 Task: Find connections with filter location Chanduasi with filter topic #leadershipwith filter profile language German with filter current company ReNew with filter school Sophia Girls College with filter industry Truck Transportation with filter service category Life Coaching with filter keywords title Mental Health Counselor
Action: Mouse moved to (651, 73)
Screenshot: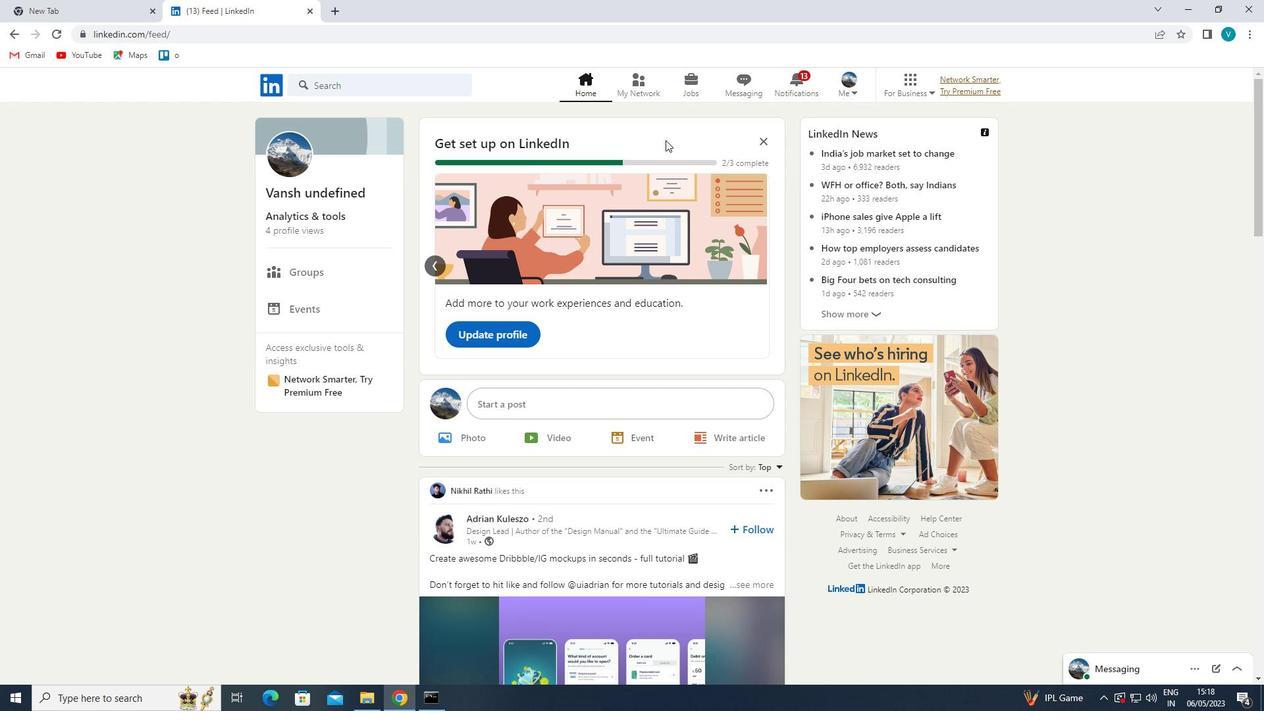 
Action: Mouse pressed left at (651, 73)
Screenshot: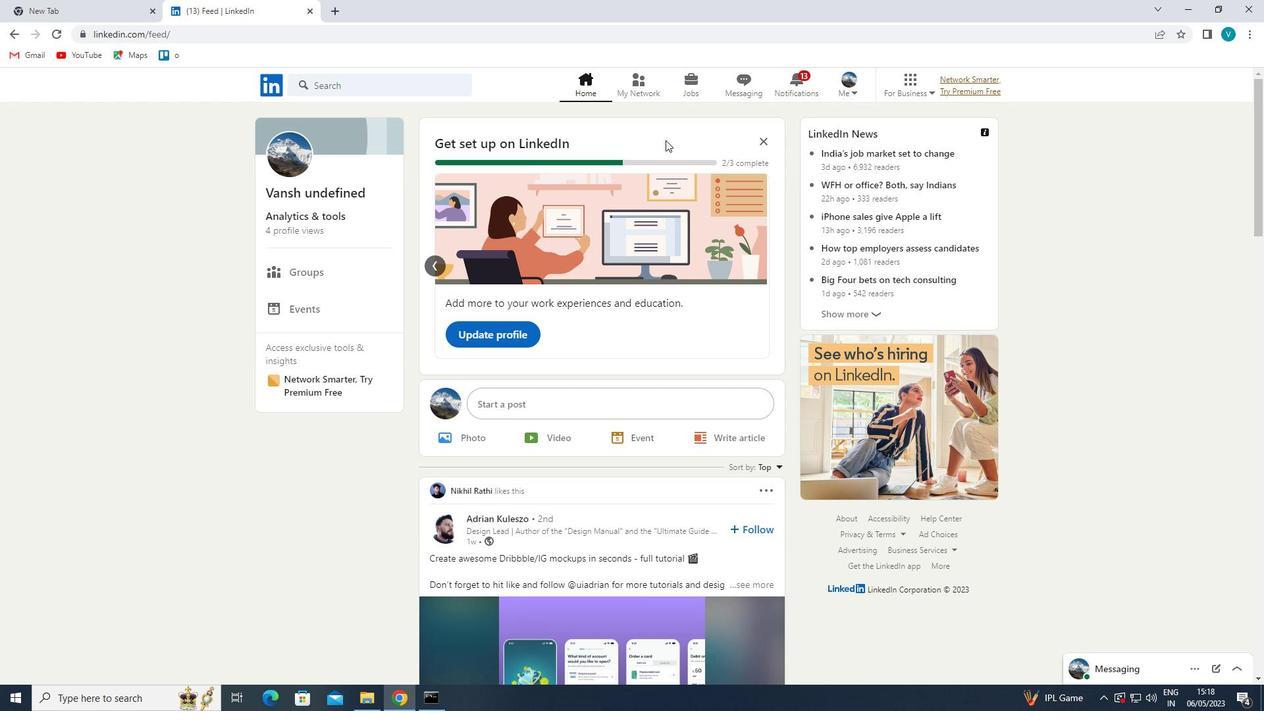 
Action: Mouse moved to (389, 154)
Screenshot: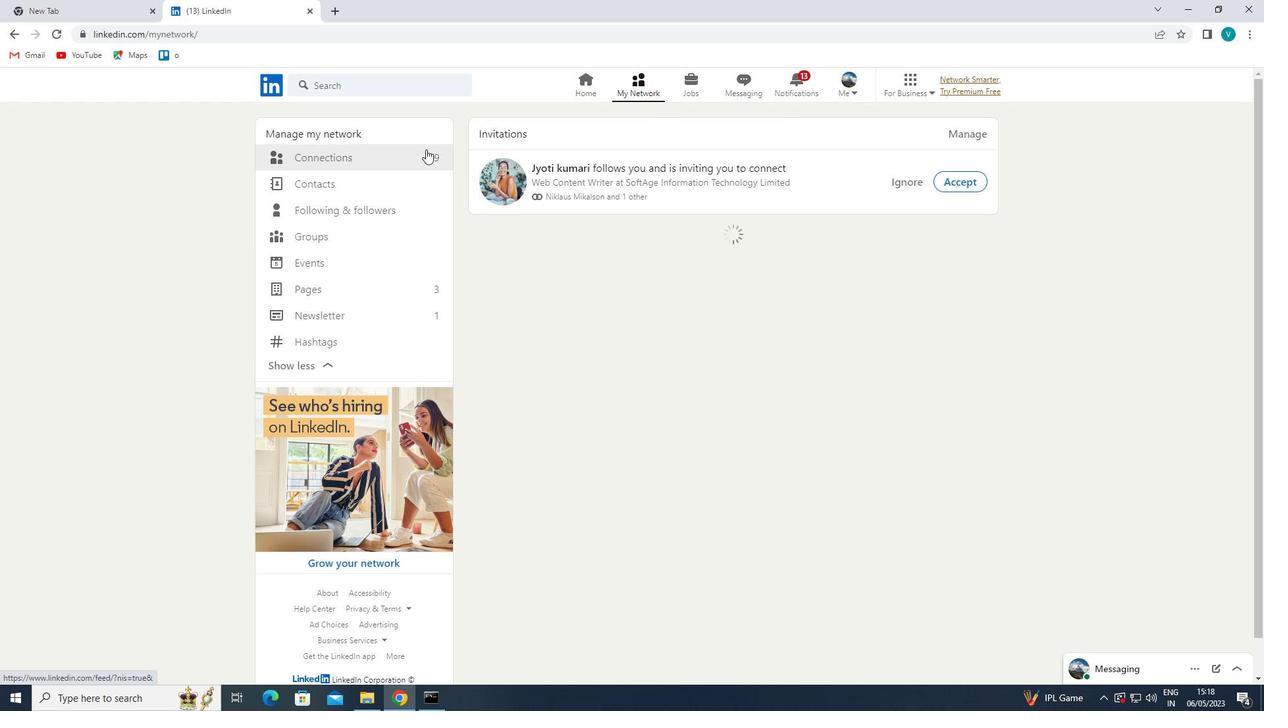 
Action: Mouse pressed left at (389, 154)
Screenshot: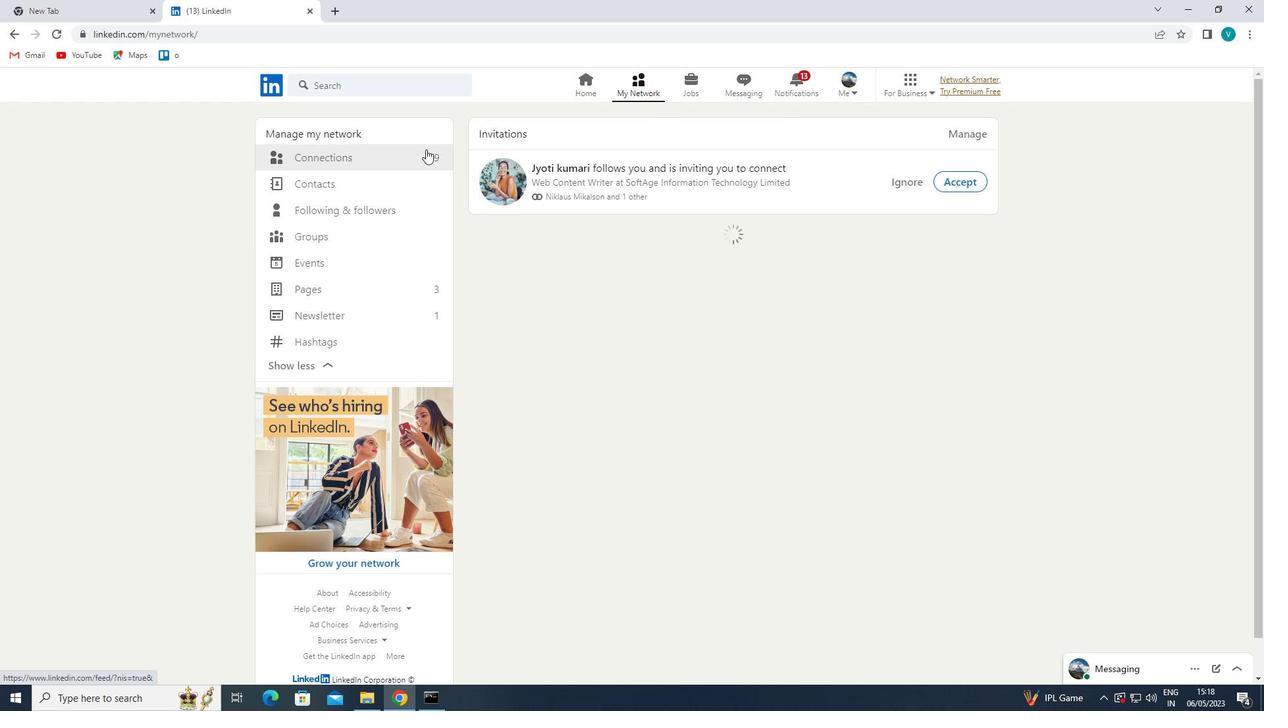 
Action: Mouse moved to (720, 162)
Screenshot: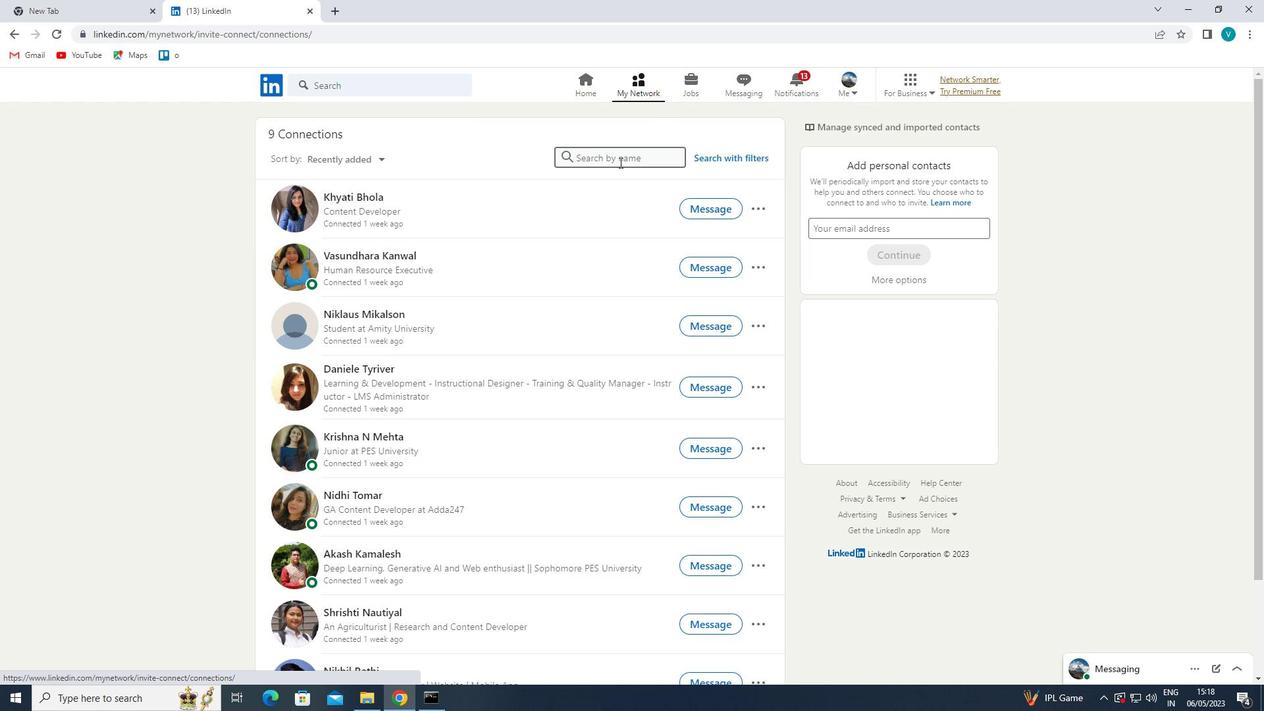 
Action: Mouse pressed left at (720, 162)
Screenshot: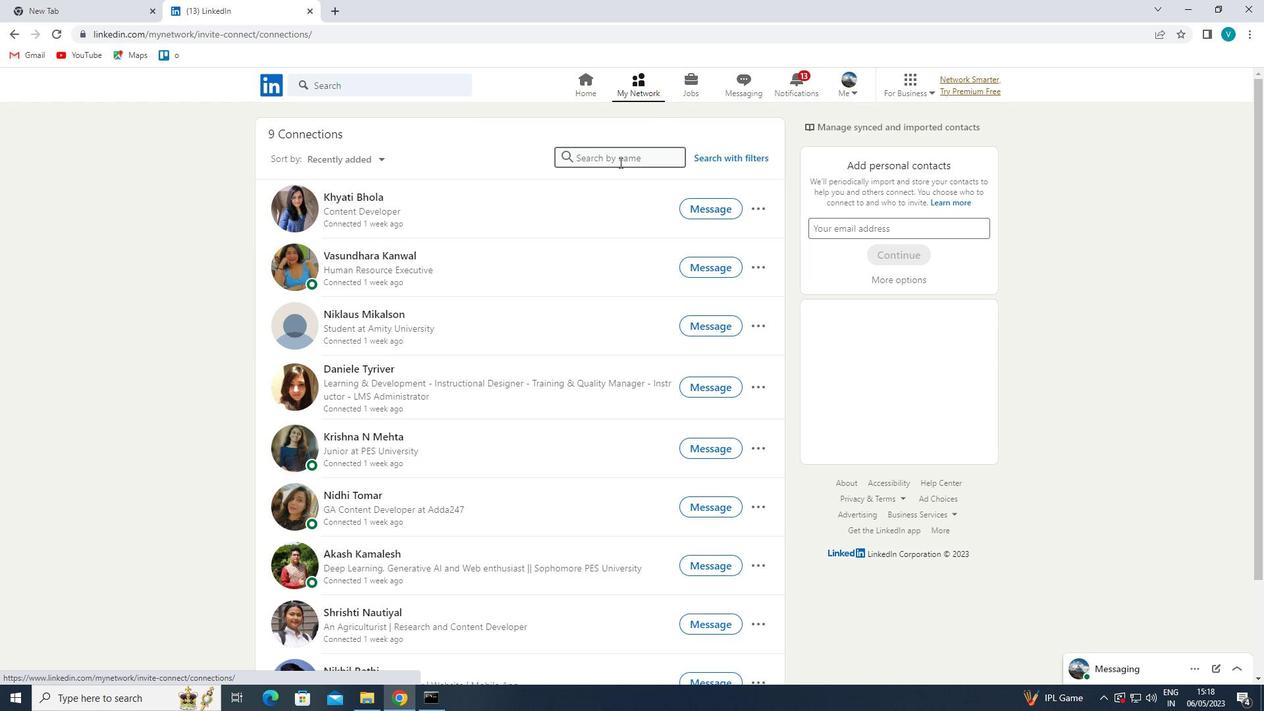 
Action: Mouse moved to (637, 130)
Screenshot: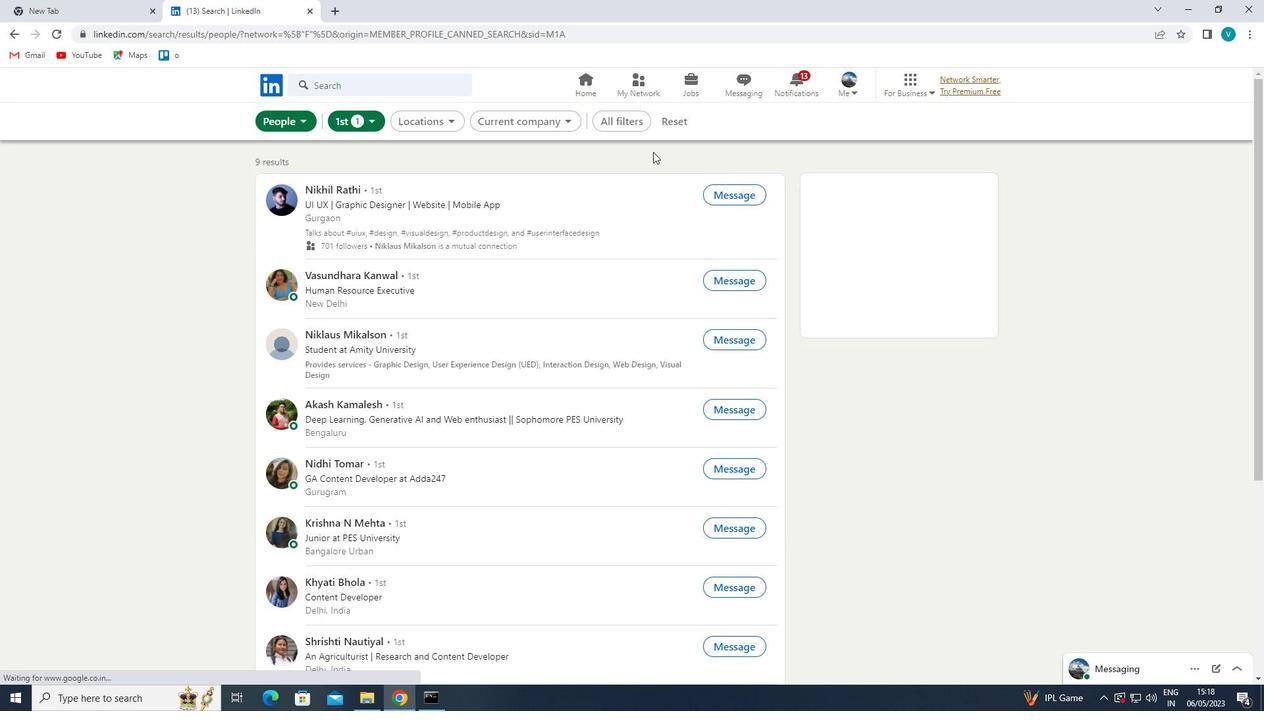 
Action: Mouse pressed left at (637, 130)
Screenshot: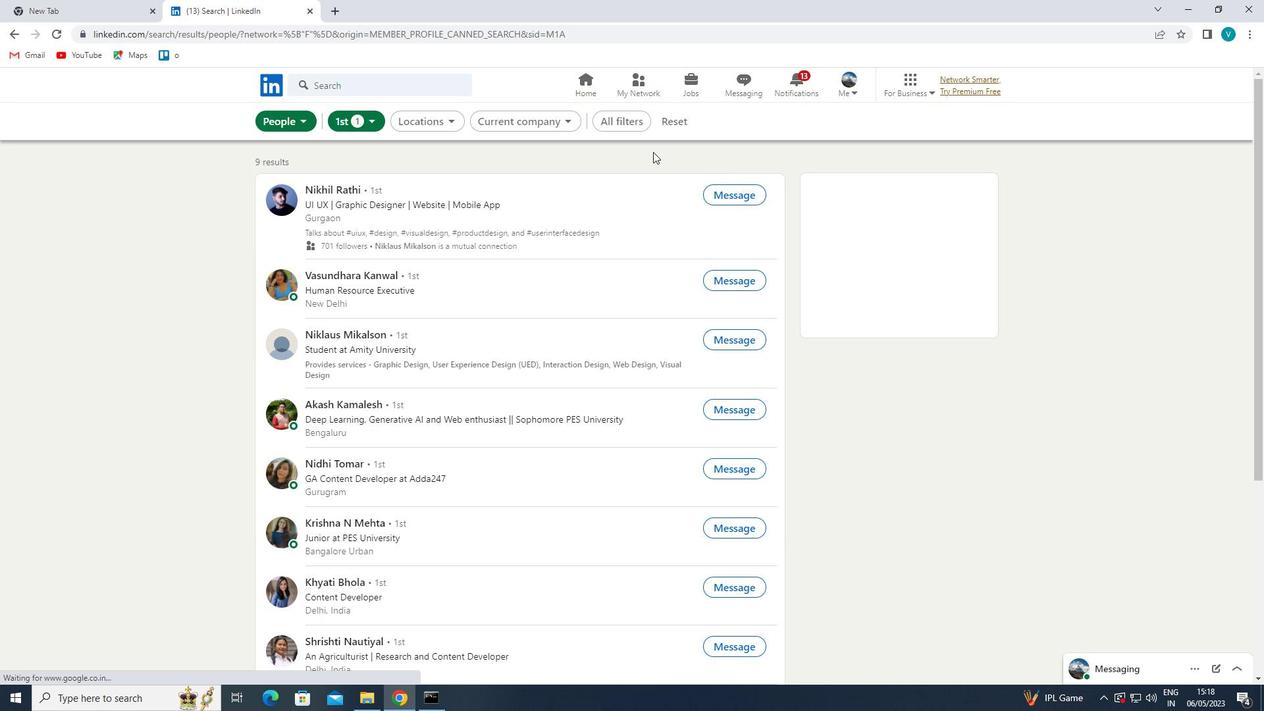 
Action: Mouse moved to (995, 270)
Screenshot: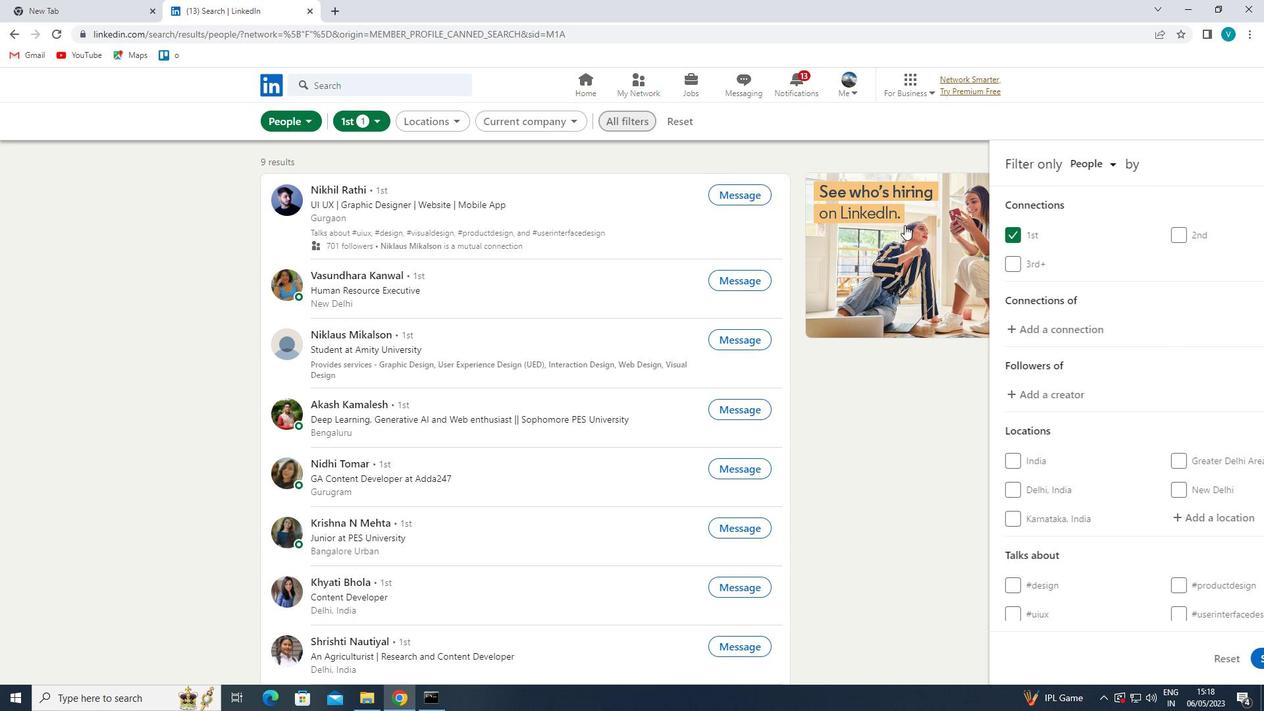 
Action: Mouse scrolled (995, 269) with delta (0, 0)
Screenshot: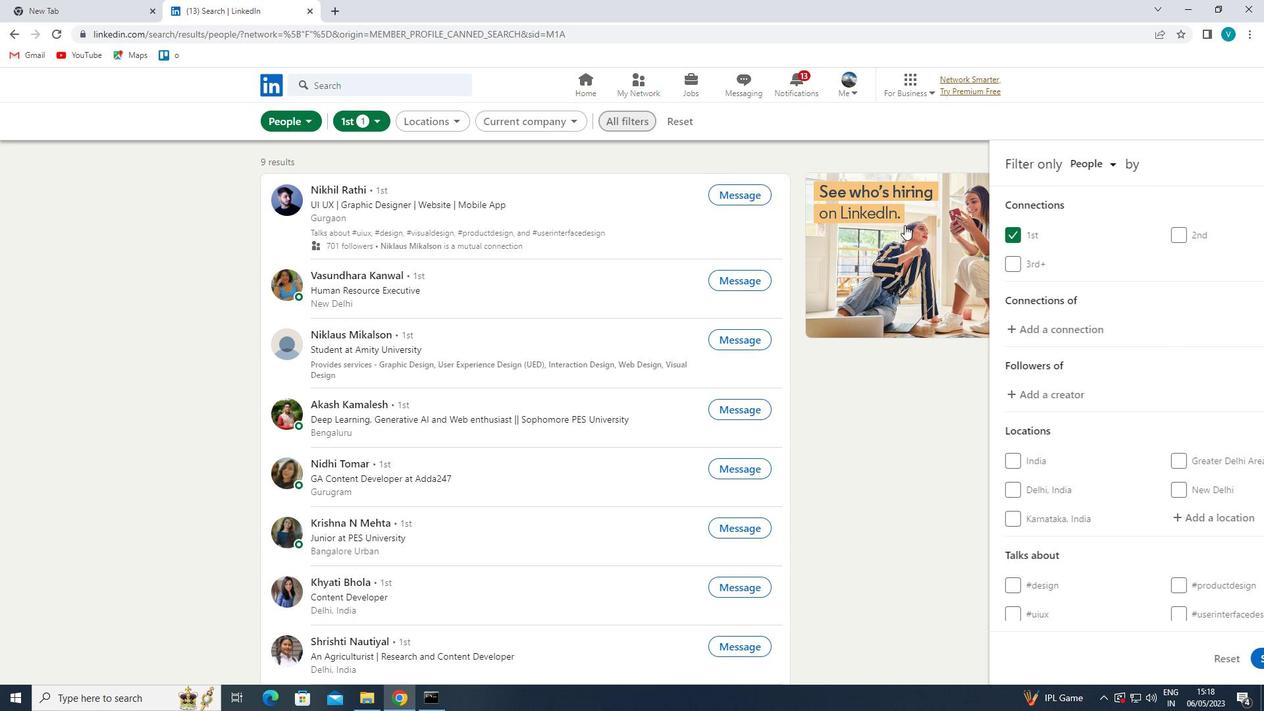
Action: Mouse moved to (1000, 273)
Screenshot: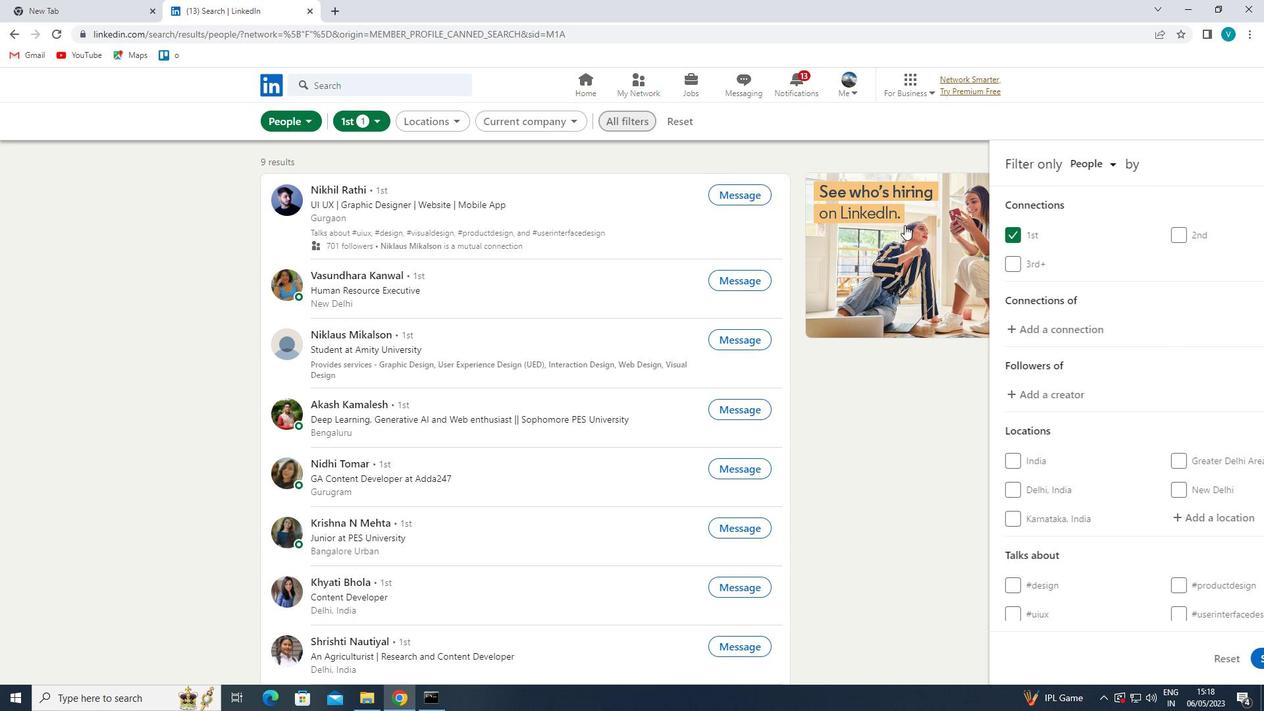 
Action: Mouse scrolled (1000, 272) with delta (0, 0)
Screenshot: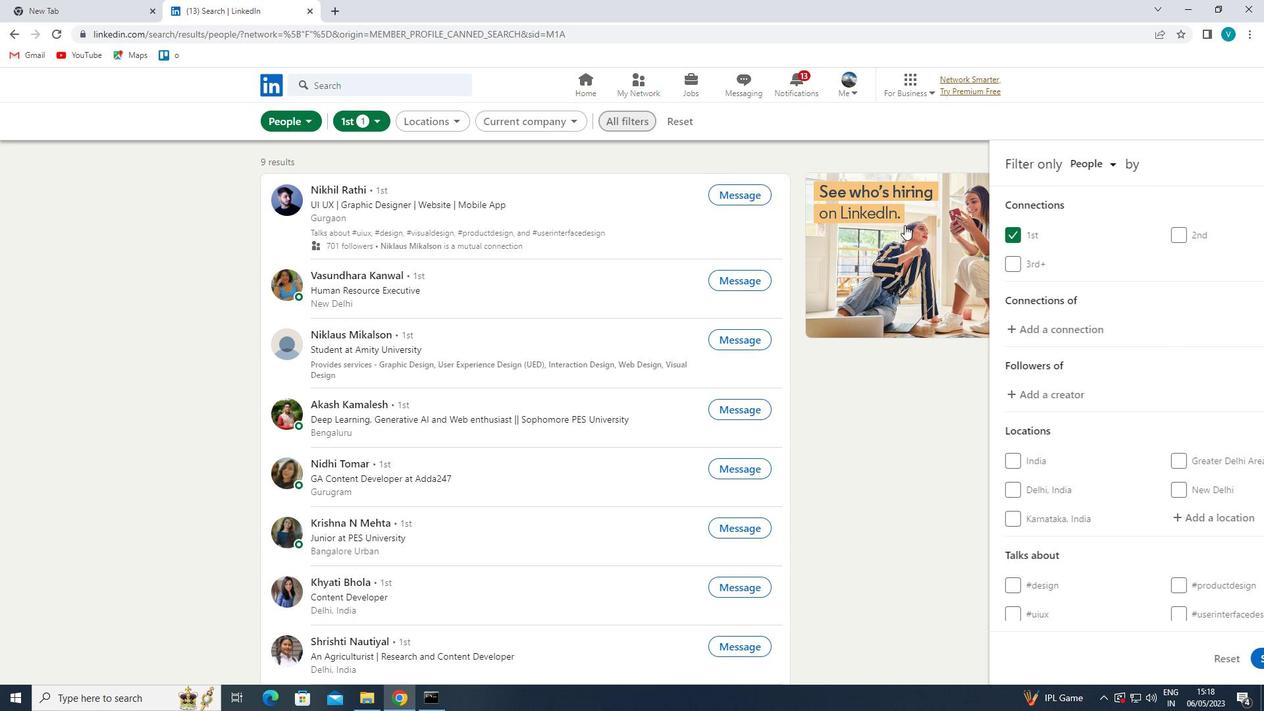
Action: Mouse moved to (1095, 386)
Screenshot: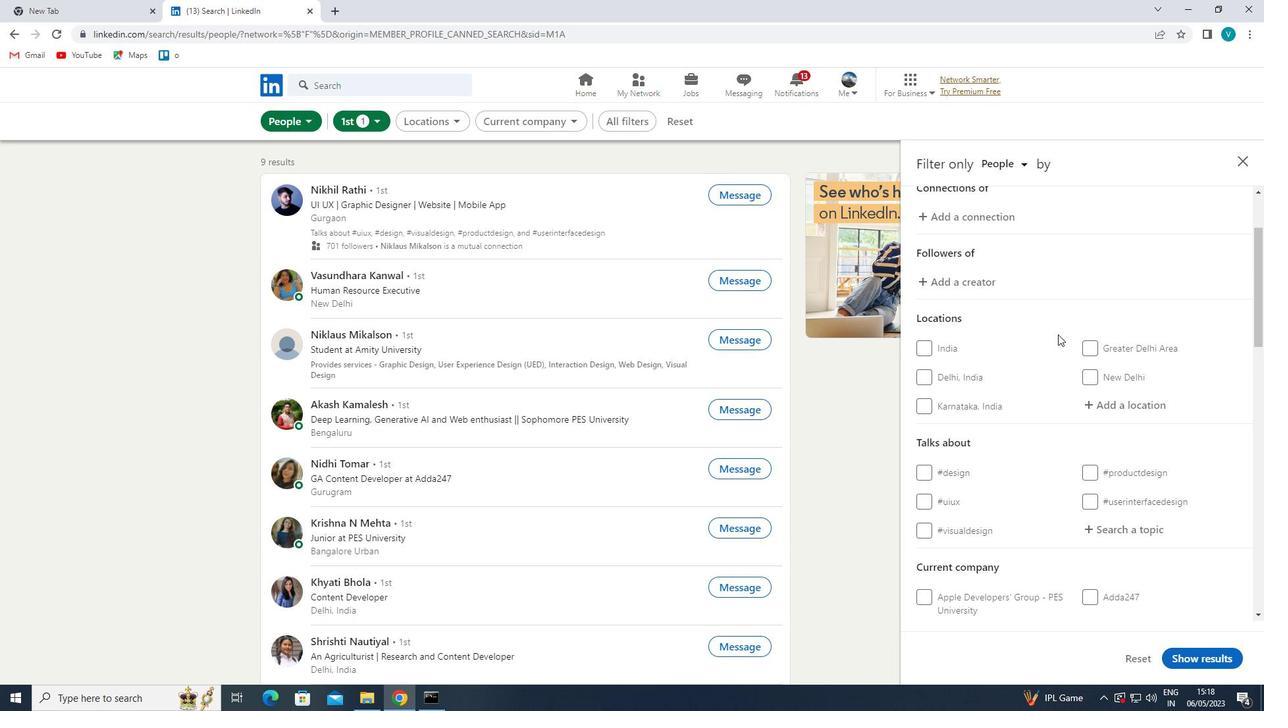 
Action: Mouse pressed left at (1095, 386)
Screenshot: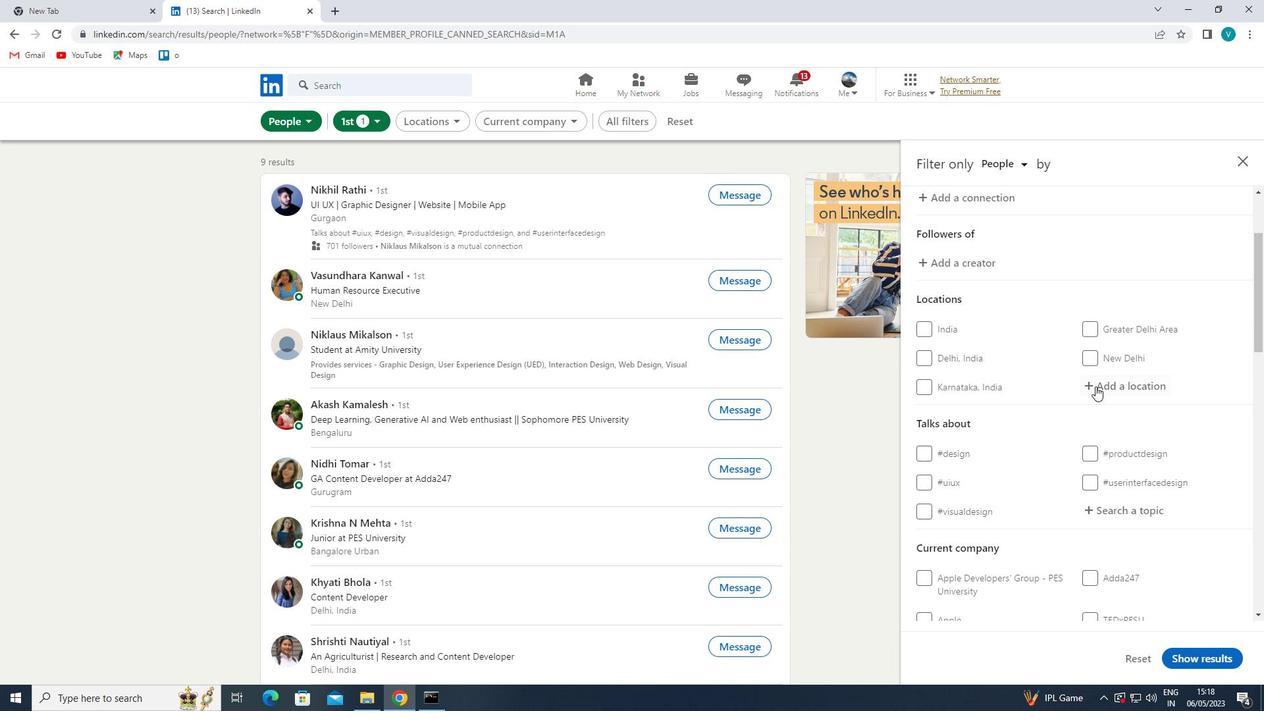 
Action: Mouse moved to (633, 323)
Screenshot: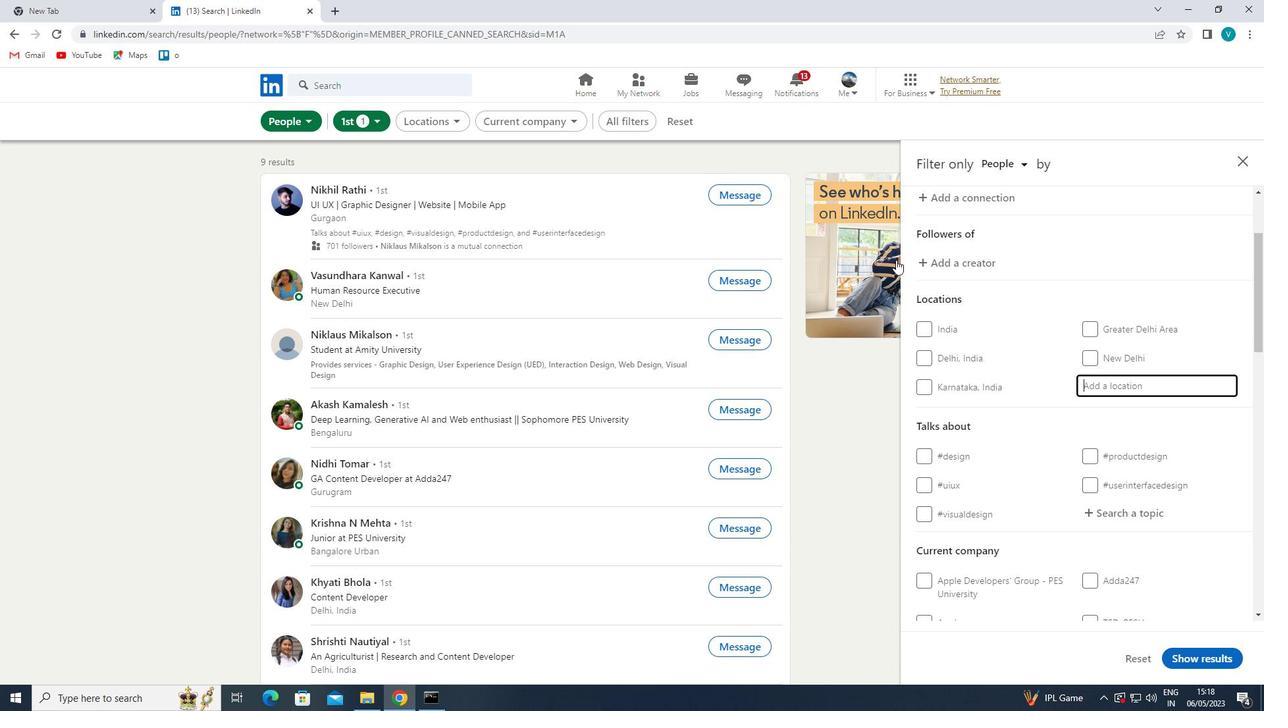 
Action: Key pressed <Key.shift>CHNADAUSI<Key.space>
Screenshot: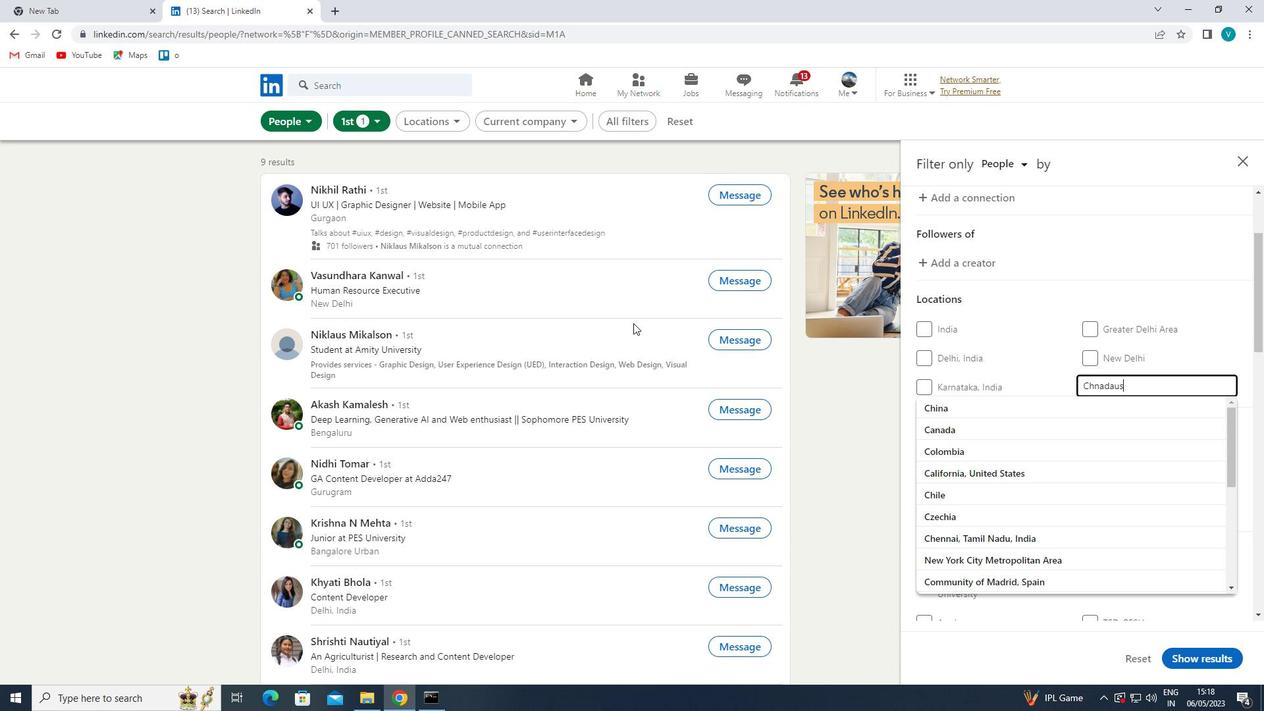 
Action: Mouse moved to (959, 443)
Screenshot: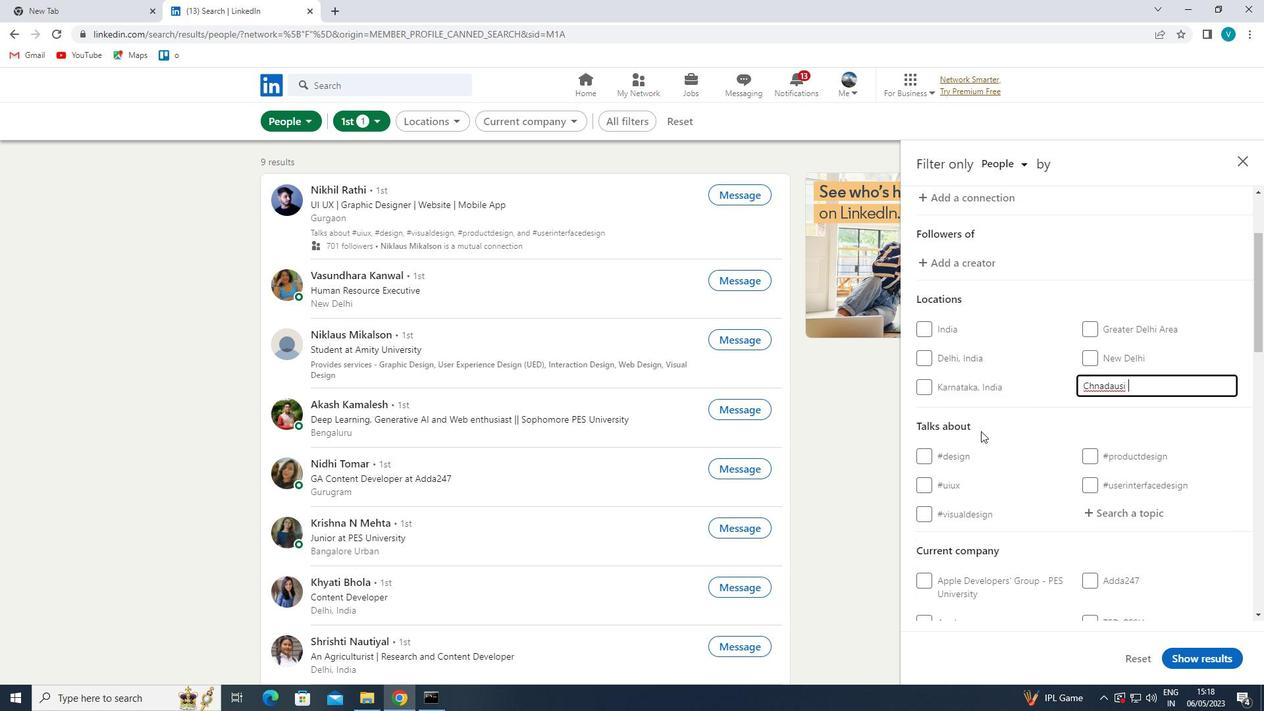 
Action: Key pressed <Key.backspace><Key.backspace><Key.backspace><Key.backspace><Key.backspace><Key.backspace><Key.backspace><Key.backspace>ANDAUSI
Screenshot: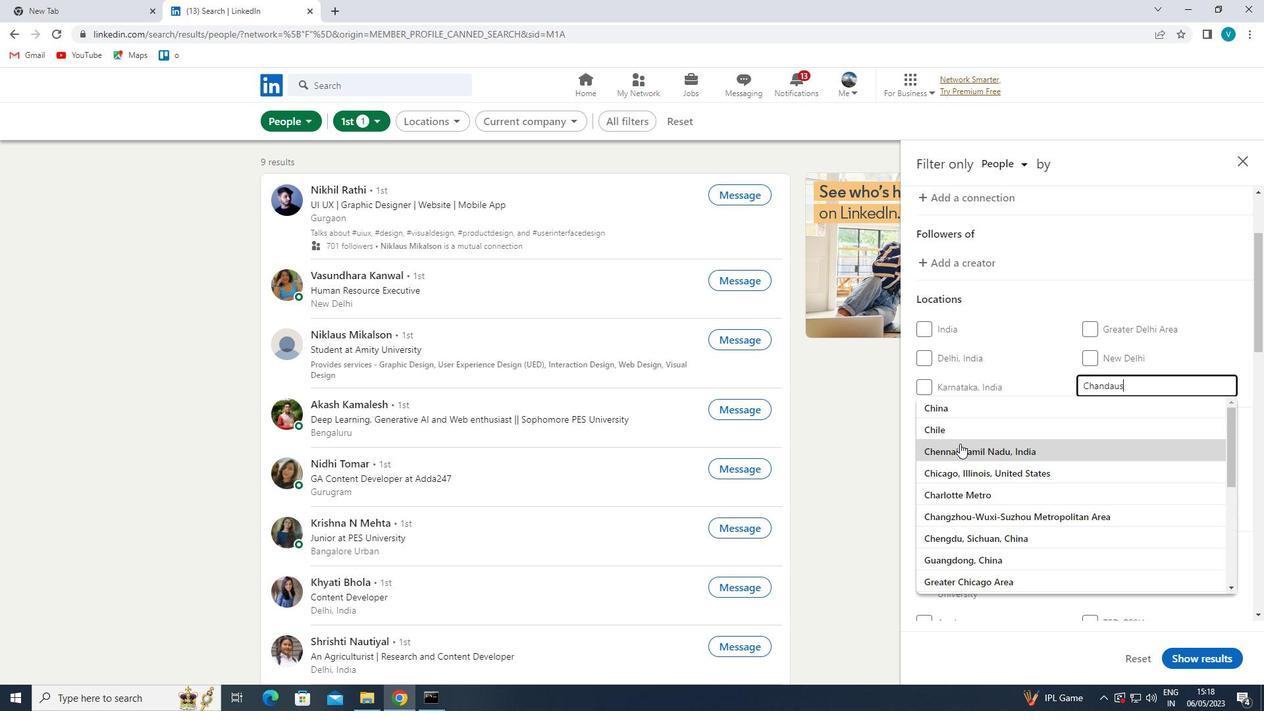 
Action: Mouse moved to (1007, 411)
Screenshot: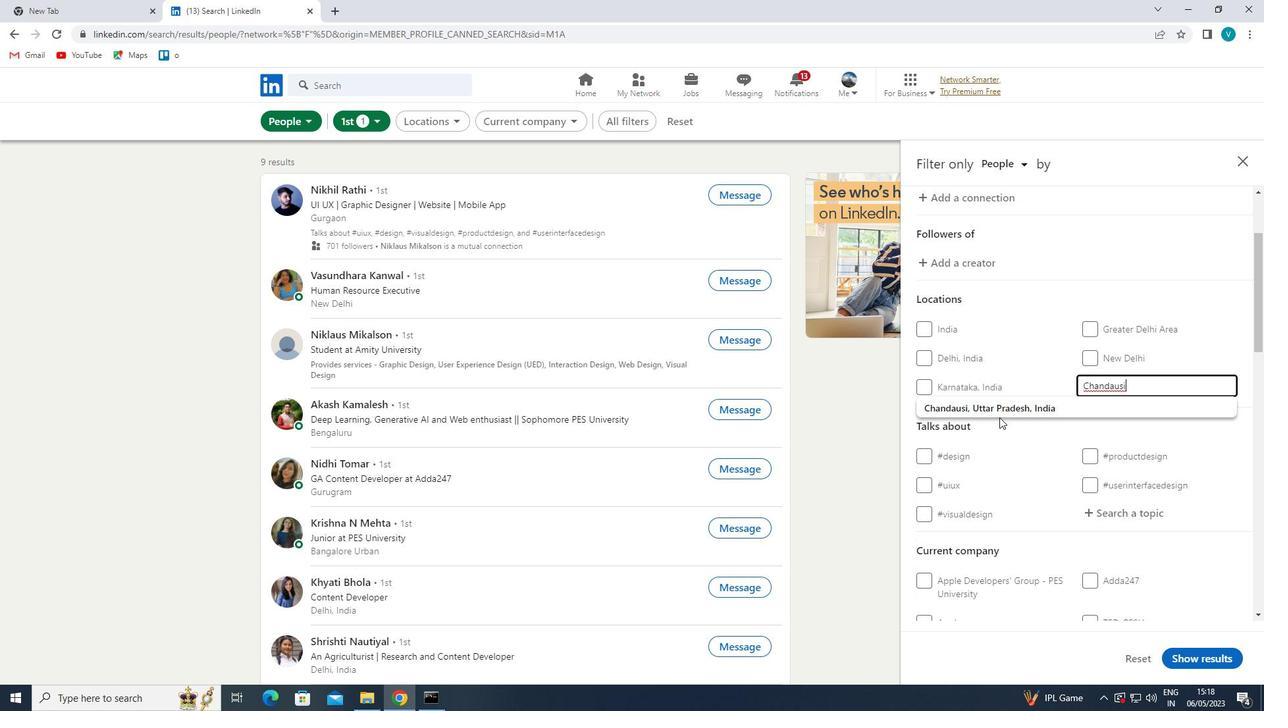 
Action: Mouse pressed left at (1007, 411)
Screenshot: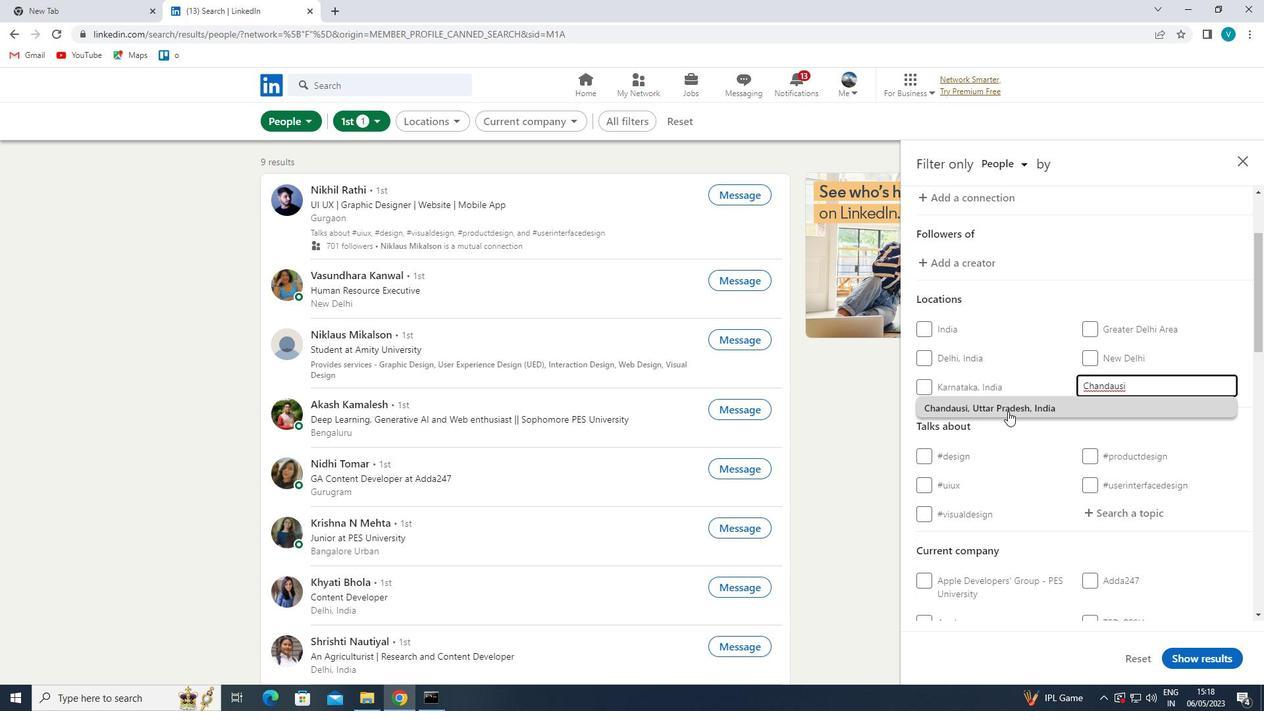 
Action: Mouse moved to (1052, 408)
Screenshot: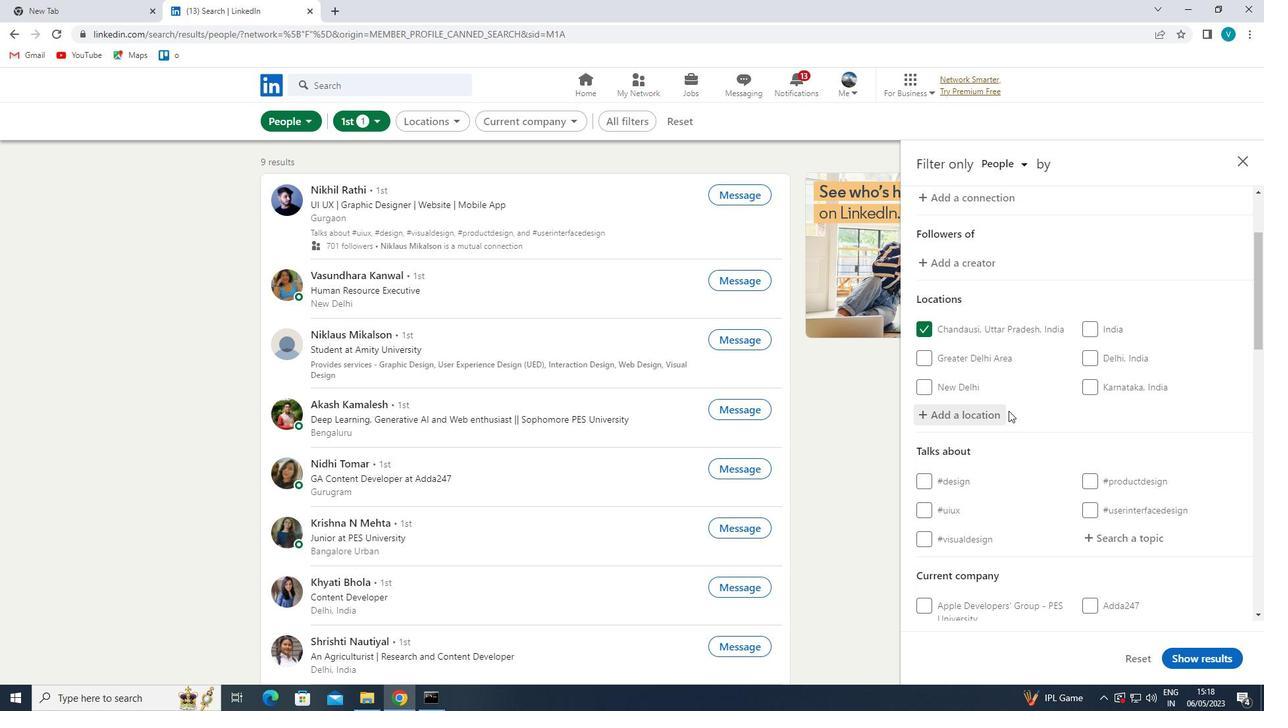 
Action: Mouse scrolled (1052, 408) with delta (0, 0)
Screenshot: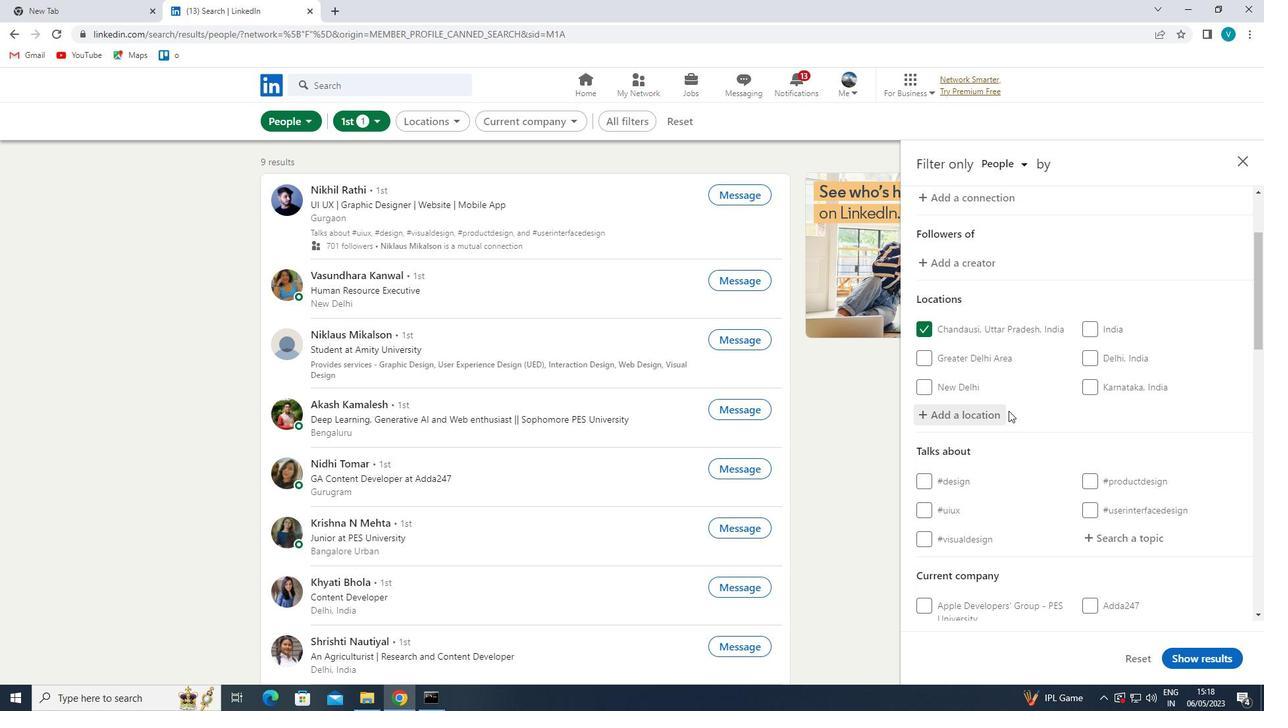 
Action: Mouse moved to (1055, 410)
Screenshot: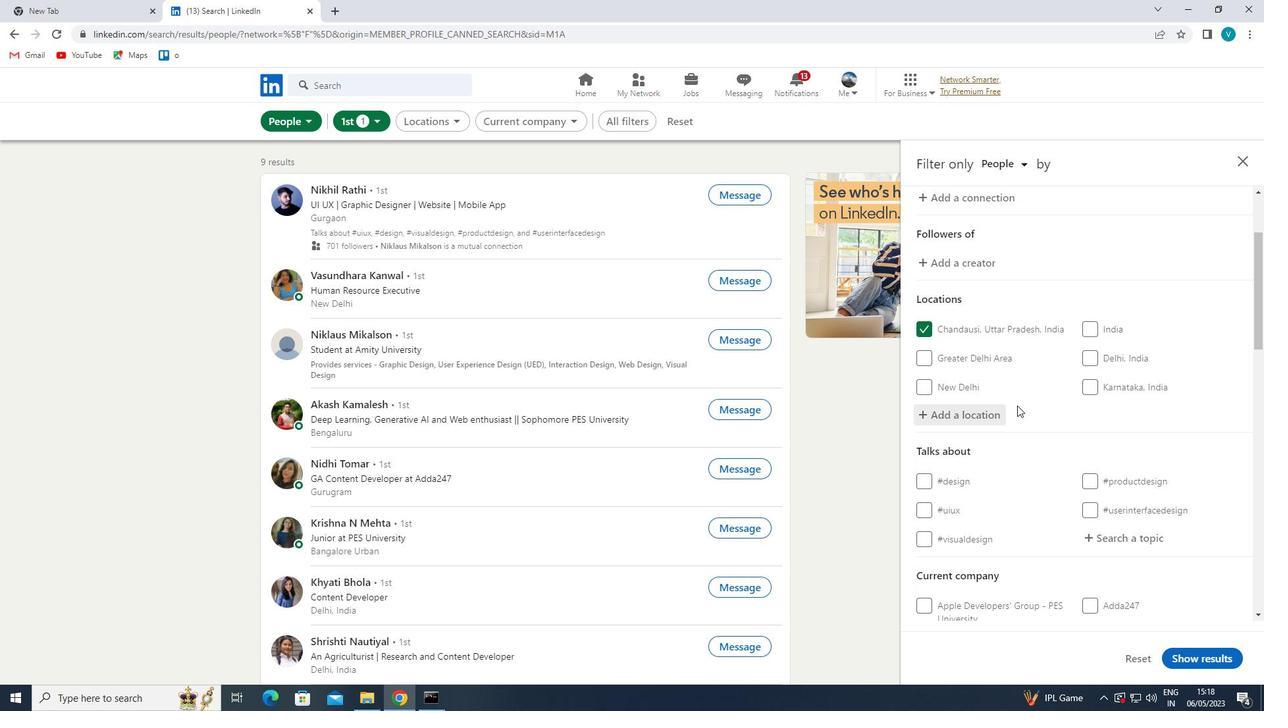 
Action: Mouse scrolled (1055, 409) with delta (0, 0)
Screenshot: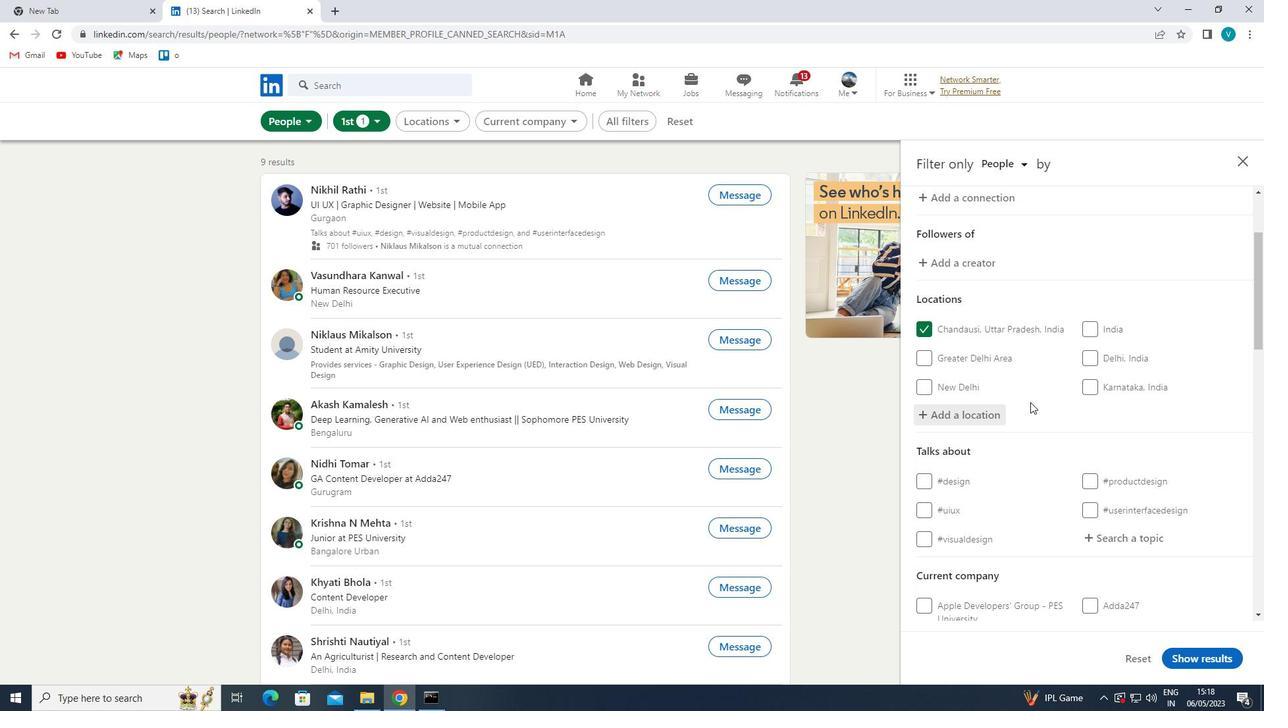 
Action: Mouse moved to (1057, 411)
Screenshot: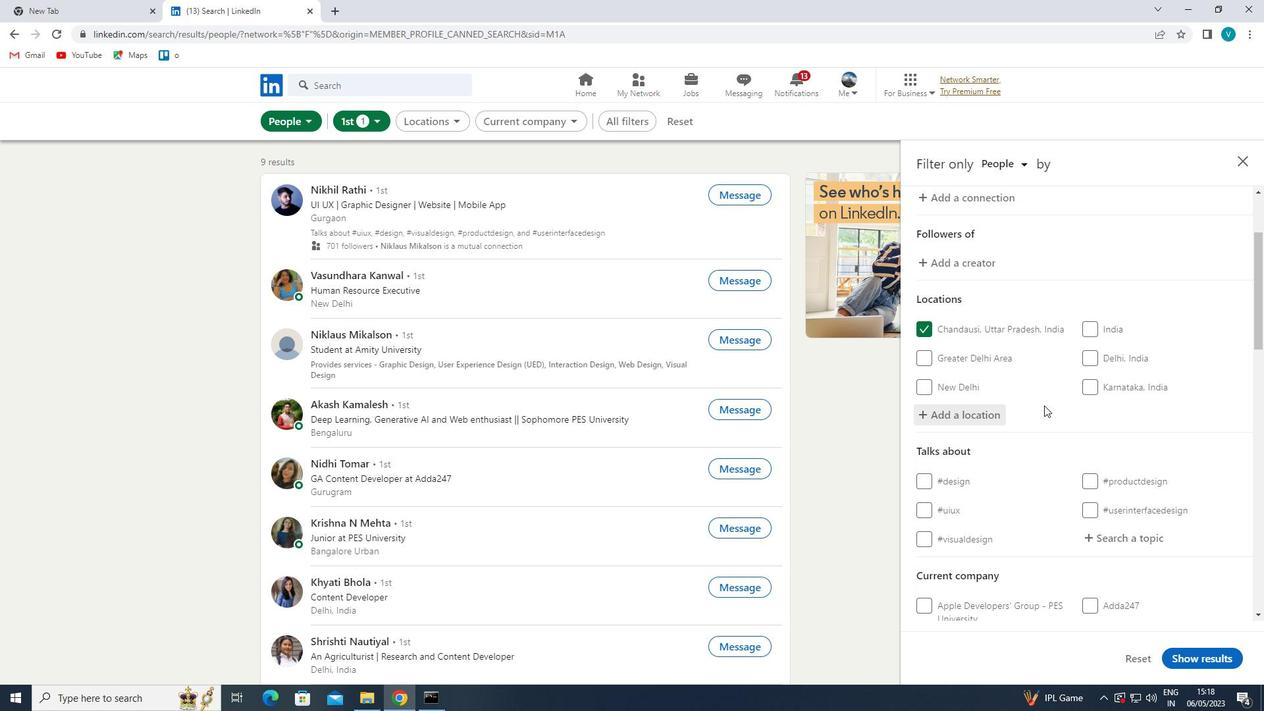 
Action: Mouse scrolled (1057, 410) with delta (0, 0)
Screenshot: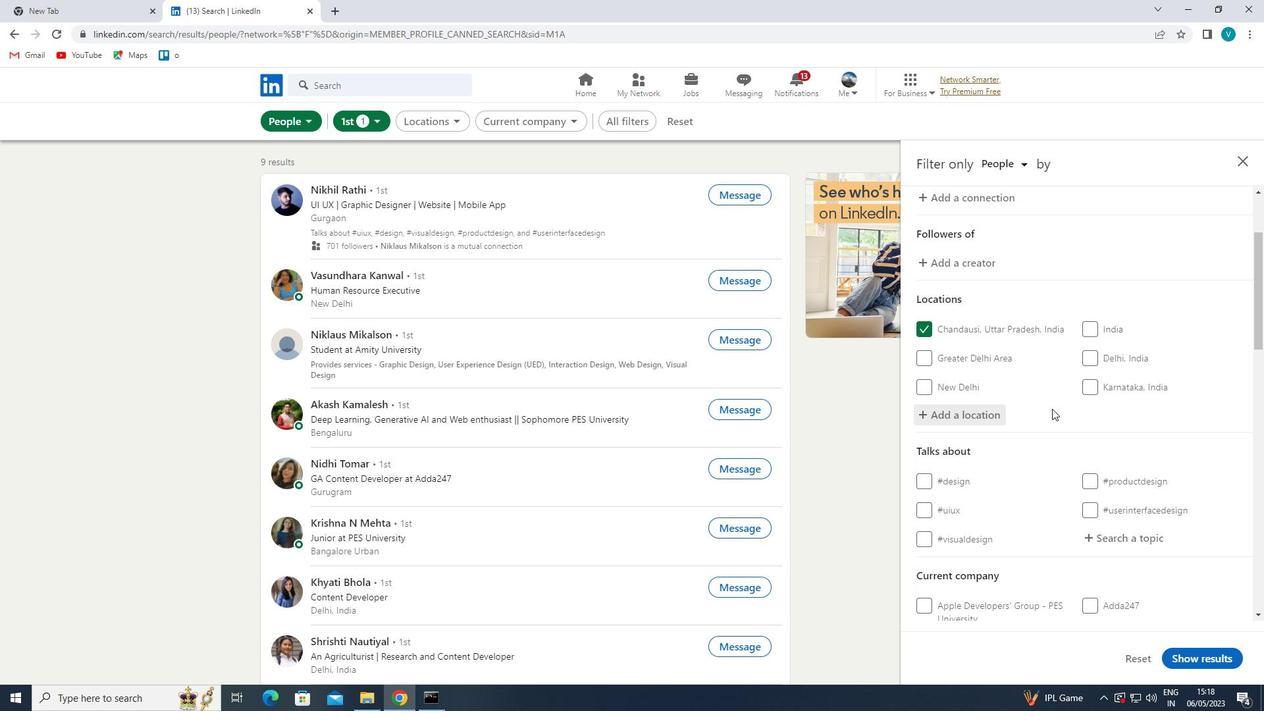 
Action: Mouse moved to (1130, 343)
Screenshot: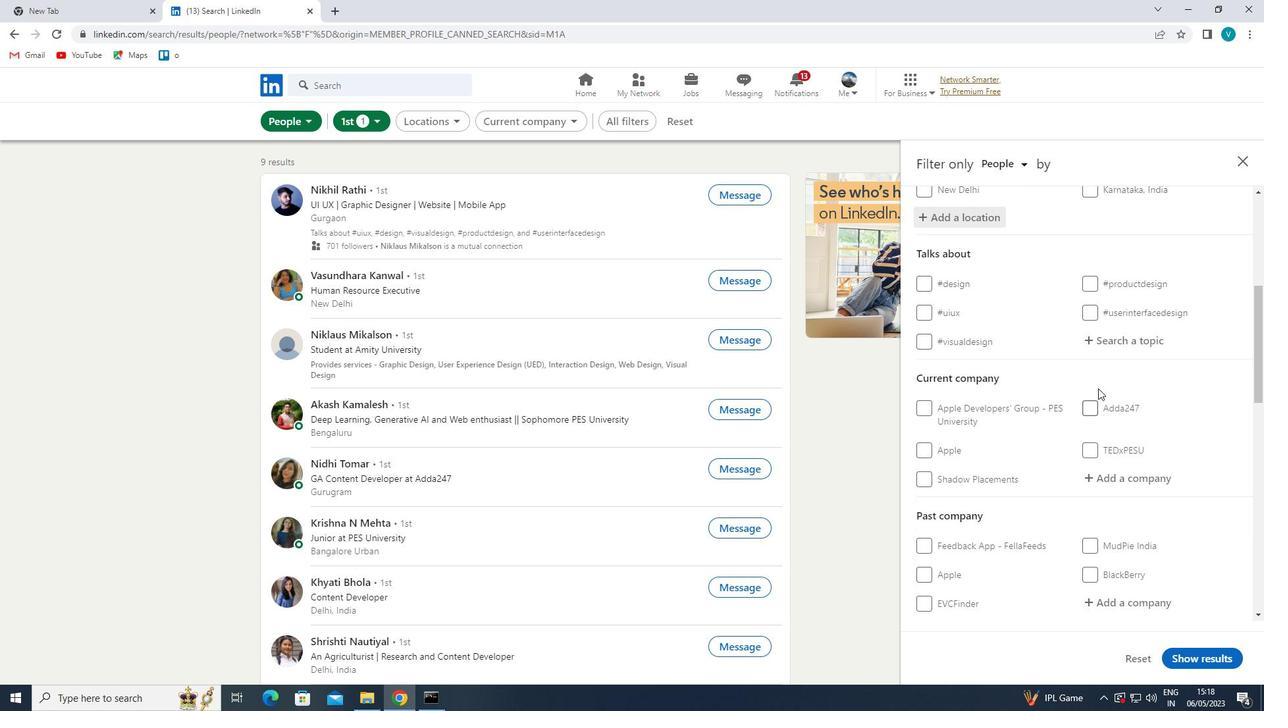 
Action: Mouse pressed left at (1130, 343)
Screenshot: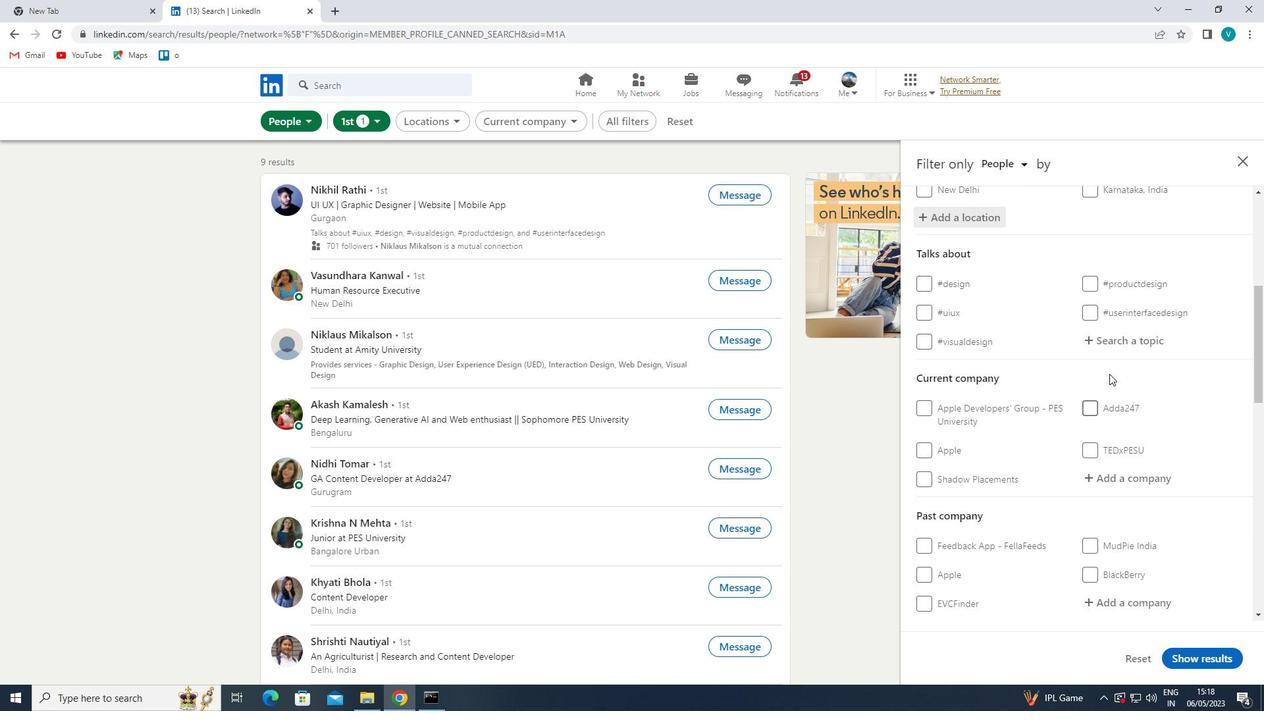 
Action: Mouse moved to (736, 546)
Screenshot: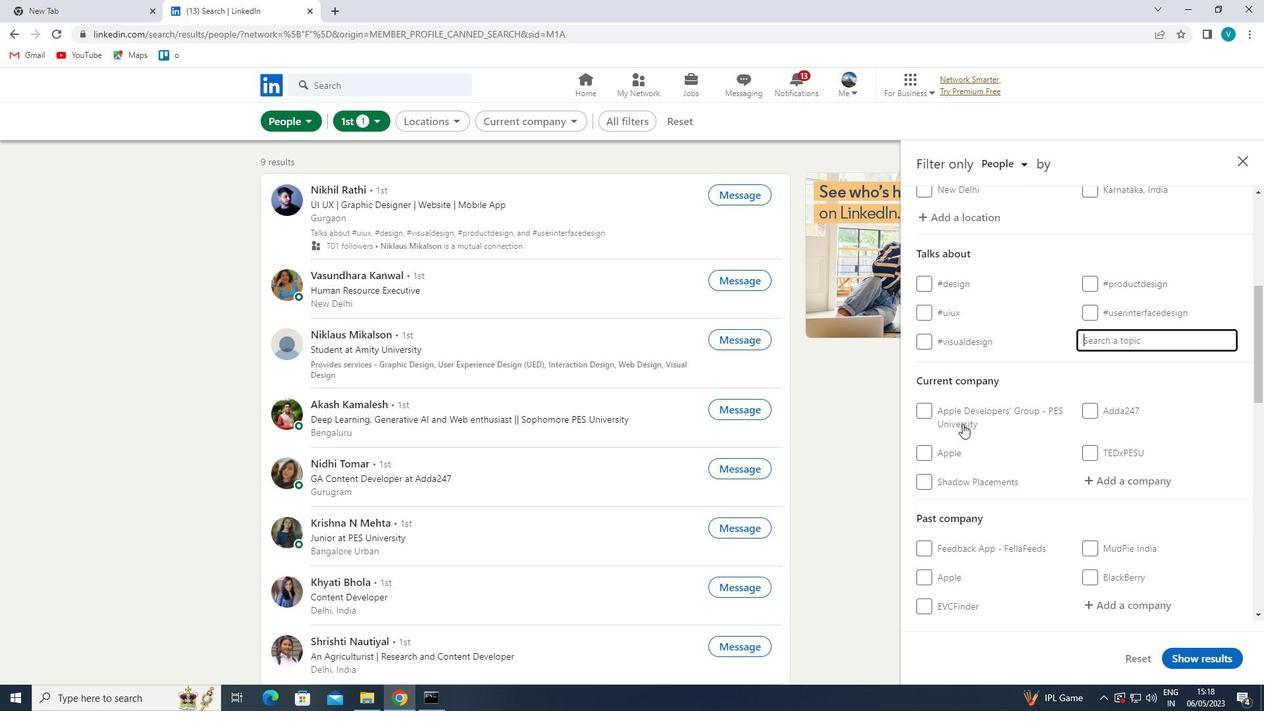 
Action: Key pressed LEADER
Screenshot: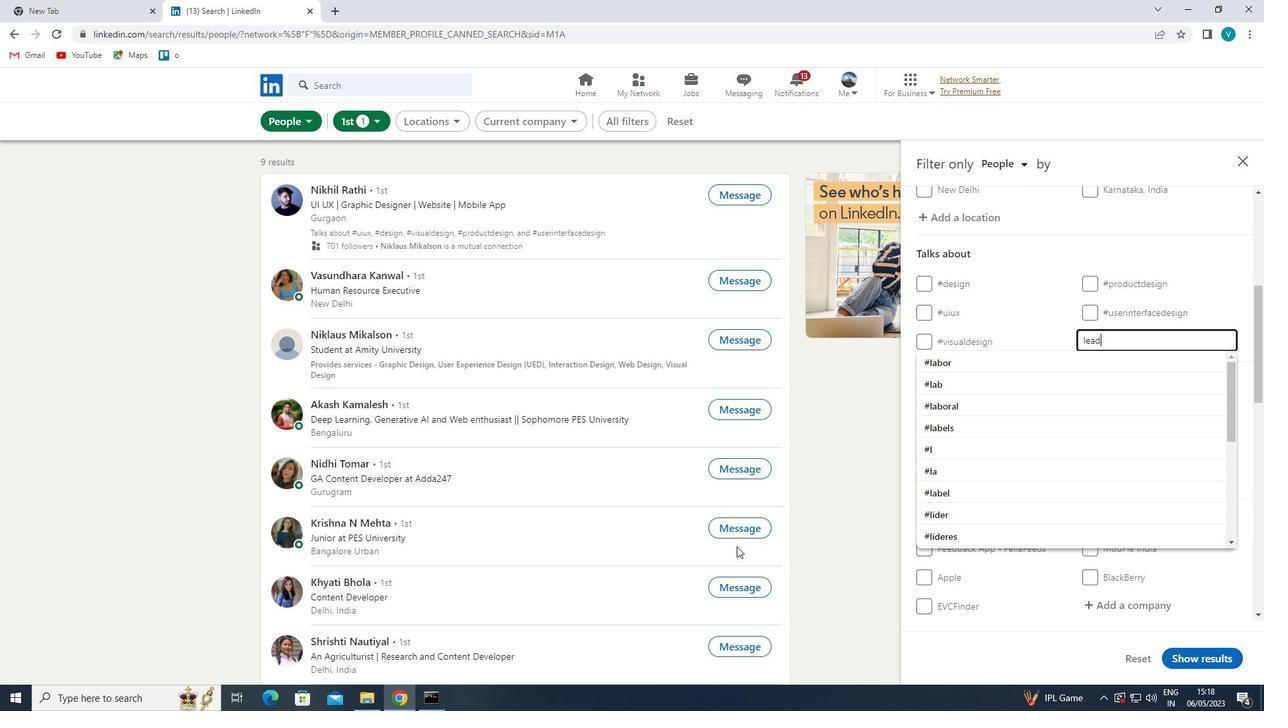 
Action: Mouse moved to (980, 358)
Screenshot: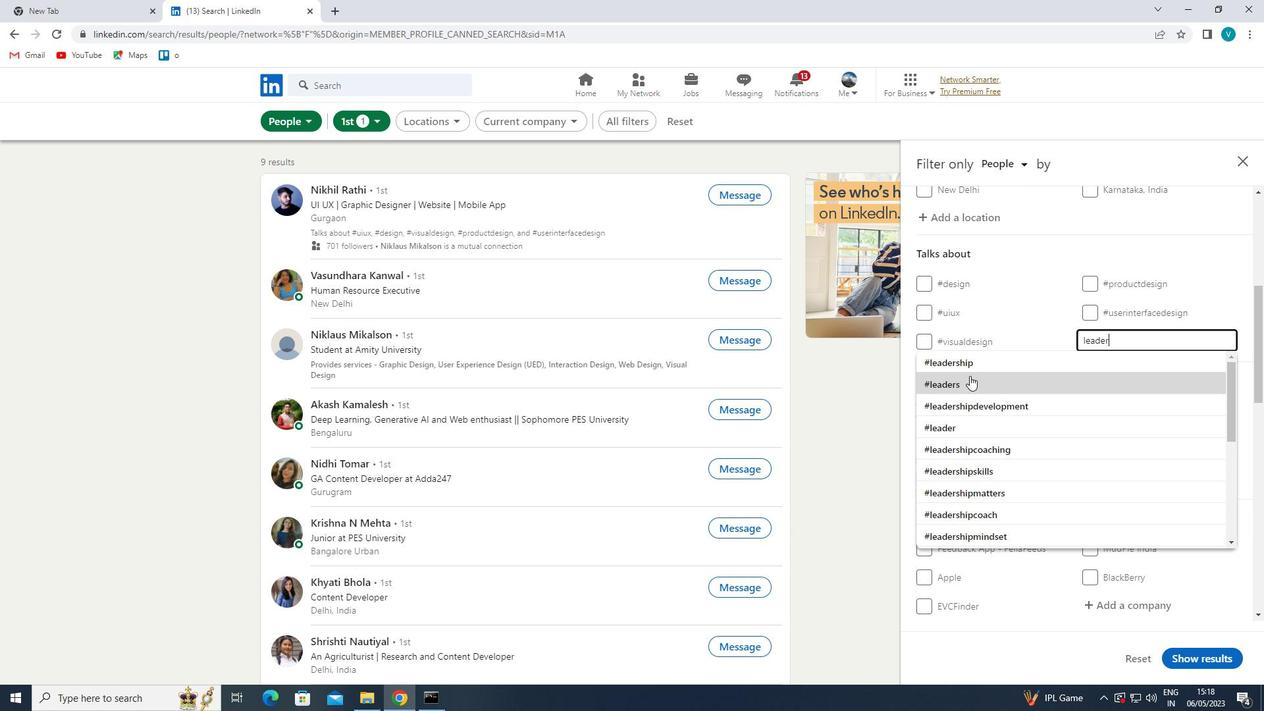 
Action: Mouse pressed left at (980, 358)
Screenshot: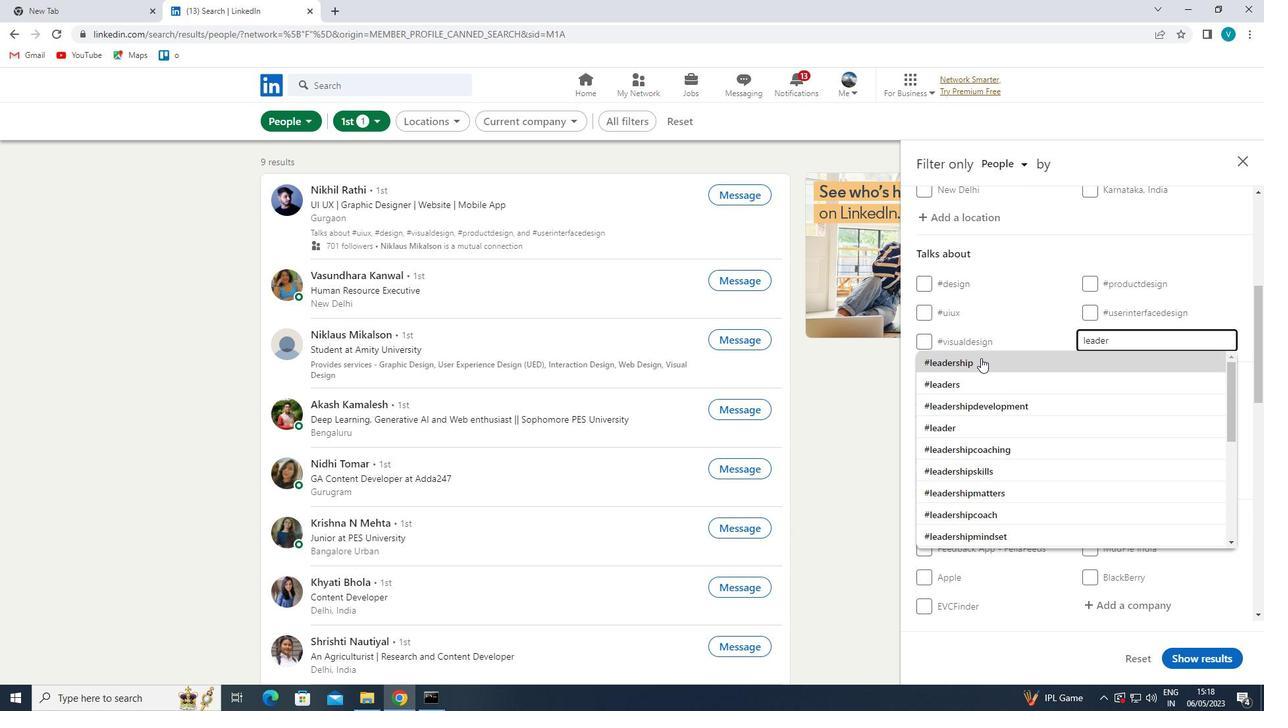 
Action: Mouse moved to (1071, 378)
Screenshot: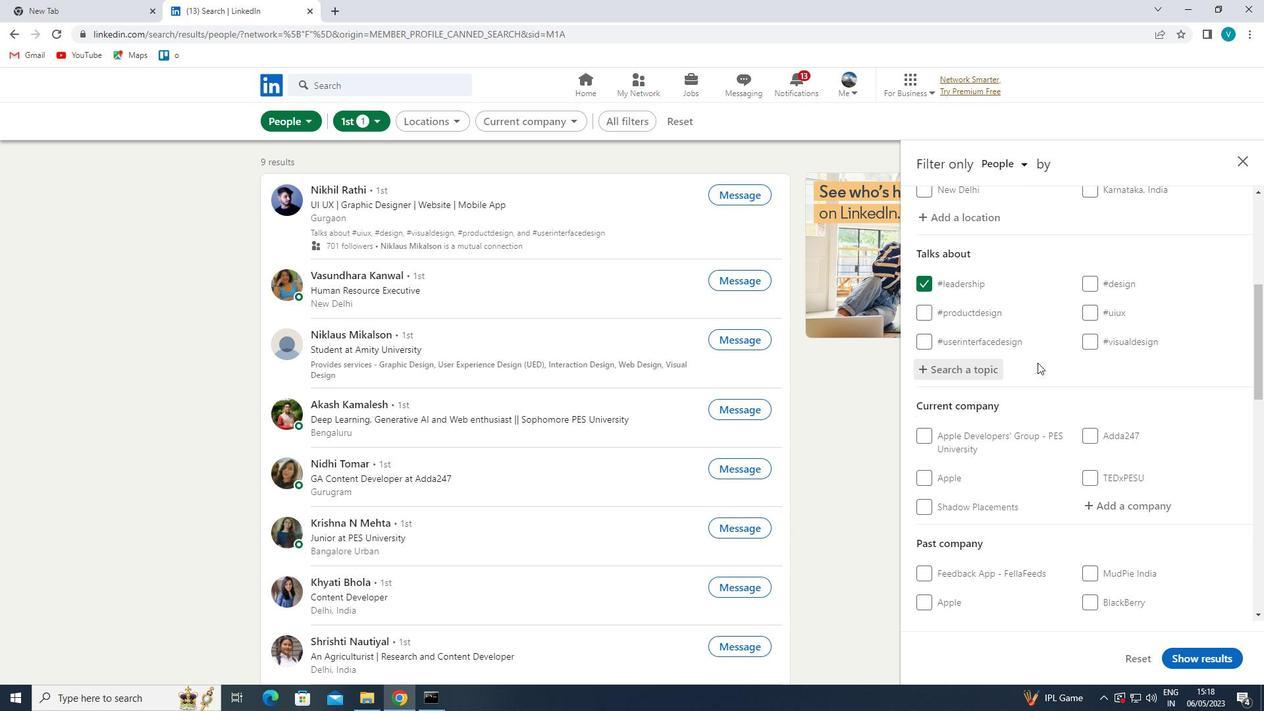 
Action: Mouse scrolled (1071, 377) with delta (0, 0)
Screenshot: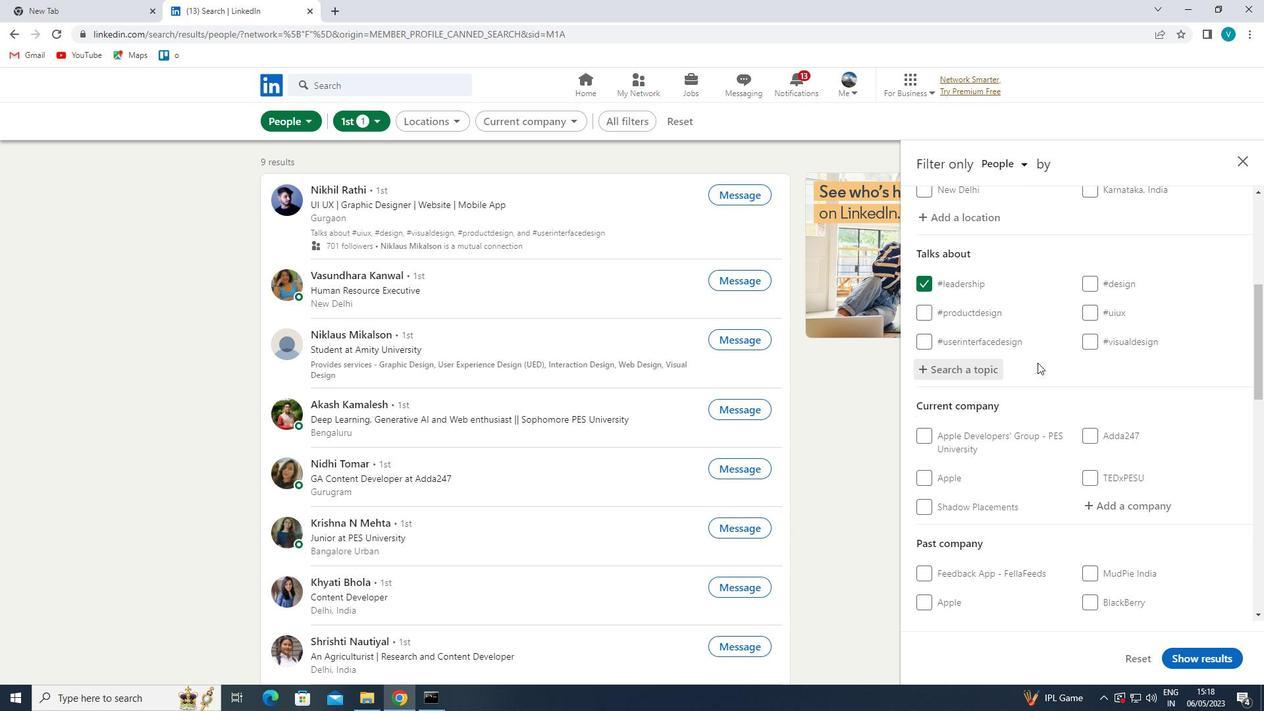 
Action: Mouse moved to (1073, 382)
Screenshot: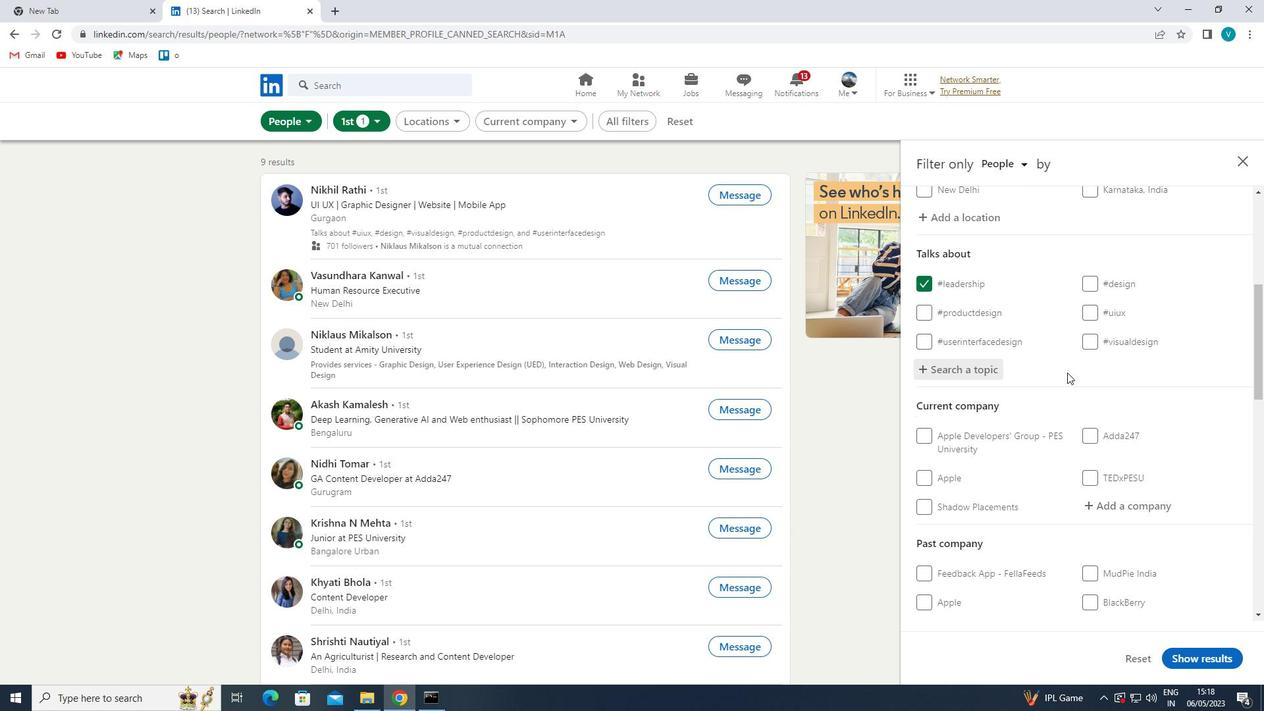 
Action: Mouse scrolled (1073, 381) with delta (0, 0)
Screenshot: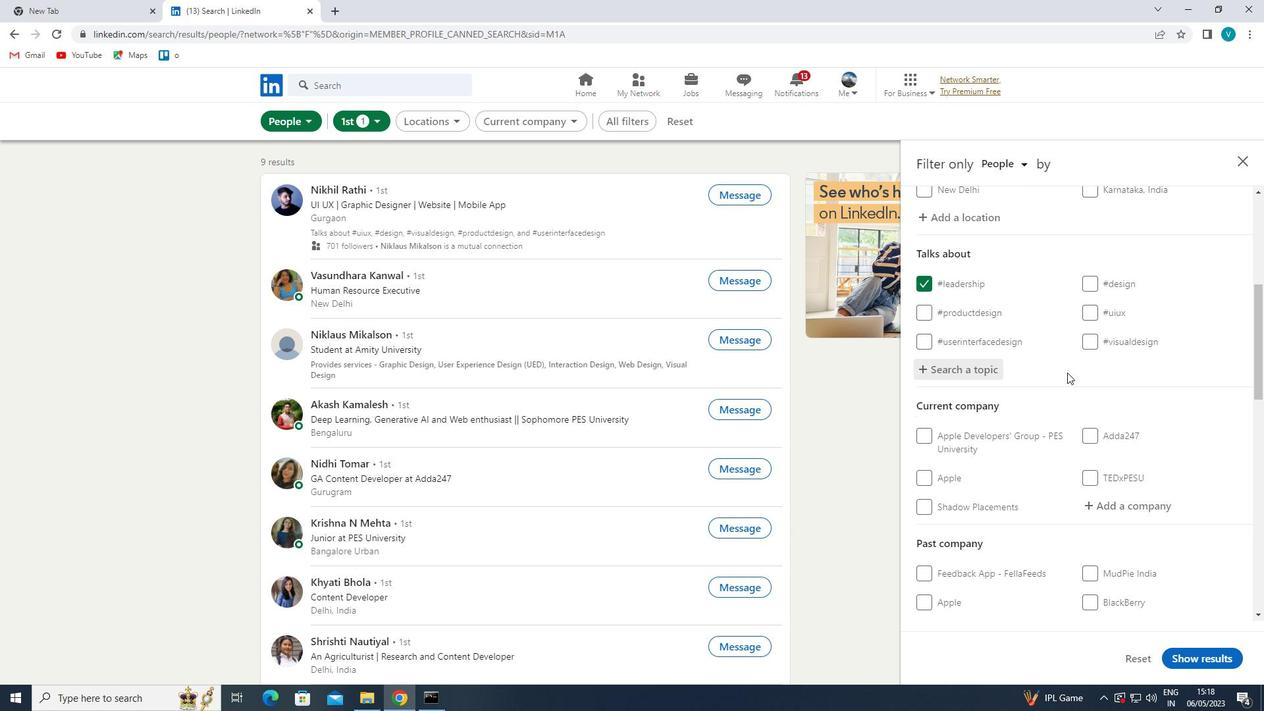 
Action: Mouse moved to (1074, 385)
Screenshot: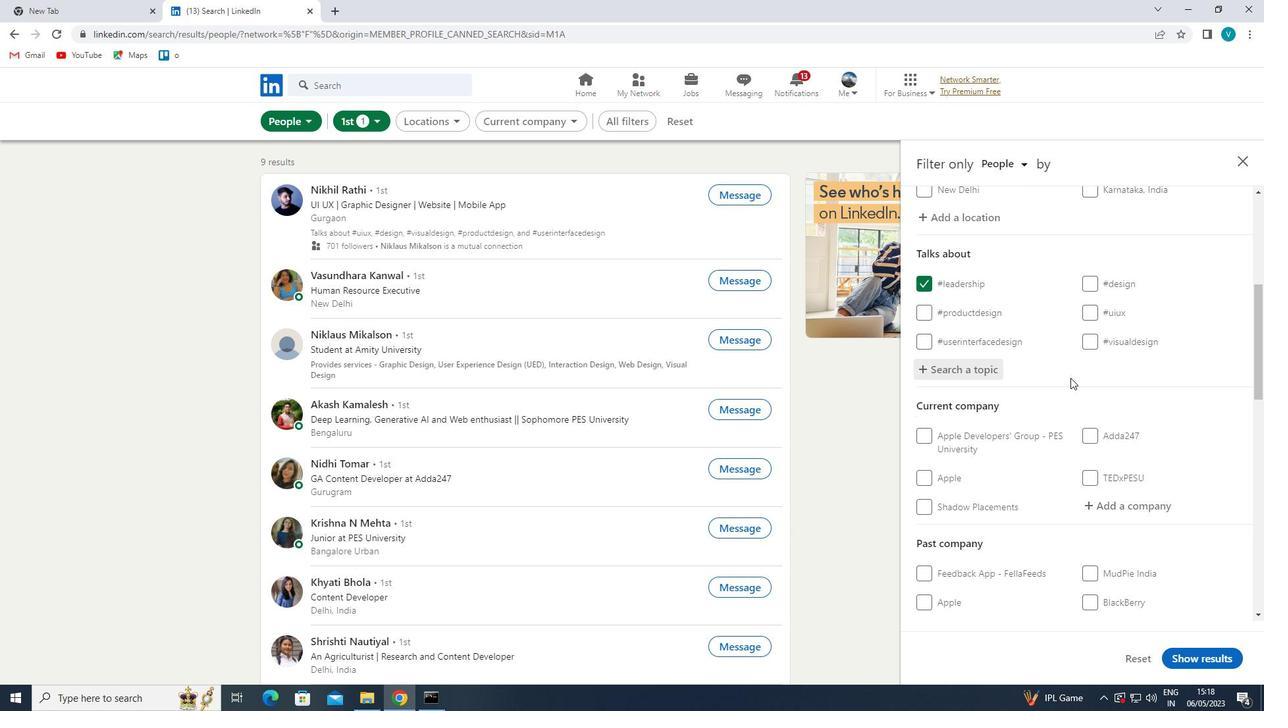 
Action: Mouse scrolled (1074, 384) with delta (0, 0)
Screenshot: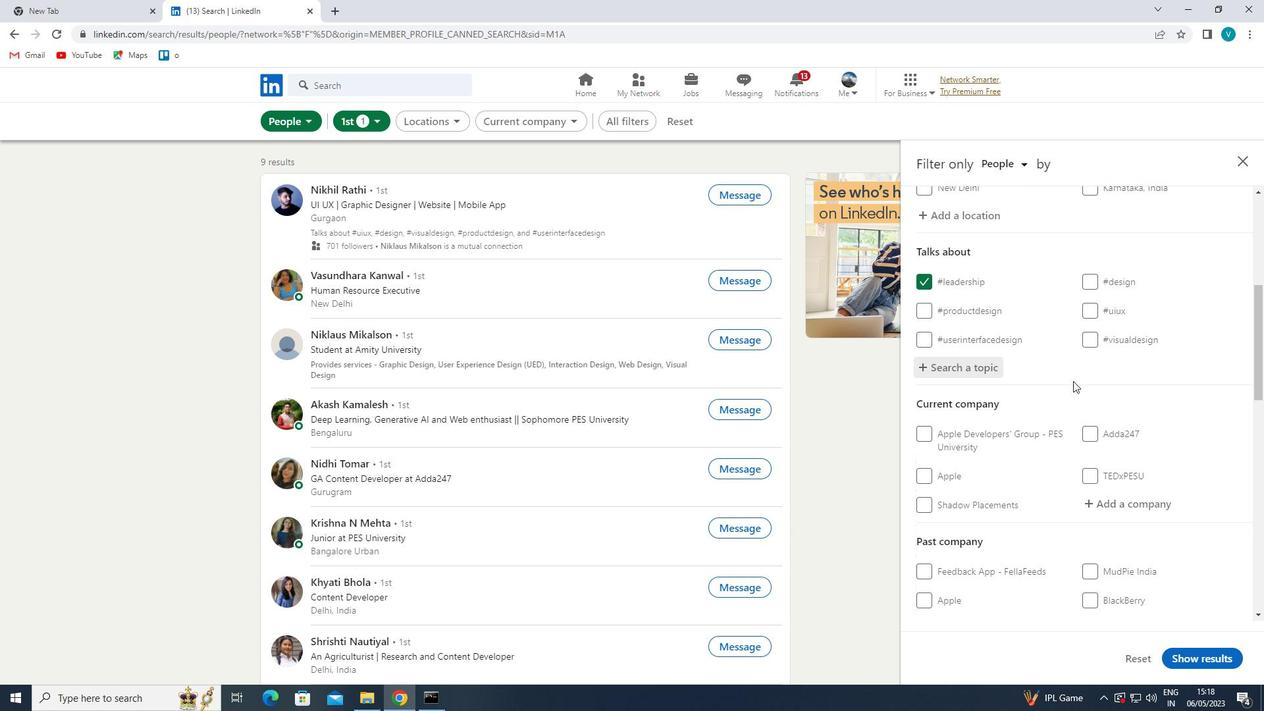 
Action: Mouse moved to (1123, 298)
Screenshot: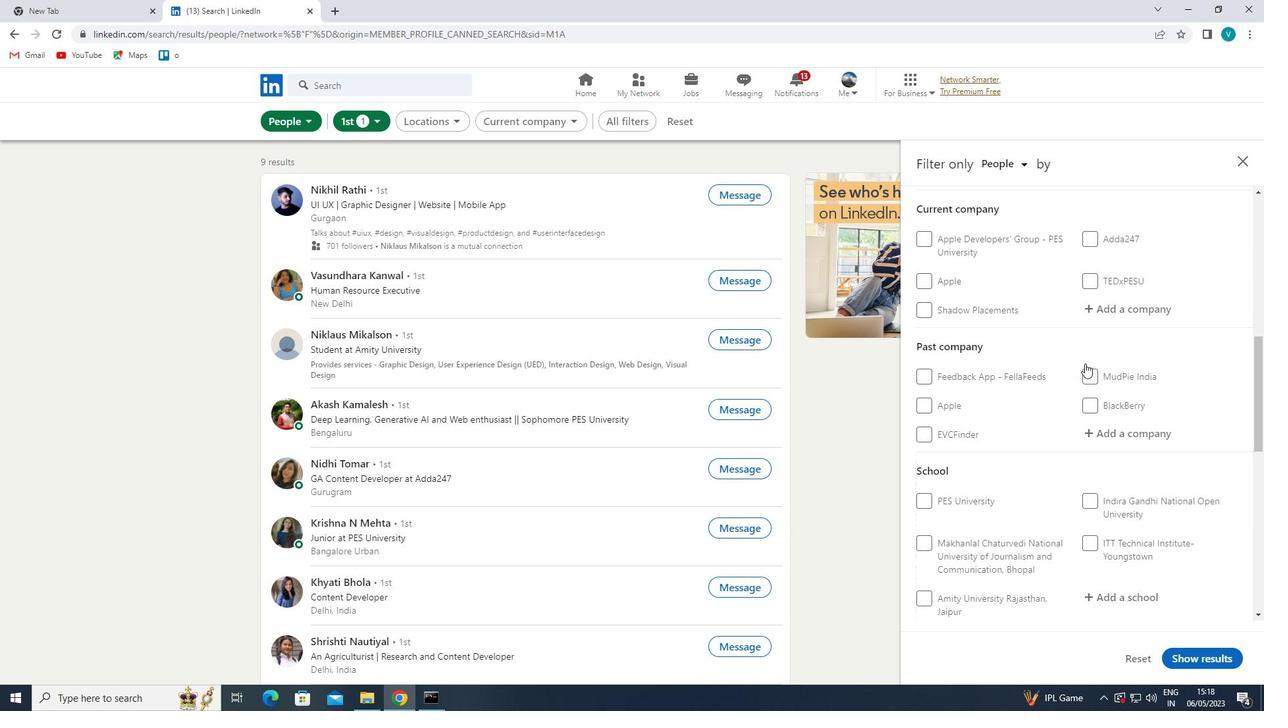 
Action: Mouse pressed left at (1123, 298)
Screenshot: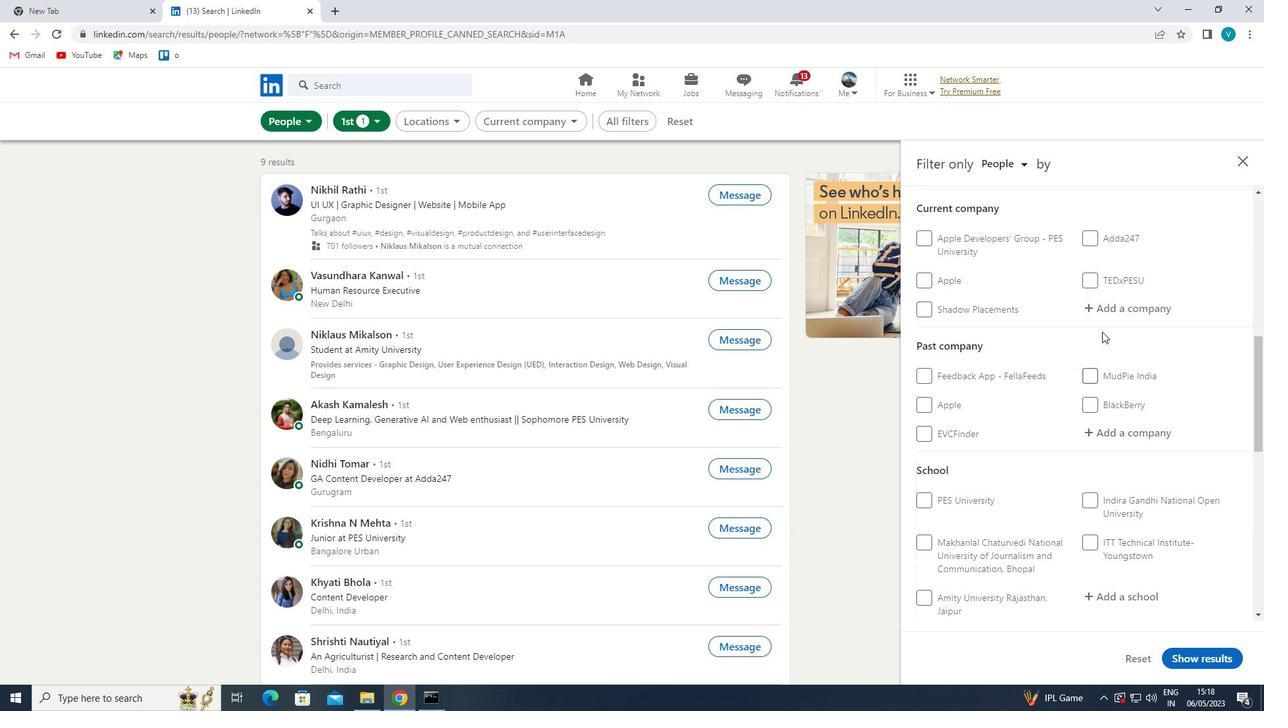 
Action: Mouse moved to (526, 612)
Screenshot: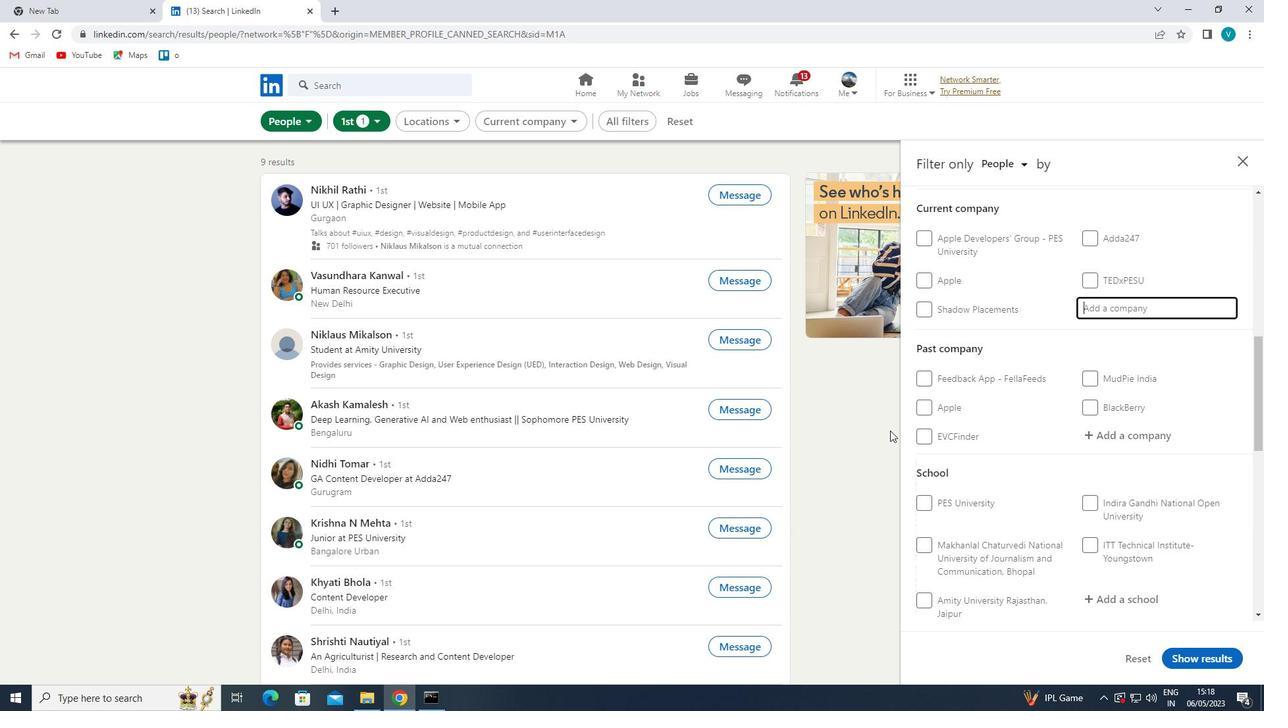 
Action: Key pressed <Key.shift>RE<Key.shift>NEW
Screenshot: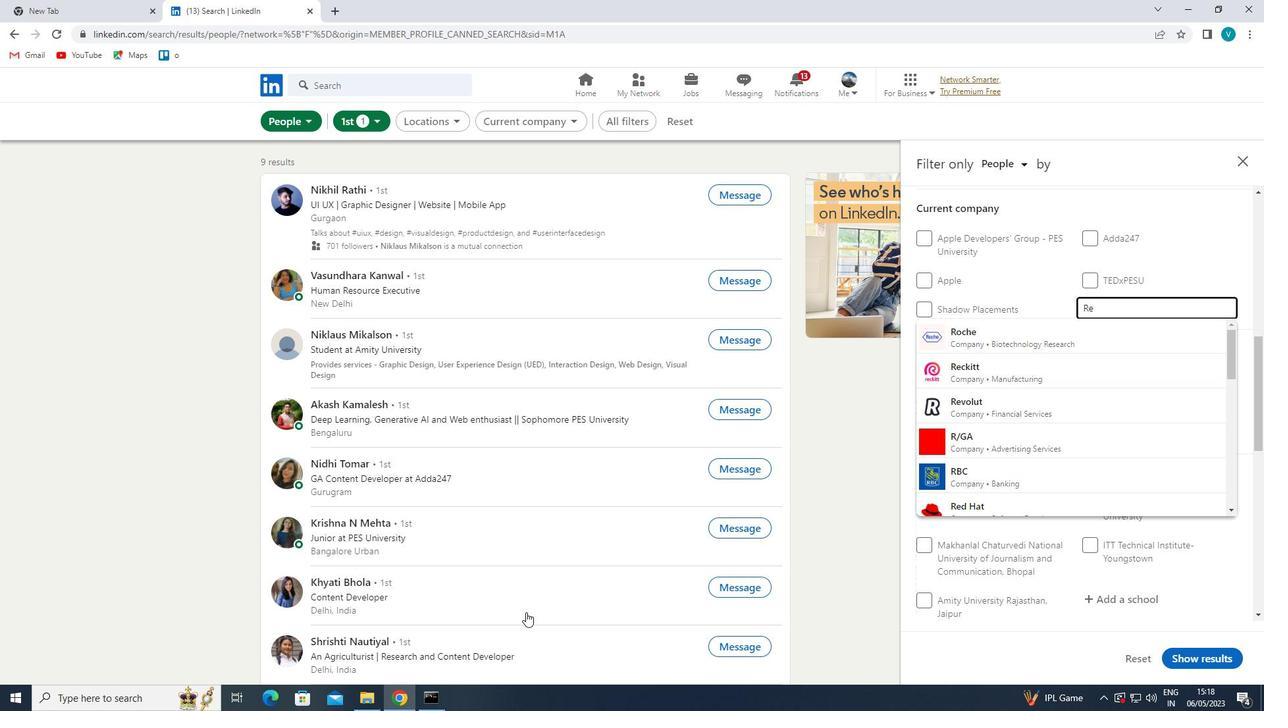 
Action: Mouse moved to (1078, 330)
Screenshot: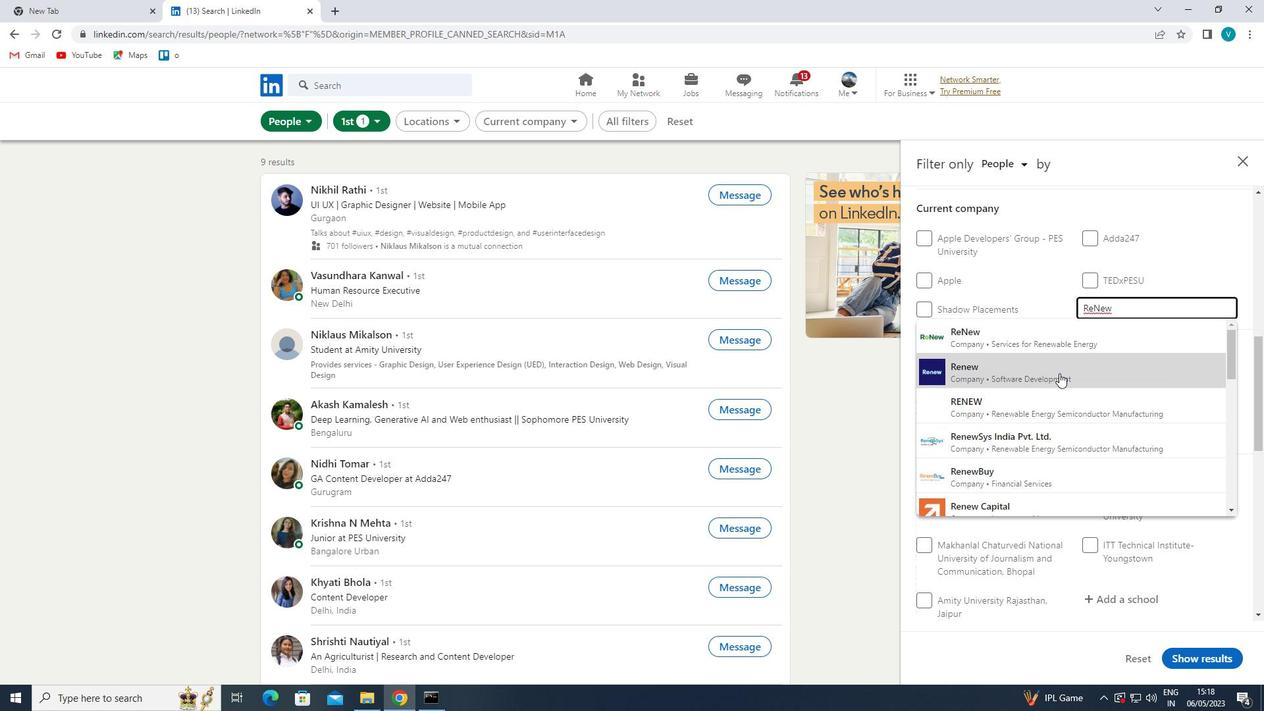 
Action: Mouse pressed left at (1078, 330)
Screenshot: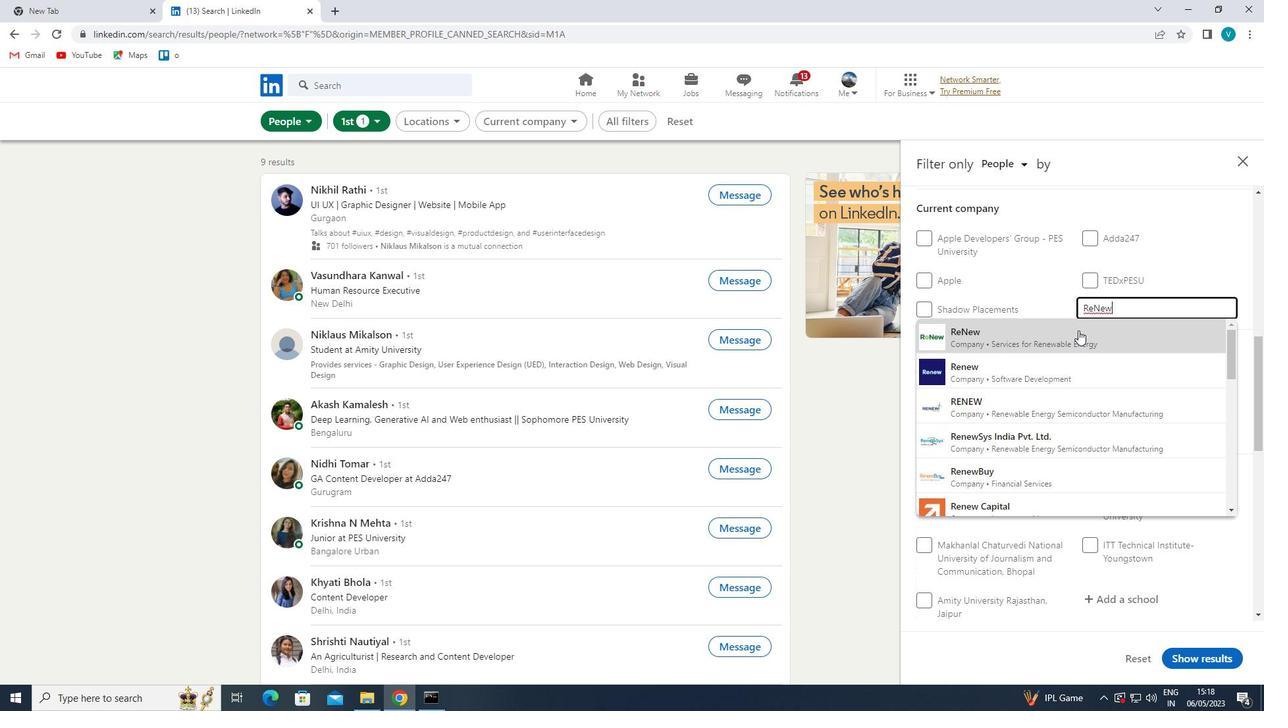 
Action: Mouse scrolled (1078, 329) with delta (0, 0)
Screenshot: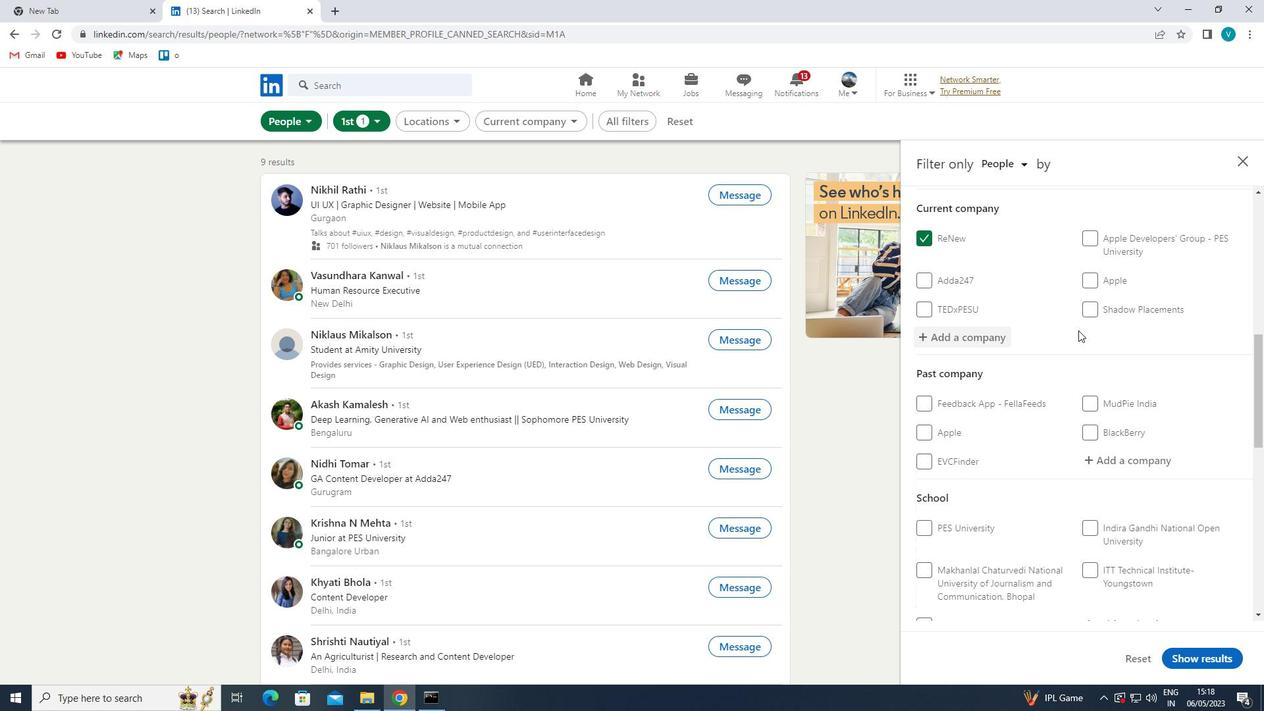 
Action: Mouse scrolled (1078, 329) with delta (0, 0)
Screenshot: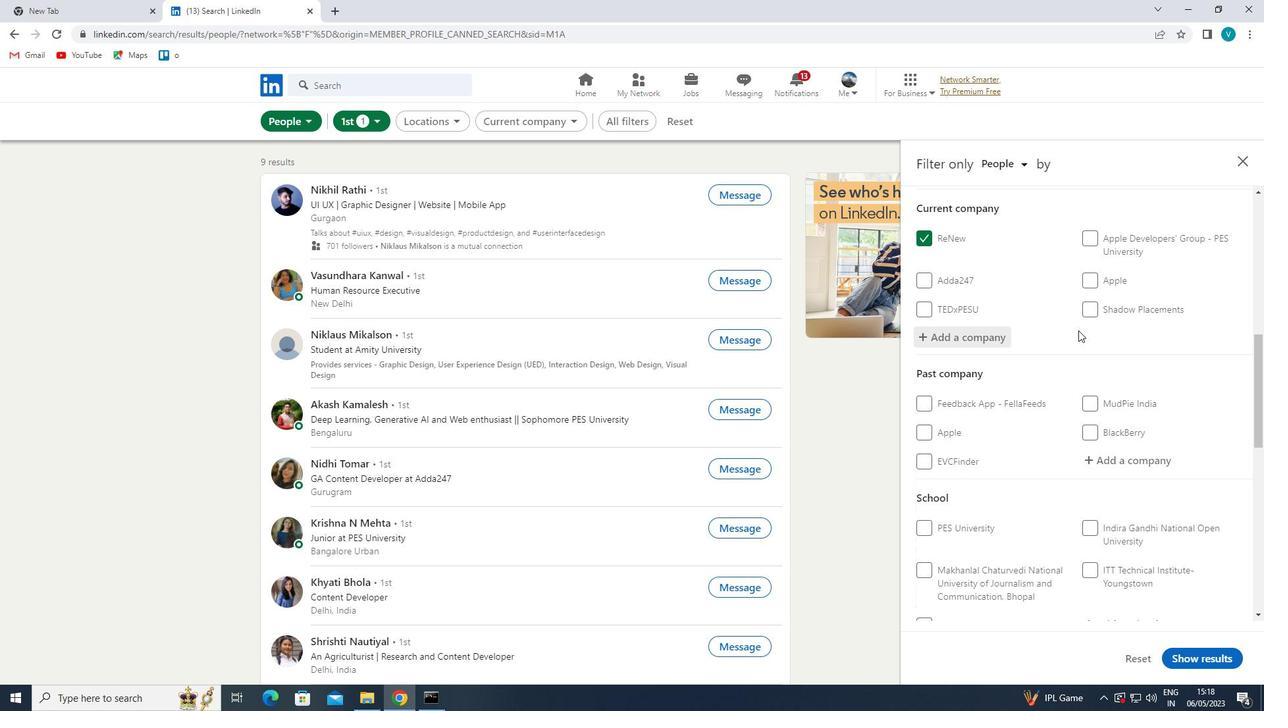 
Action: Mouse scrolled (1078, 329) with delta (0, 0)
Screenshot: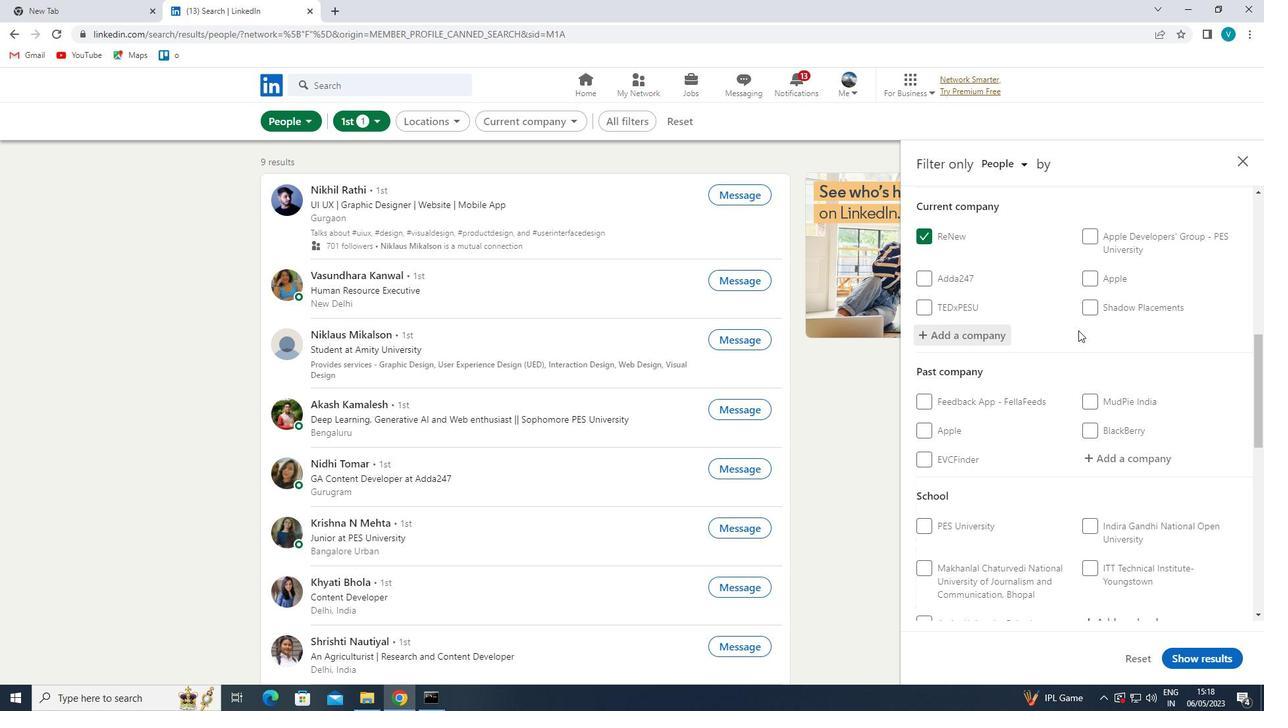 
Action: Mouse scrolled (1078, 329) with delta (0, 0)
Screenshot: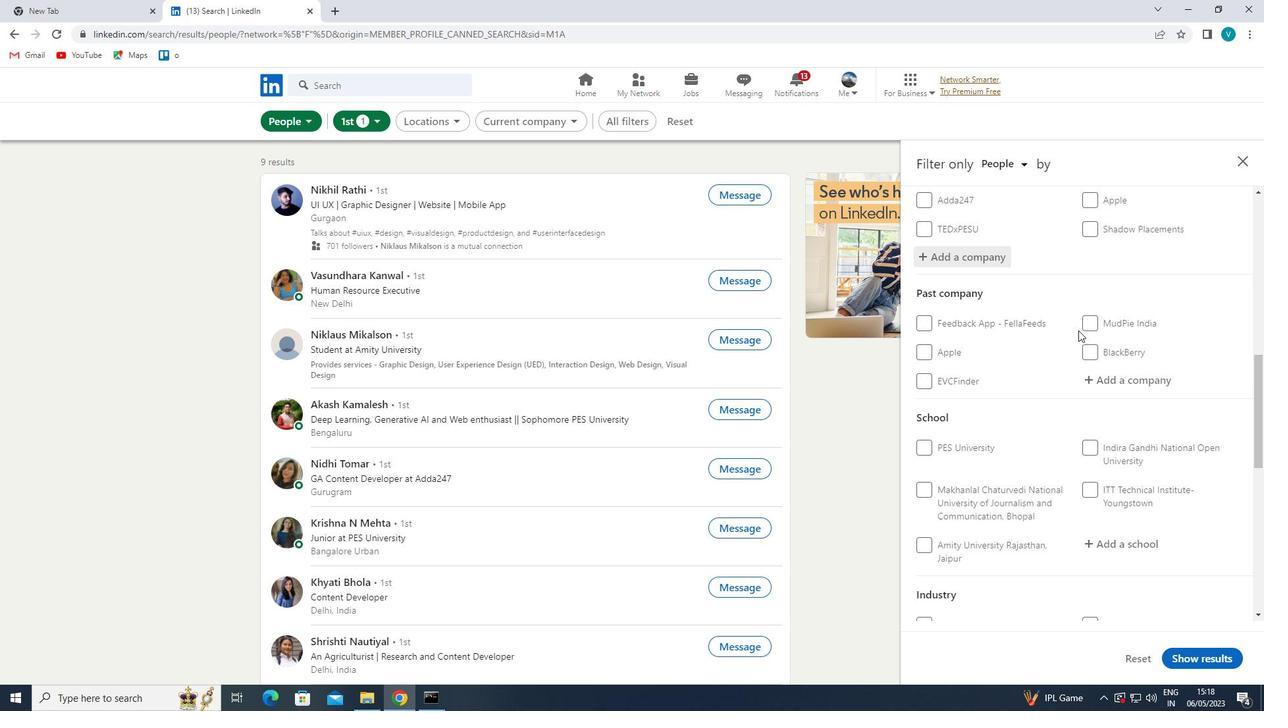
Action: Mouse moved to (1111, 362)
Screenshot: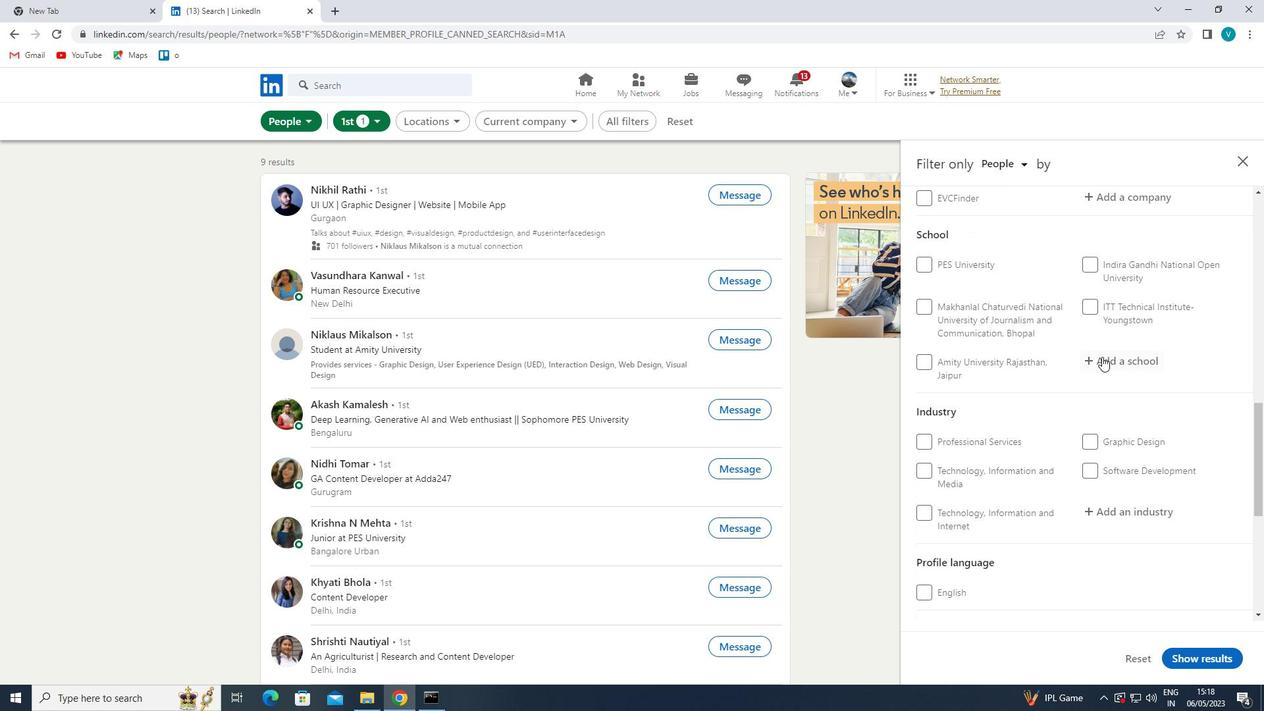 
Action: Mouse pressed left at (1111, 362)
Screenshot: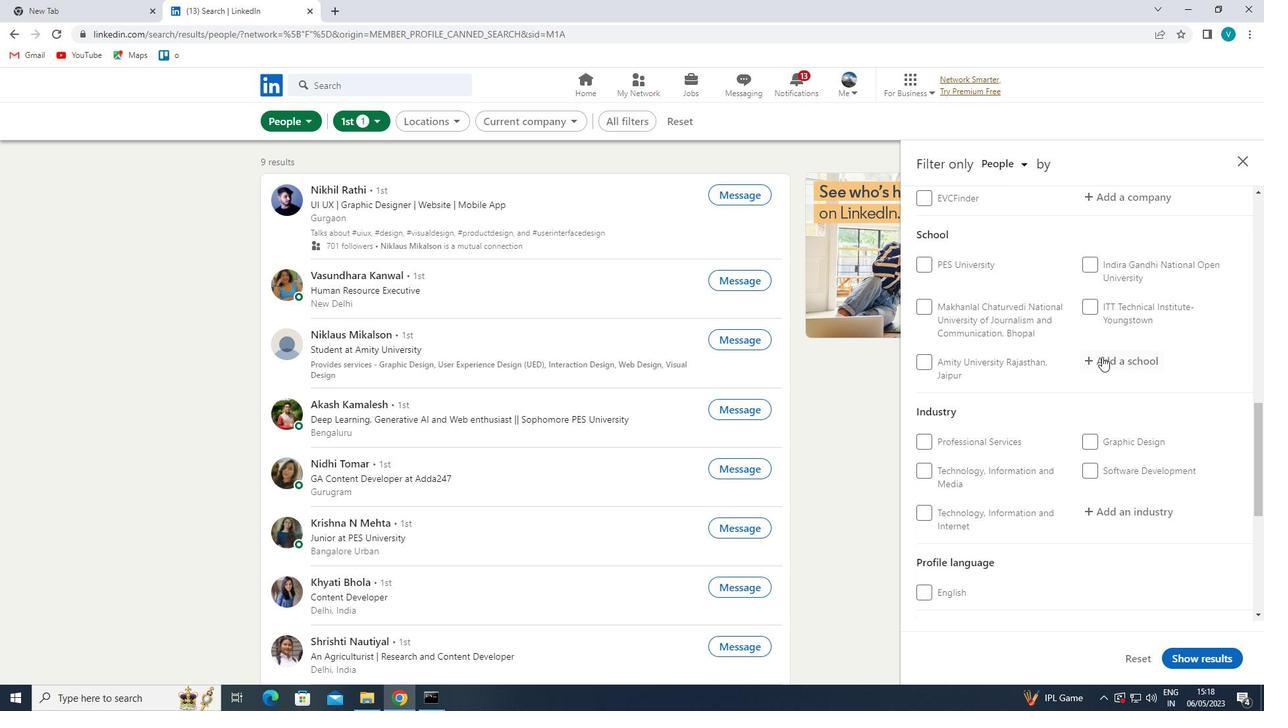 
Action: Mouse moved to (851, 501)
Screenshot: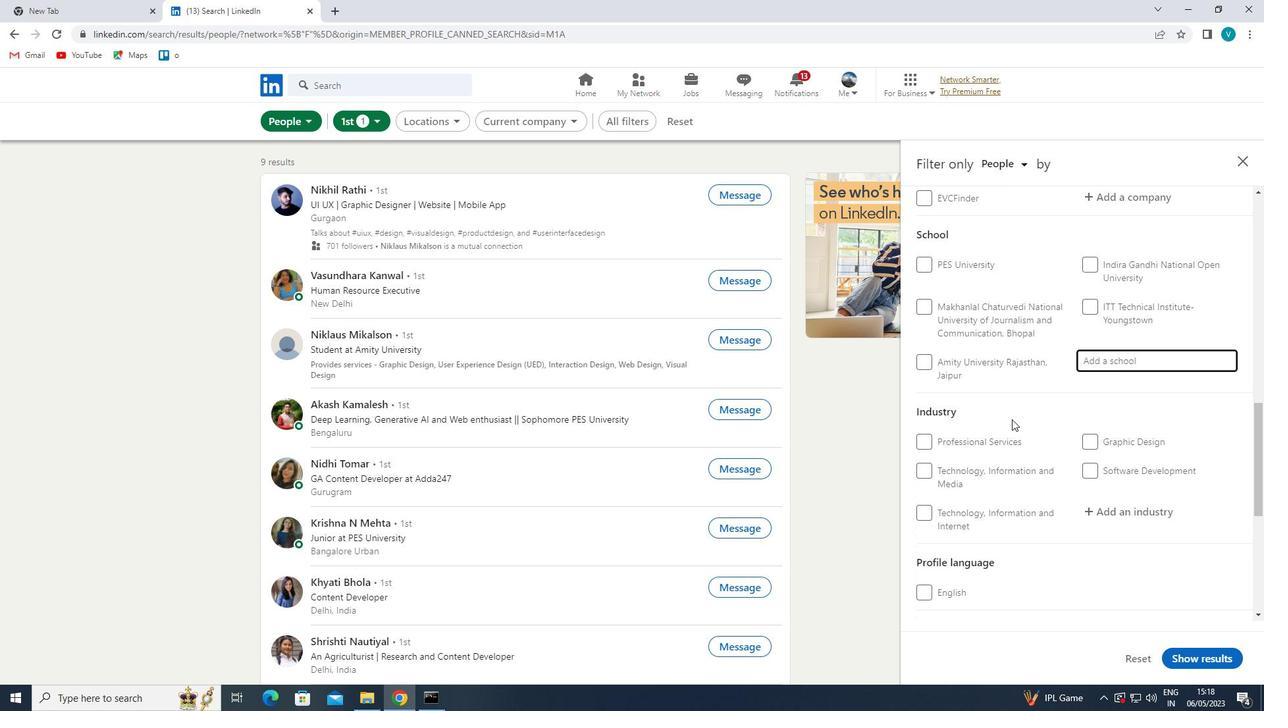 
Action: Key pressed <Key.shift>SOPHIA
Screenshot: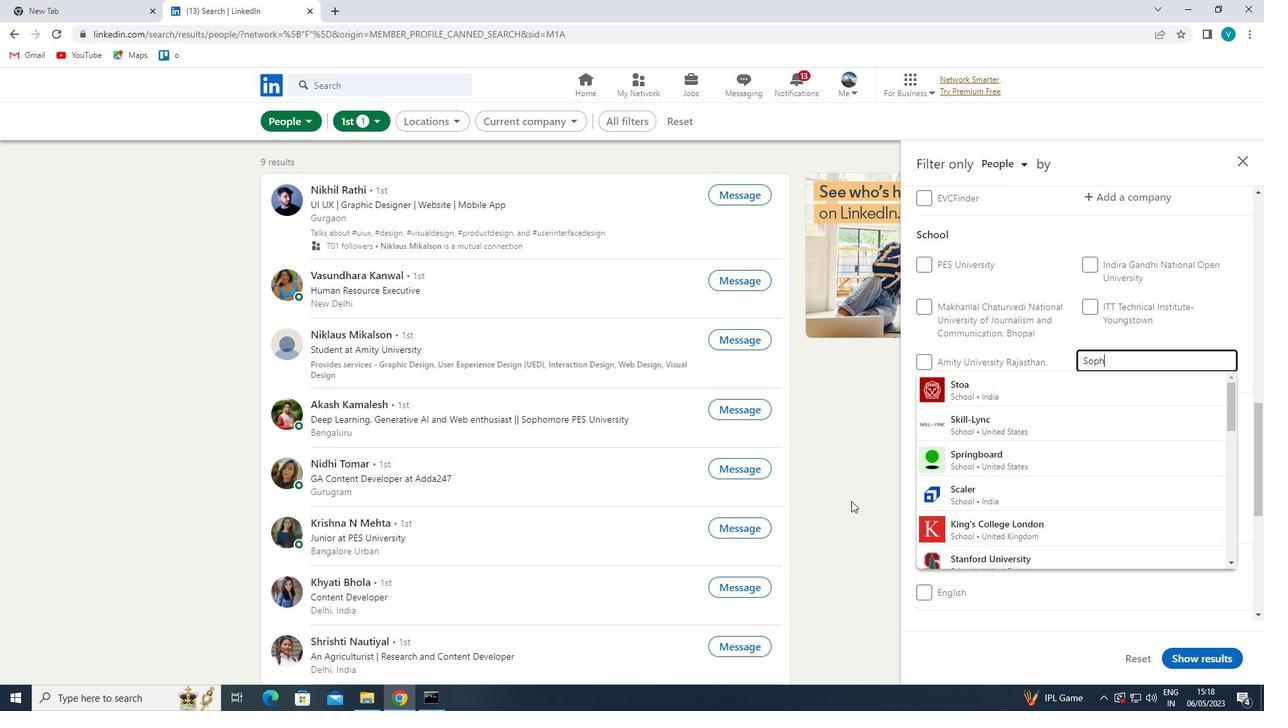 
Action: Mouse moved to (1006, 456)
Screenshot: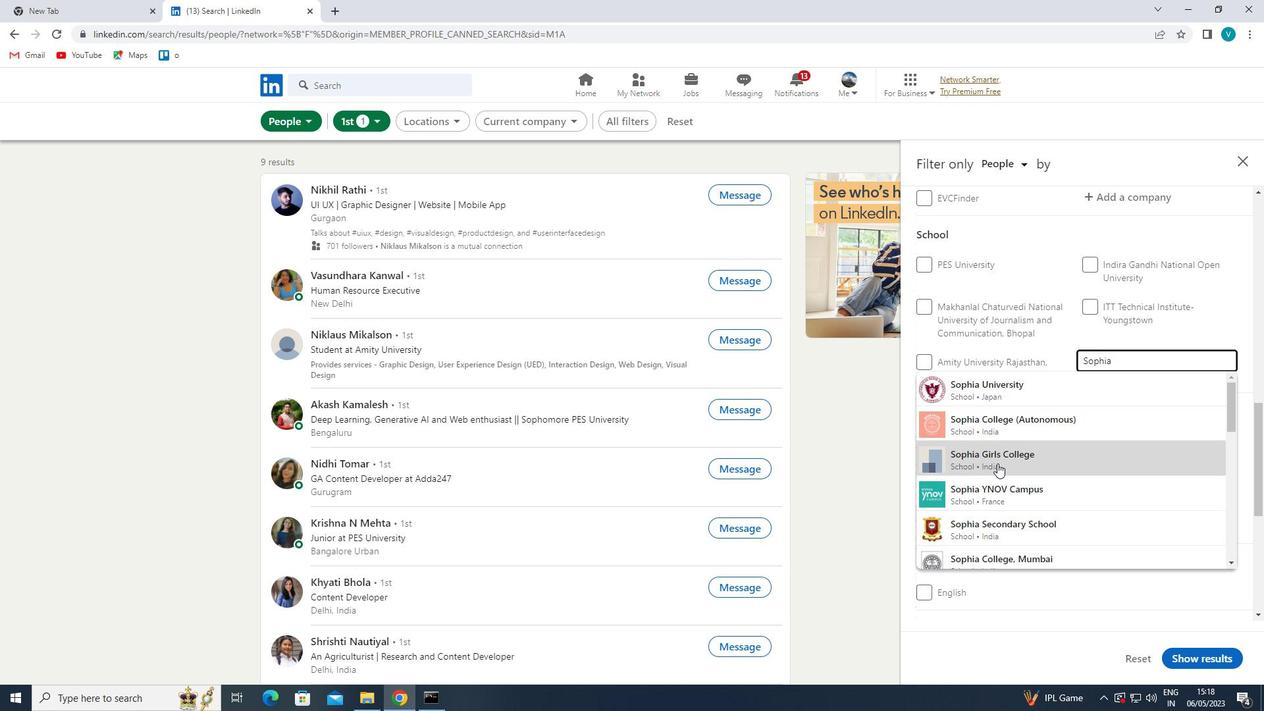 
Action: Mouse pressed left at (1006, 456)
Screenshot: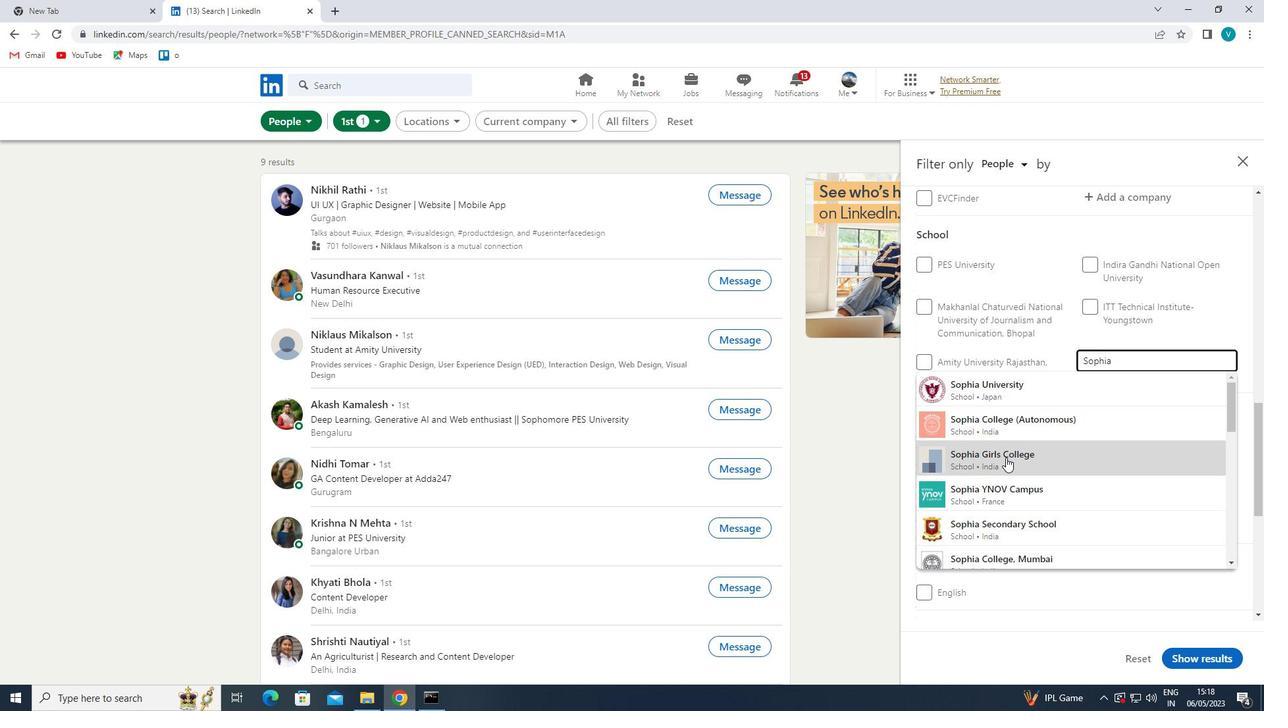 
Action: Mouse moved to (1061, 458)
Screenshot: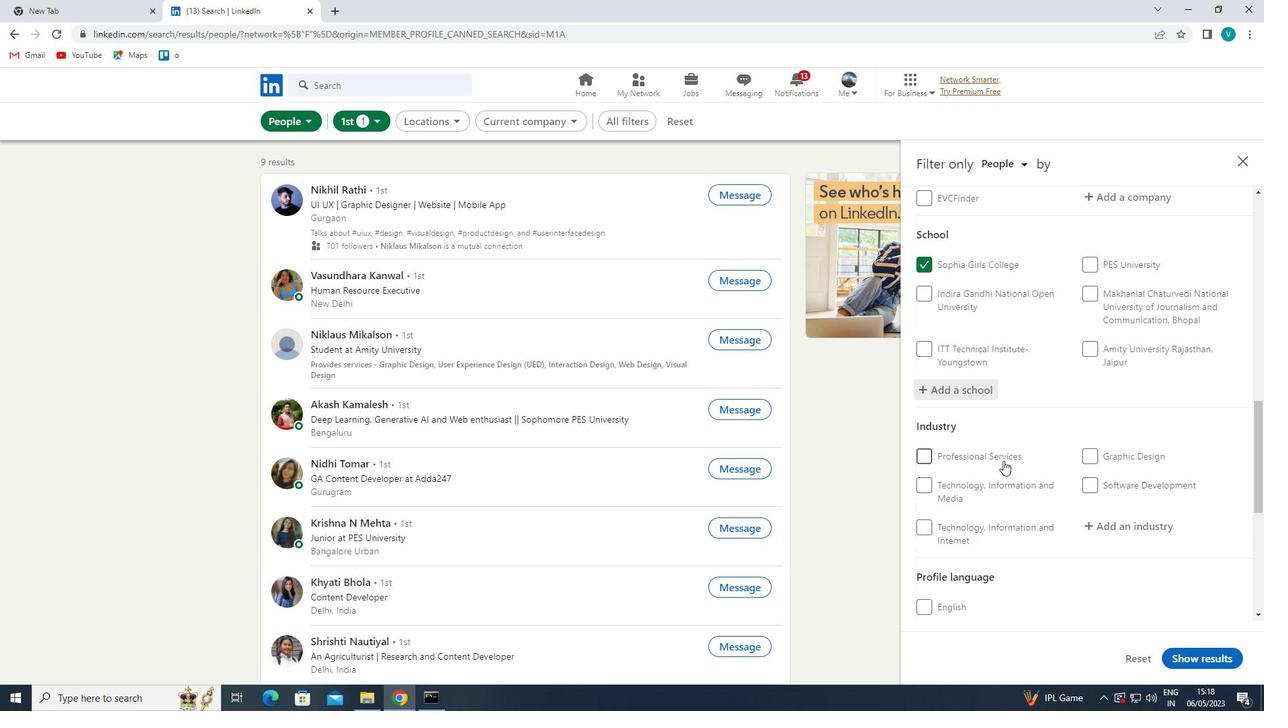 
Action: Mouse scrolled (1061, 457) with delta (0, 0)
Screenshot: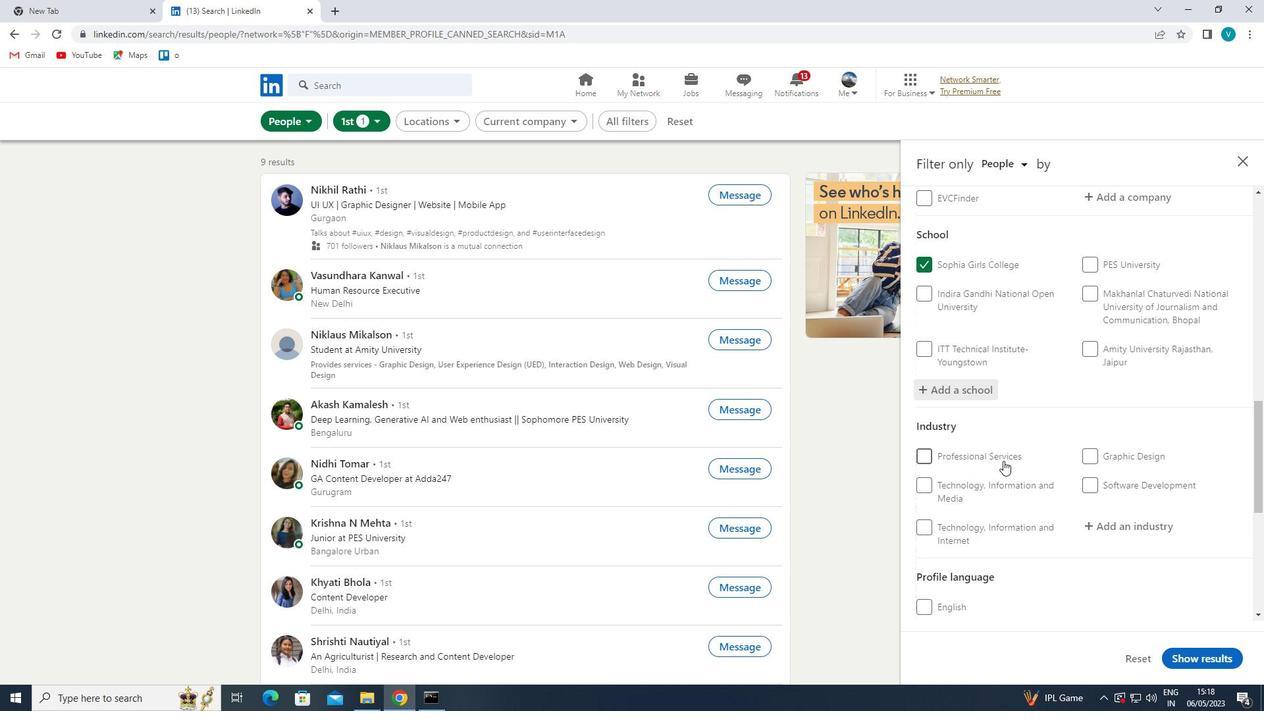 
Action: Mouse scrolled (1061, 457) with delta (0, 0)
Screenshot: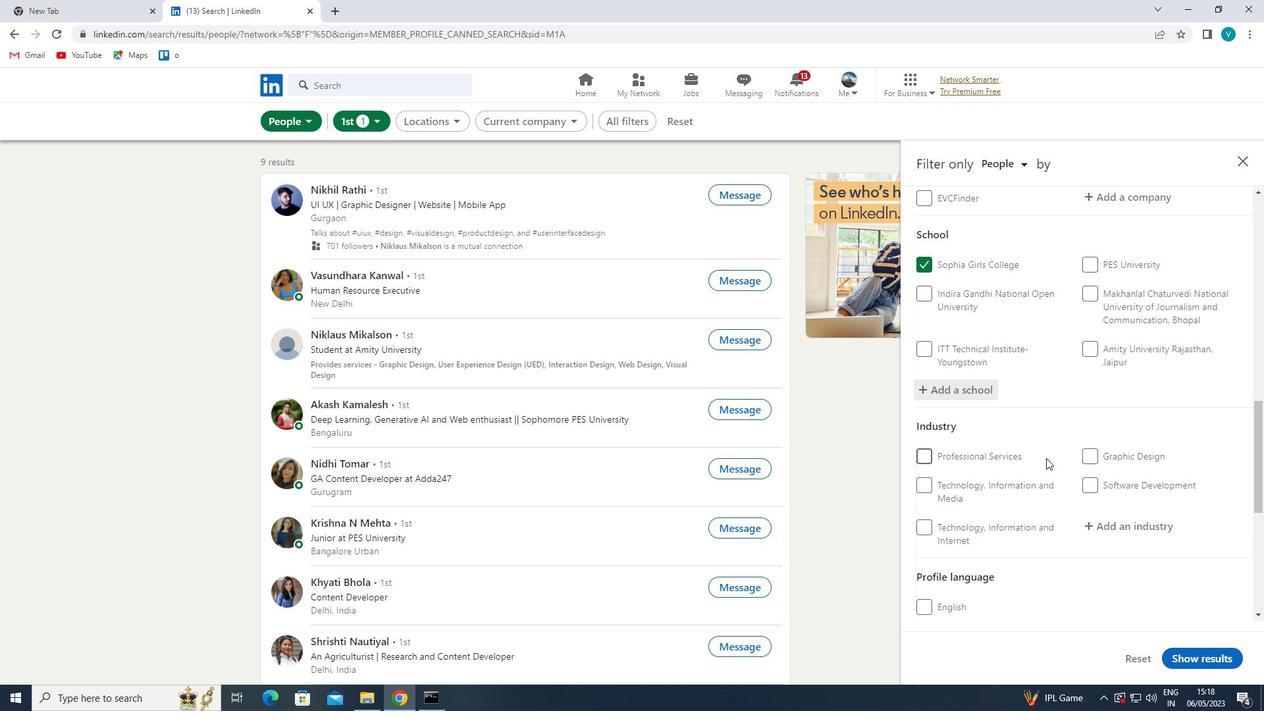 
Action: Mouse moved to (1114, 393)
Screenshot: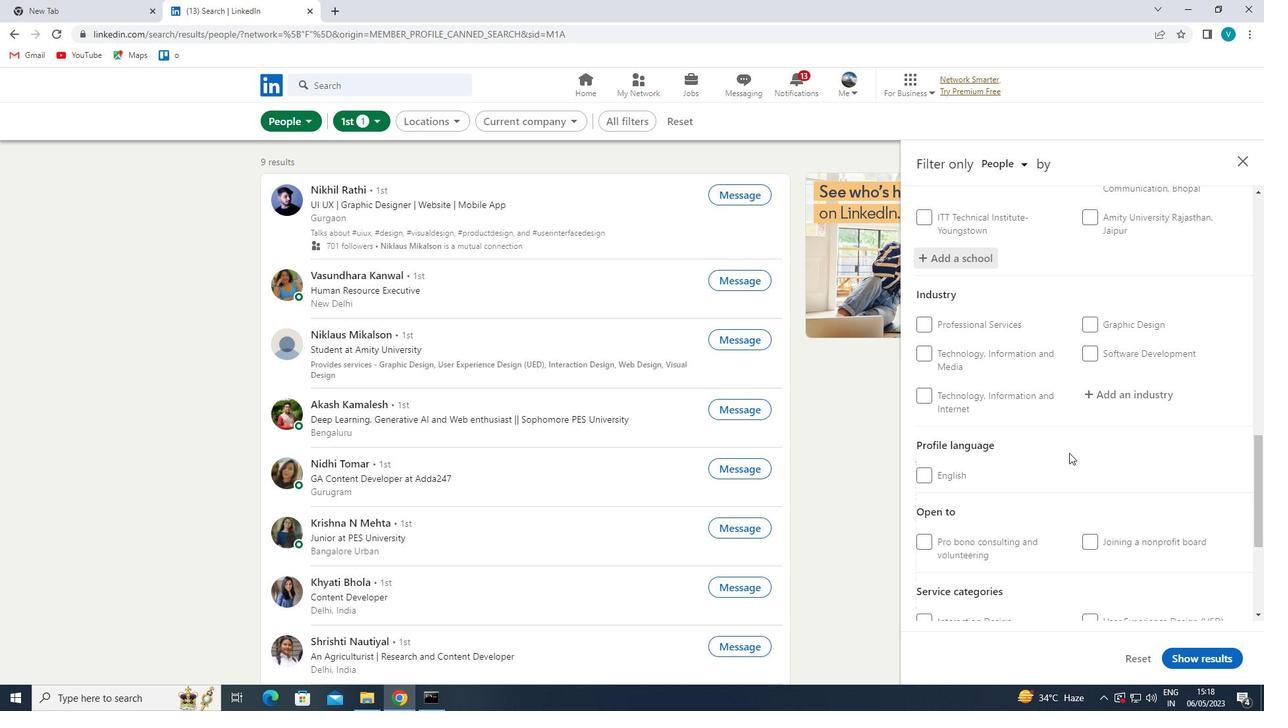 
Action: Mouse pressed left at (1114, 393)
Screenshot: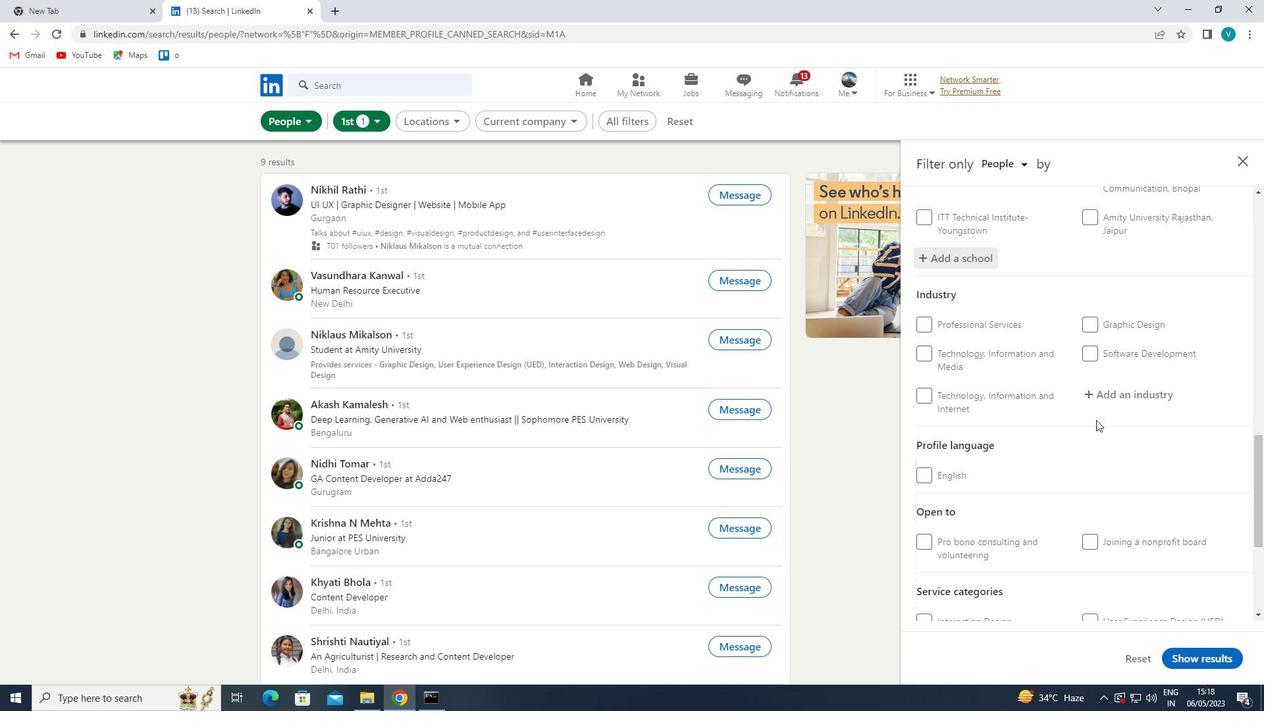 
Action: Mouse moved to (624, 223)
Screenshot: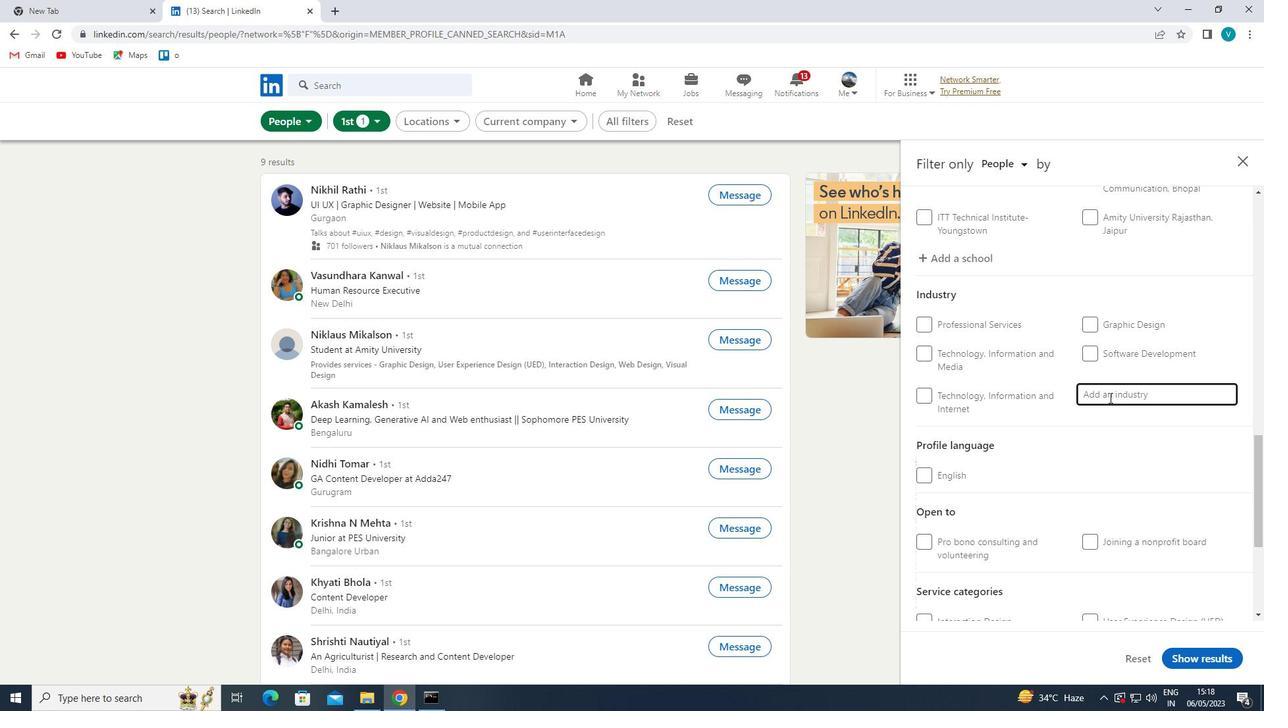 
Action: Key pressed <Key.shift>
Screenshot: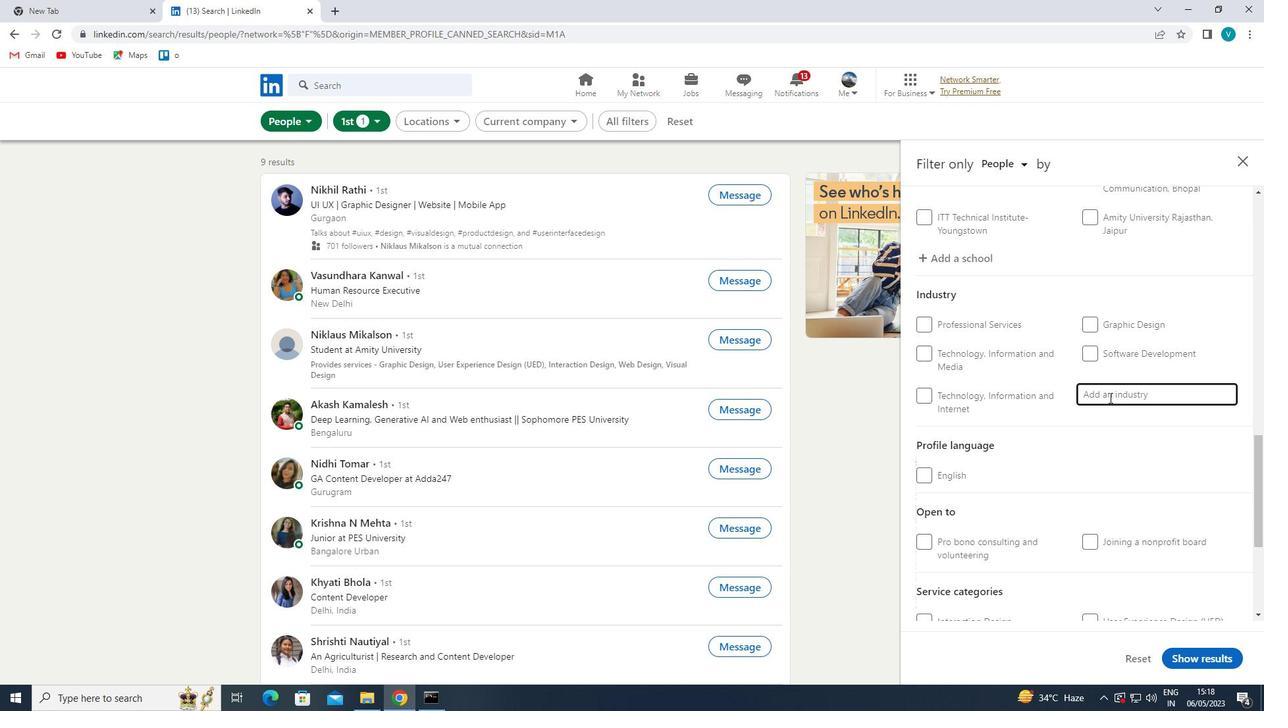 
Action: Mouse moved to (546, 214)
Screenshot: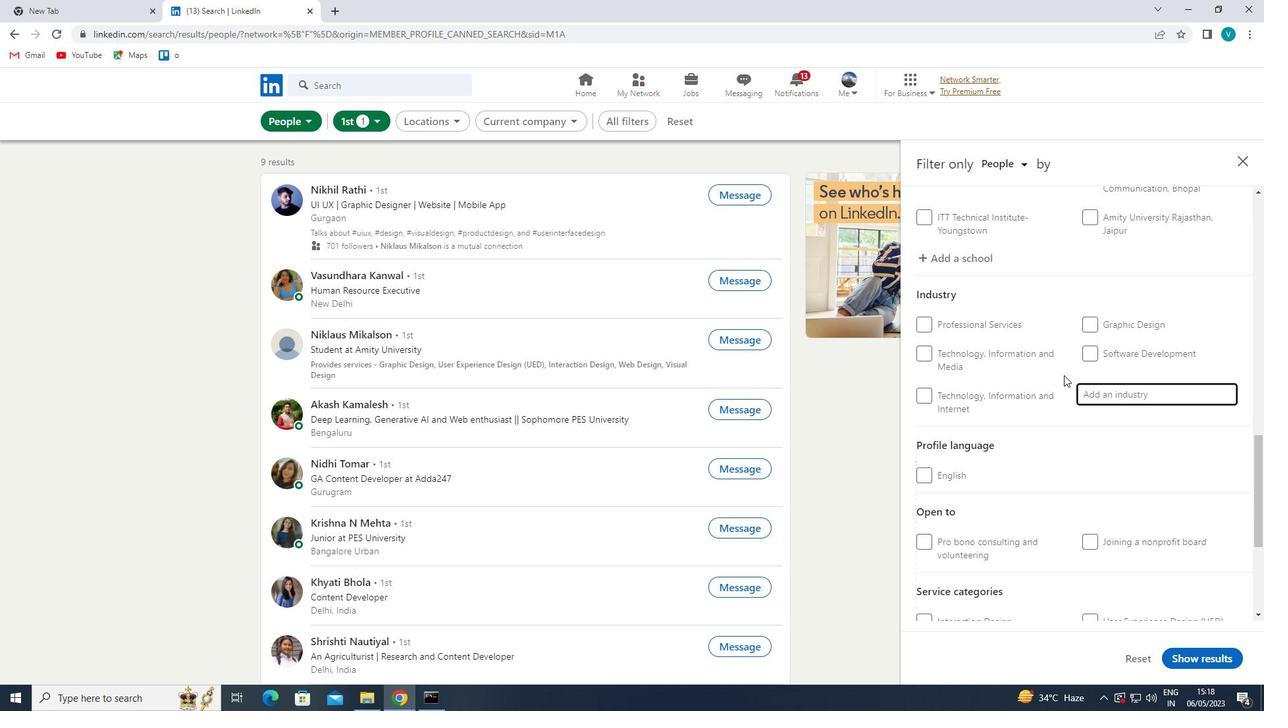 
Action: Key pressed TRUCK<Key.space><Key.shift>TRA
Screenshot: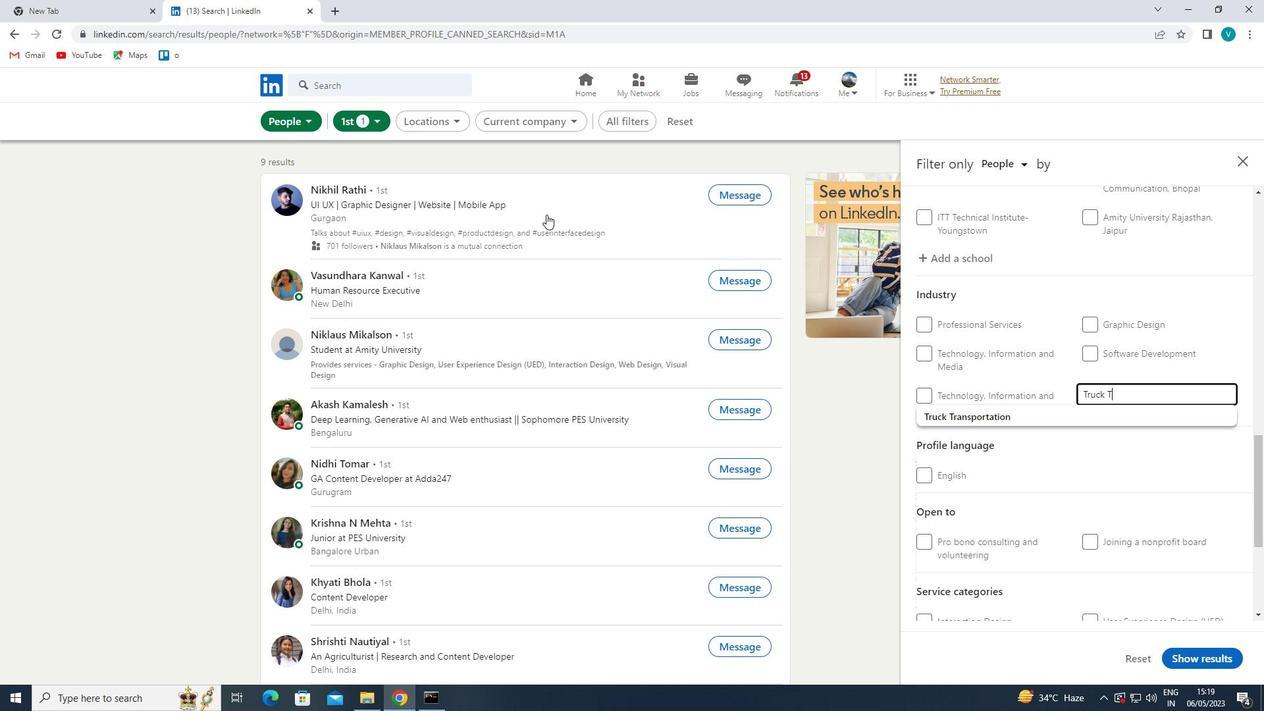 
Action: Mouse moved to (627, 172)
Screenshot: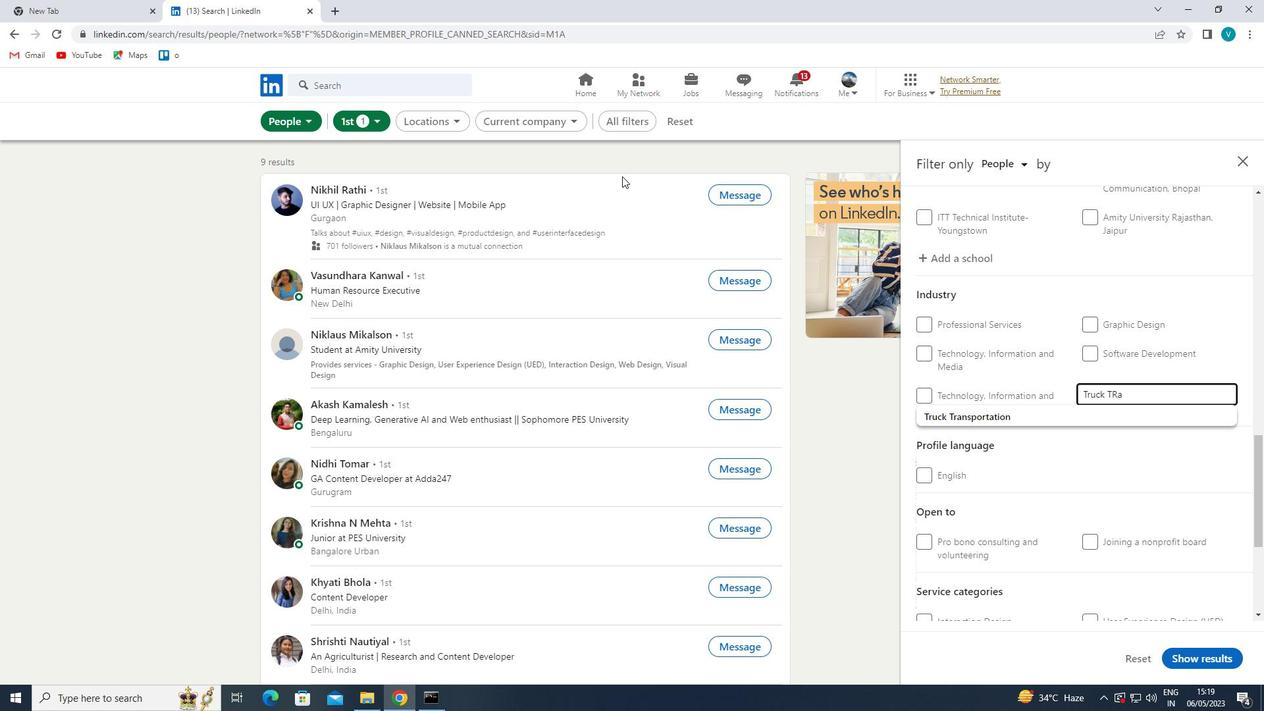 
Action: Key pressed <Key.backspace><Key.backspace>RA
Screenshot: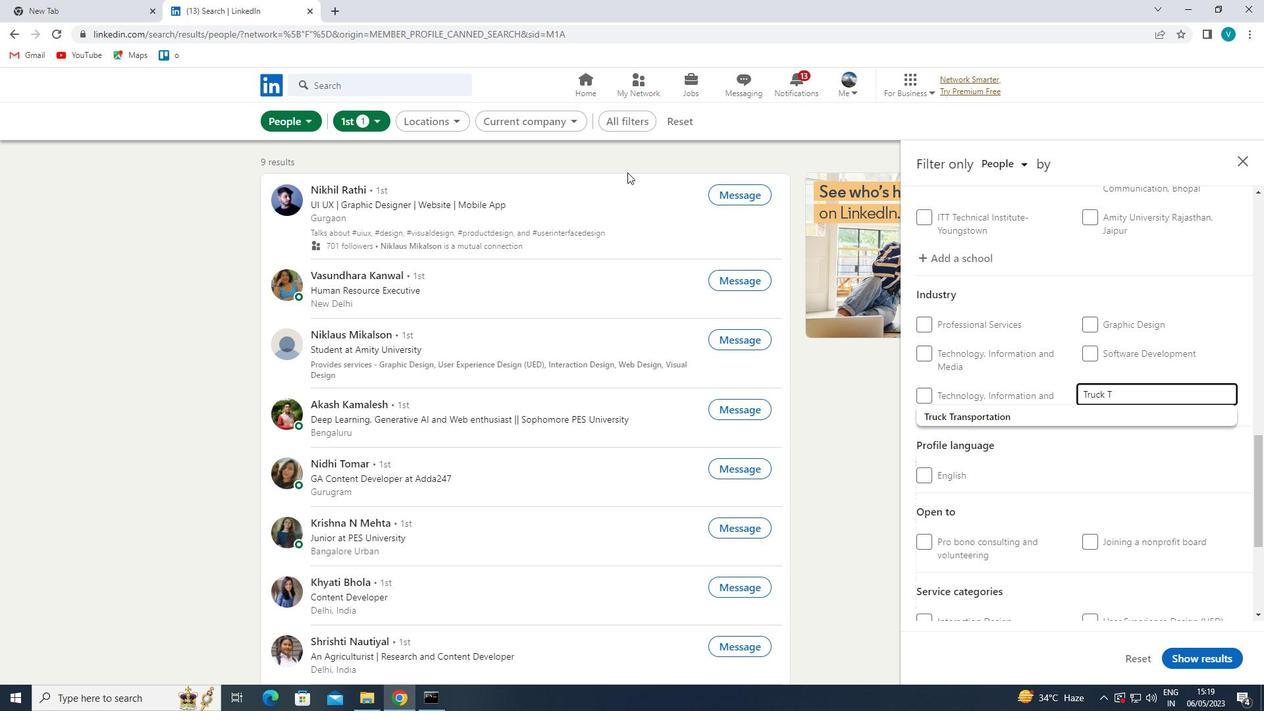 
Action: Mouse moved to (1030, 412)
Screenshot: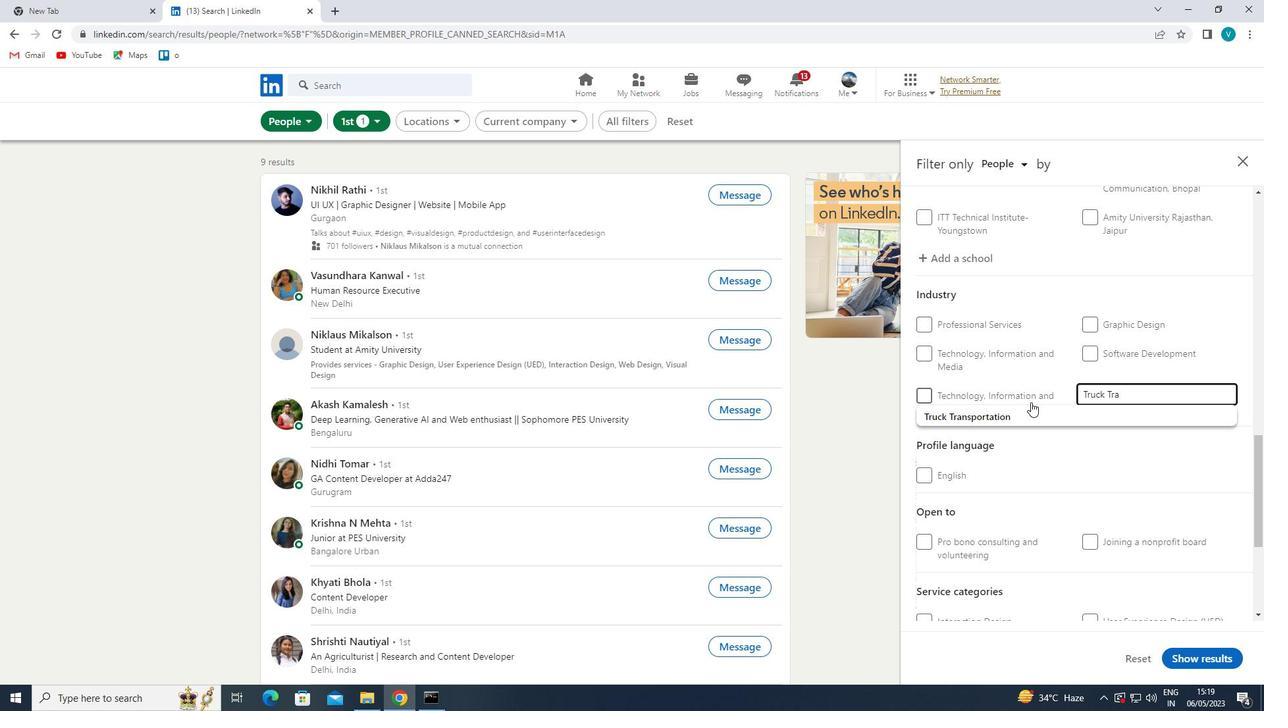 
Action: Mouse pressed left at (1030, 412)
Screenshot: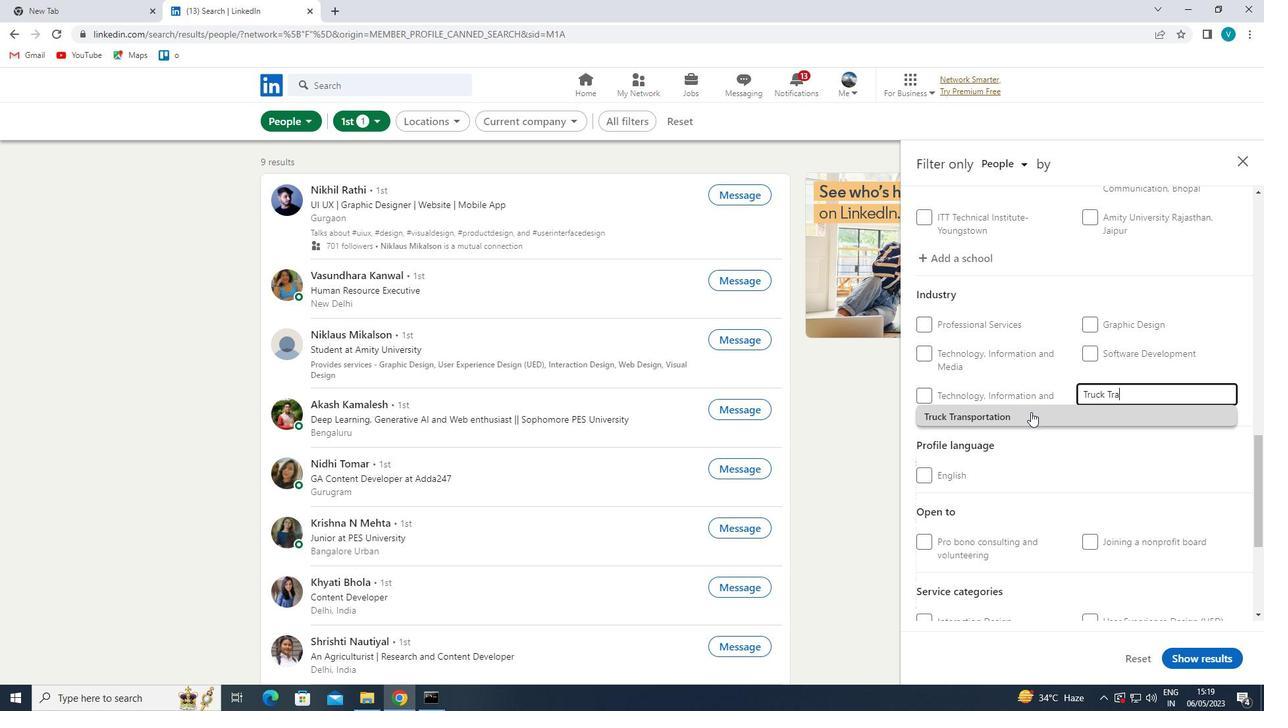 
Action: Mouse moved to (1053, 425)
Screenshot: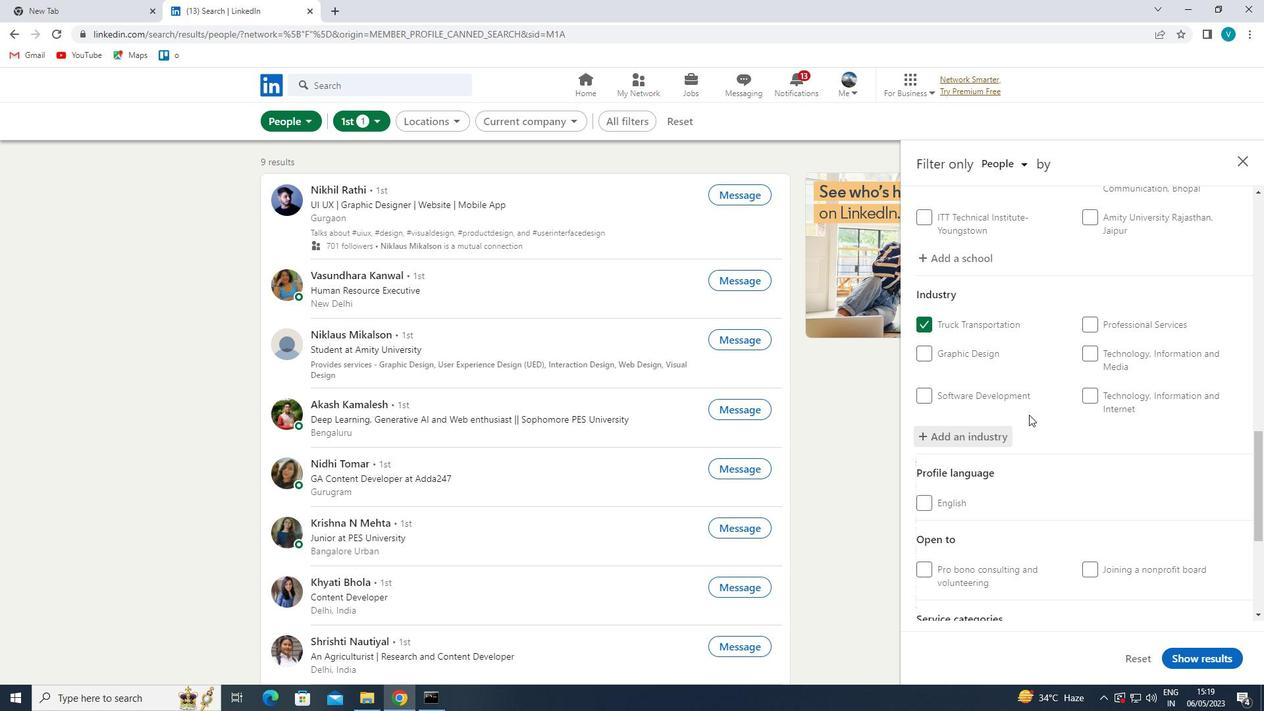 
Action: Mouse scrolled (1053, 424) with delta (0, 0)
Screenshot: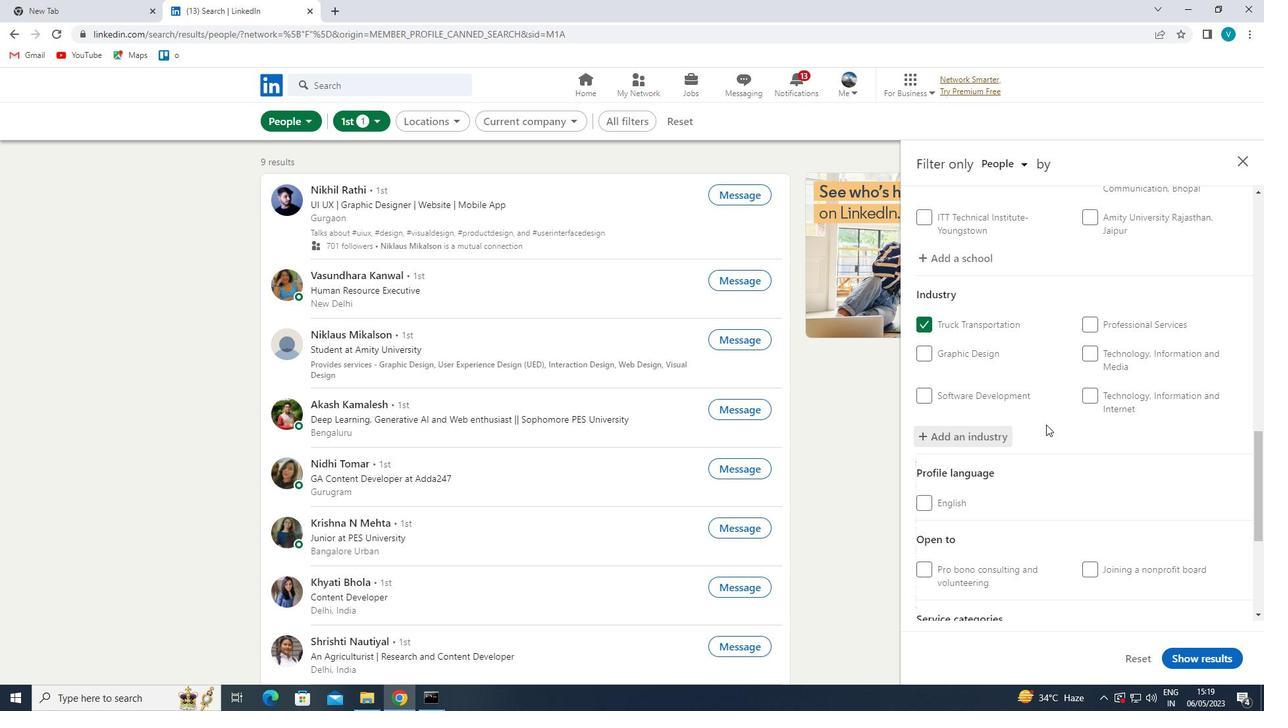 
Action: Mouse scrolled (1053, 424) with delta (0, 0)
Screenshot: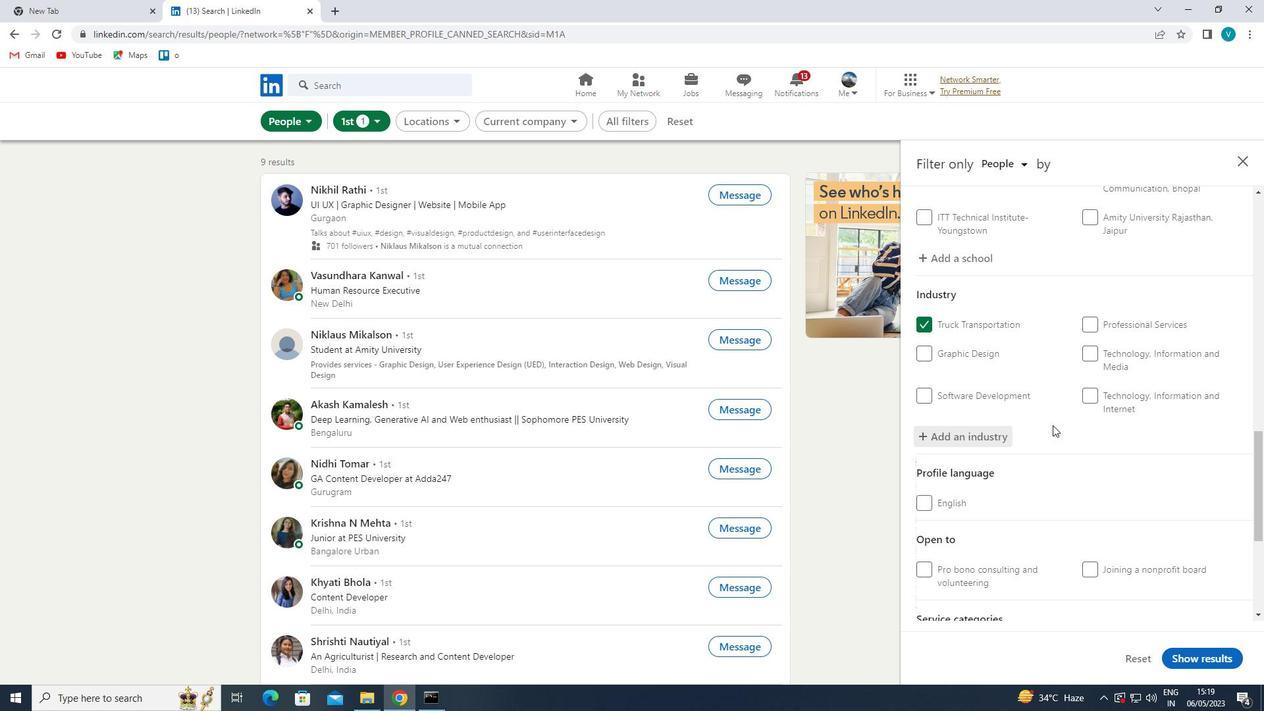
Action: Mouse scrolled (1053, 424) with delta (0, 0)
Screenshot: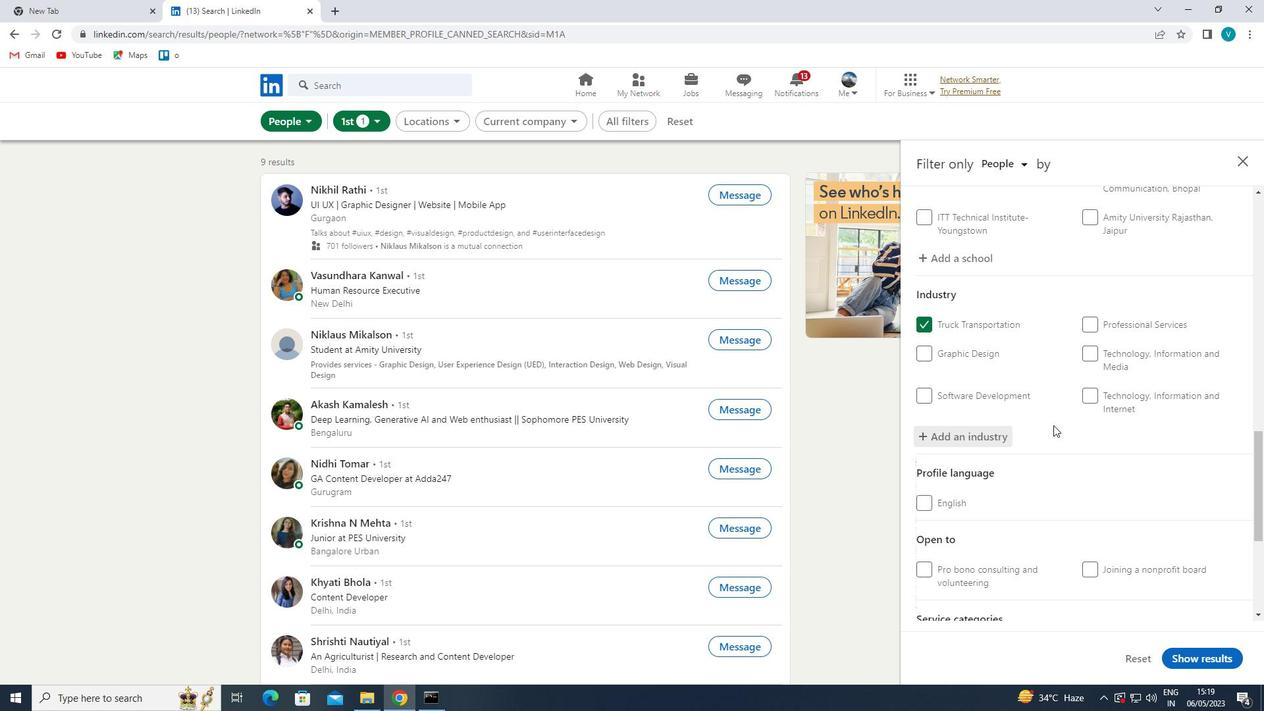 
Action: Mouse scrolled (1053, 424) with delta (0, 0)
Screenshot: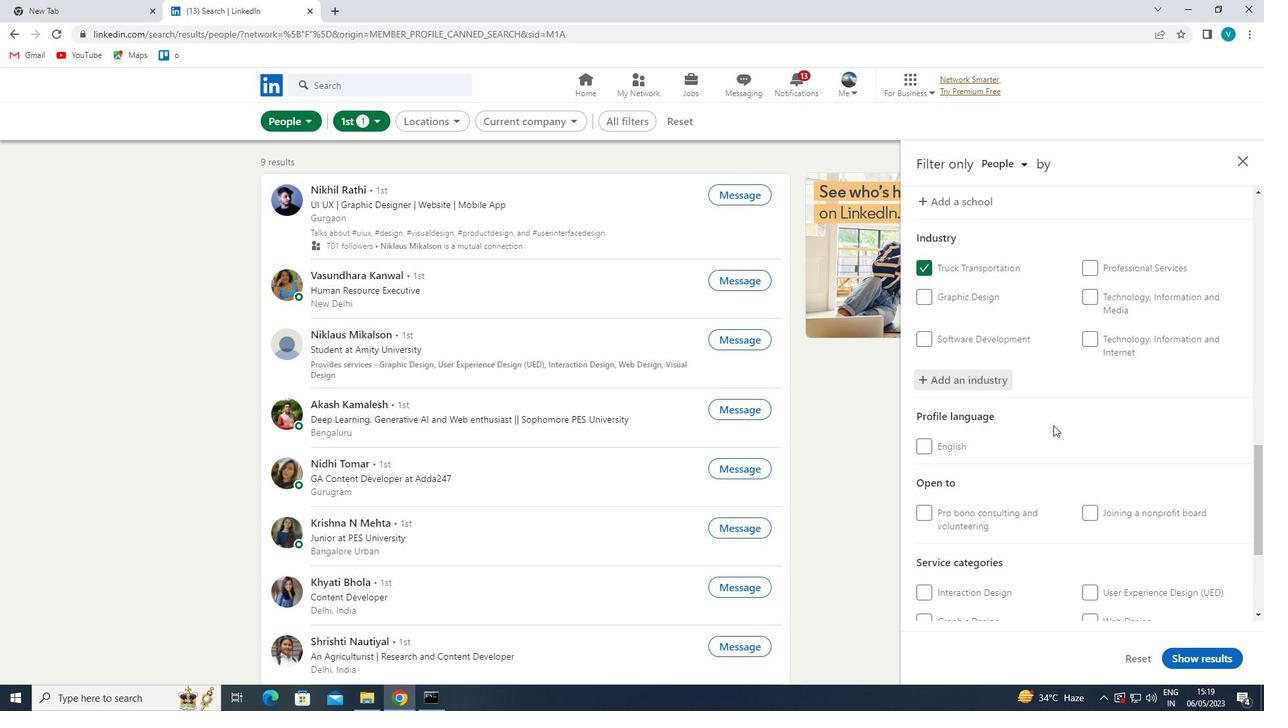 
Action: Mouse moved to (1134, 435)
Screenshot: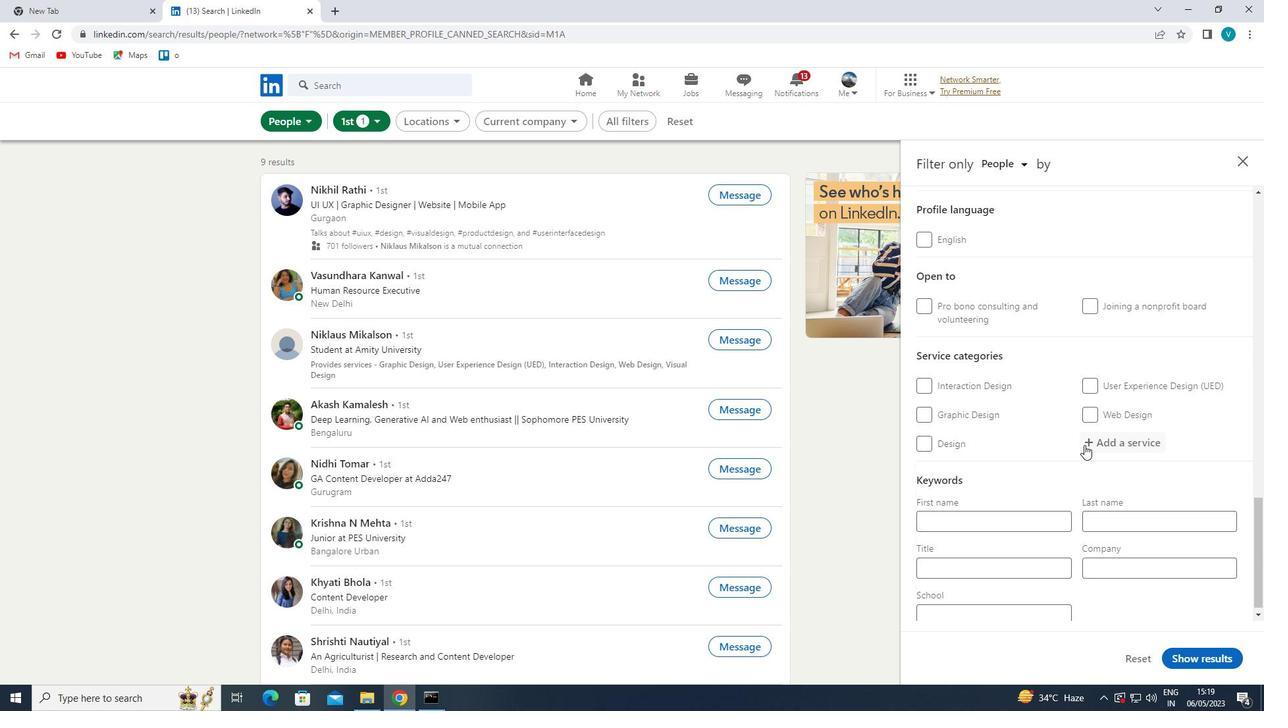 
Action: Mouse pressed left at (1134, 435)
Screenshot: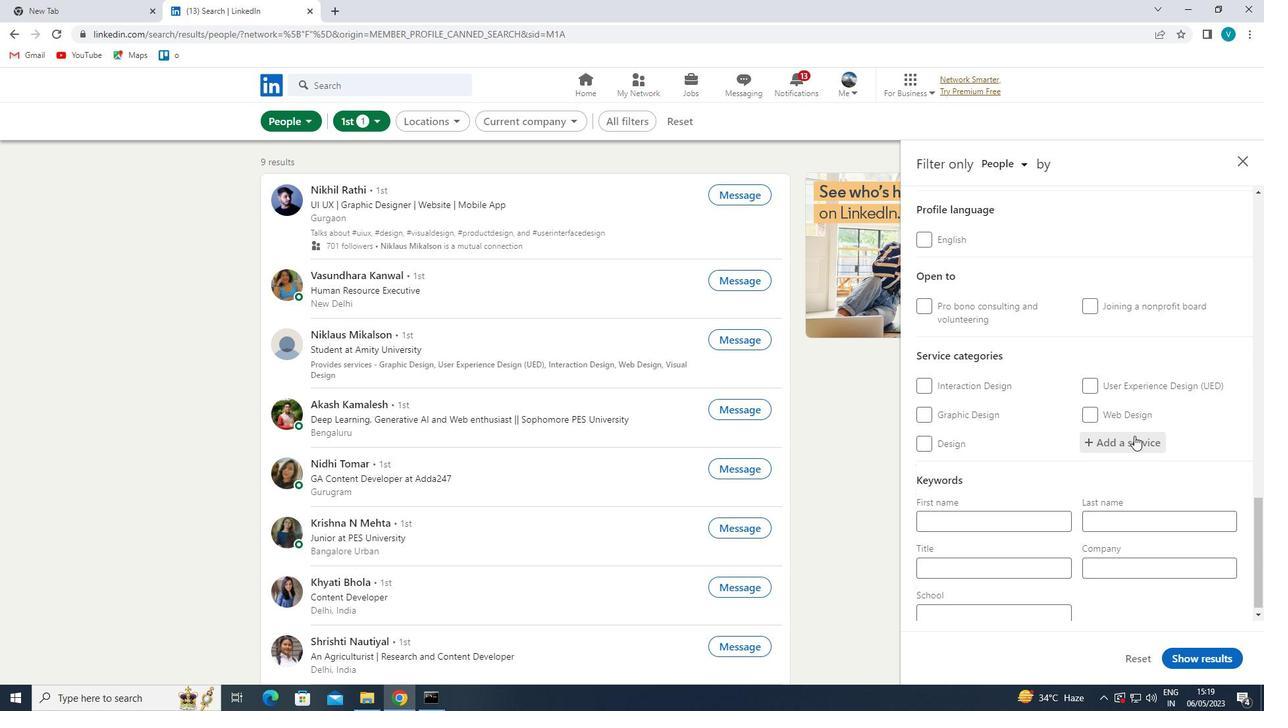 
Action: Mouse moved to (931, 487)
Screenshot: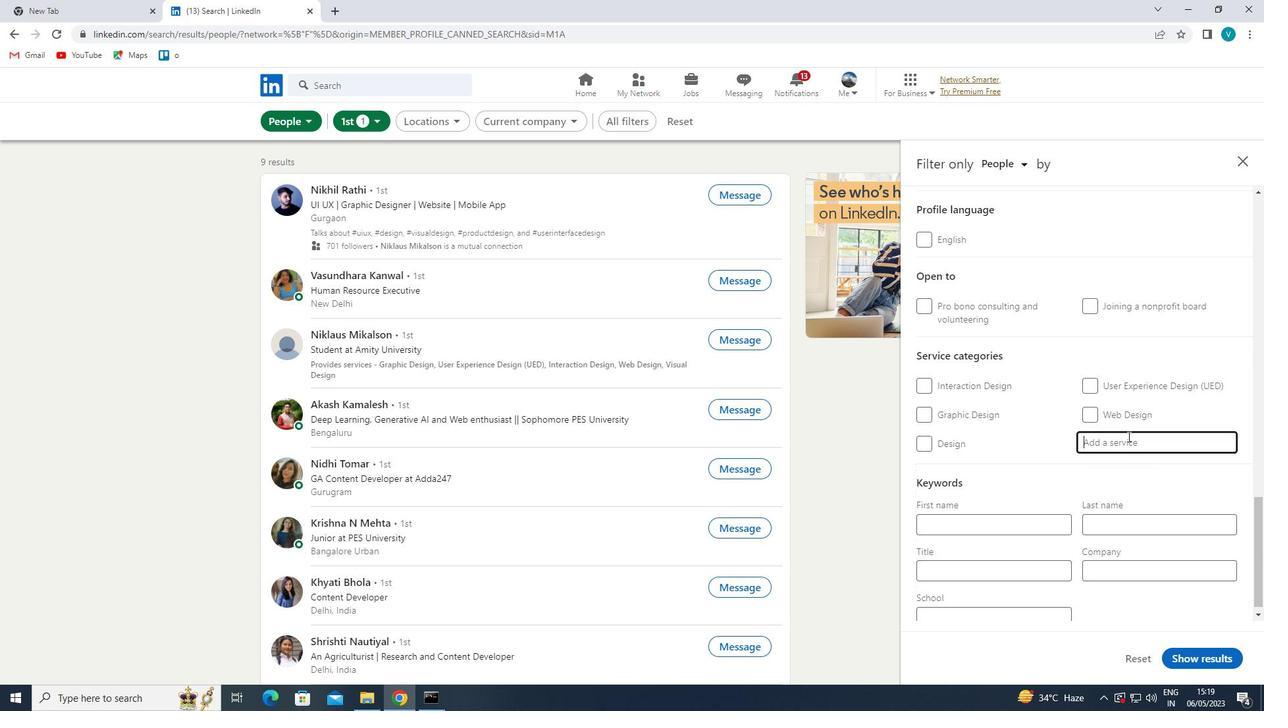 
Action: Key pressed <Key.shift>
Screenshot: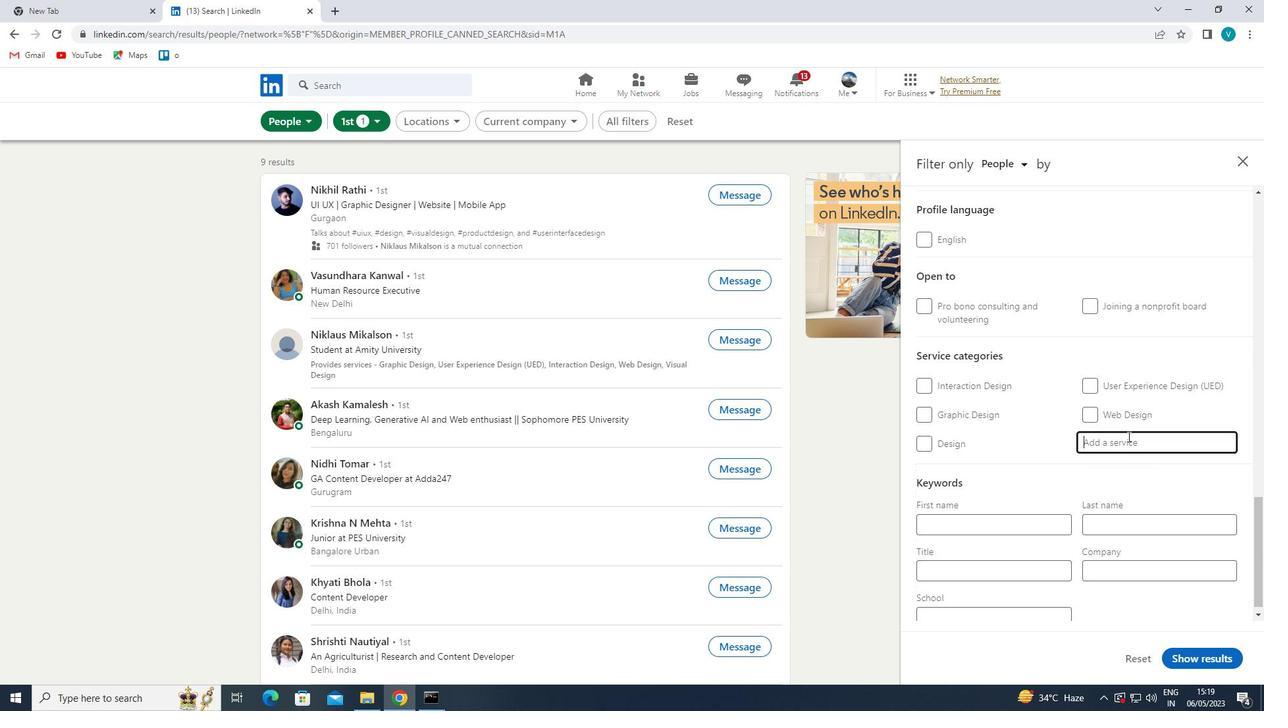 
Action: Mouse moved to (929, 487)
Screenshot: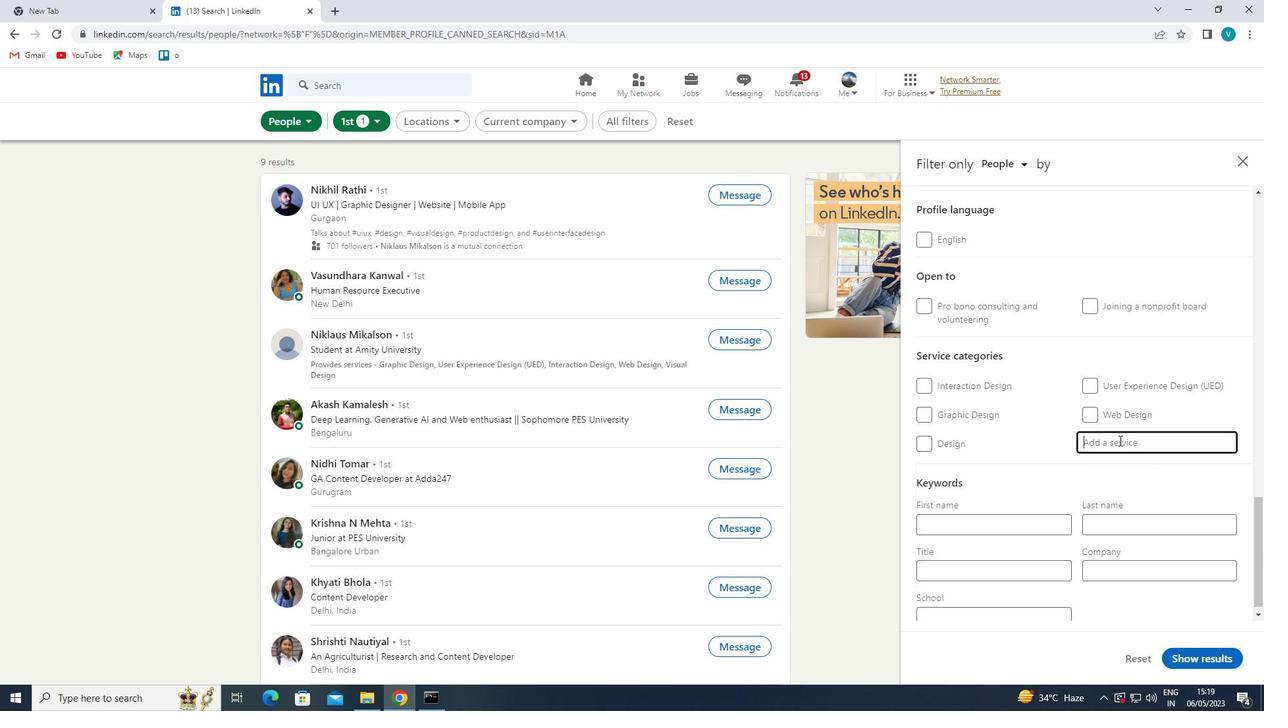 
Action: Key pressed LIFE<Key.space><Key.shift>COACHING
Screenshot: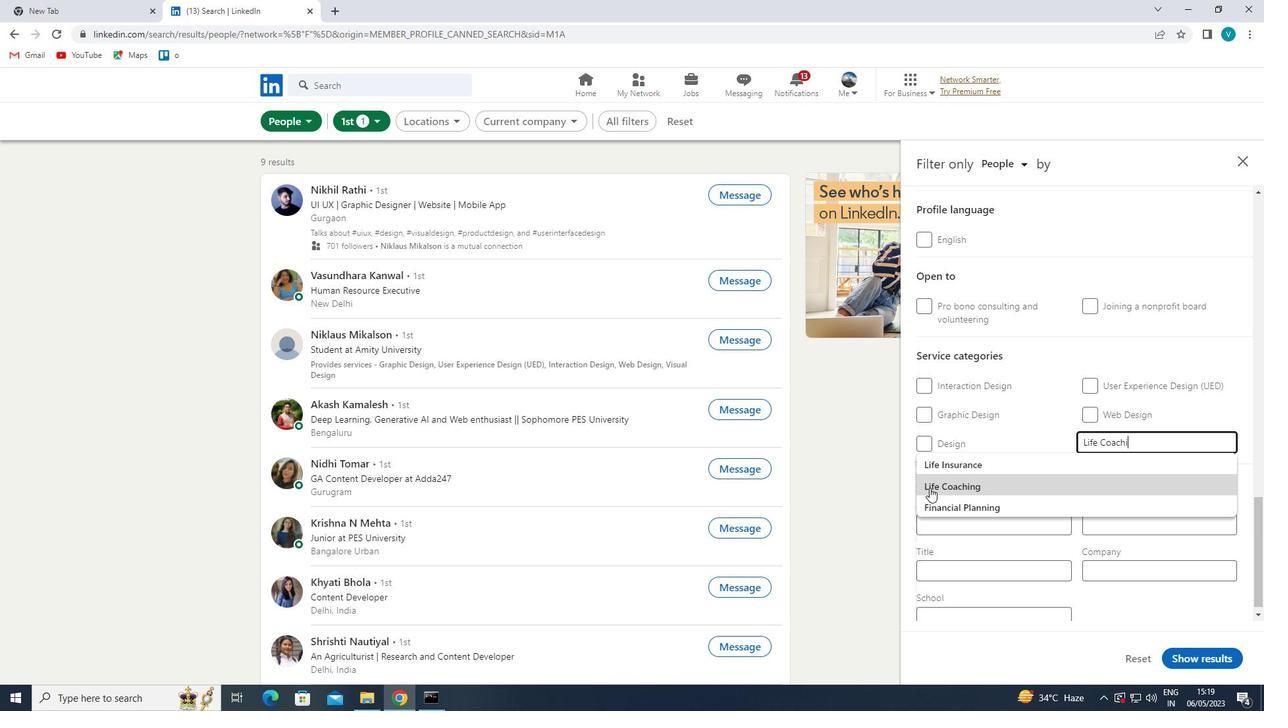 
Action: Mouse moved to (975, 460)
Screenshot: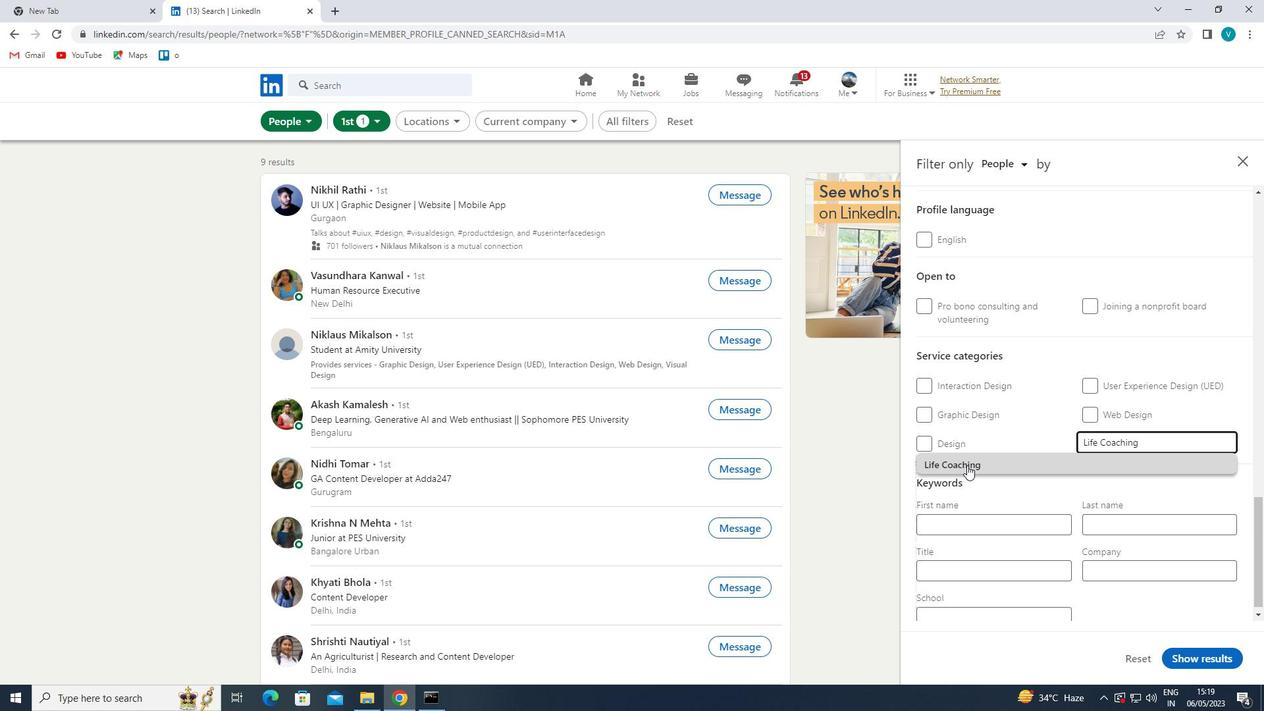 
Action: Mouse pressed left at (975, 460)
Screenshot: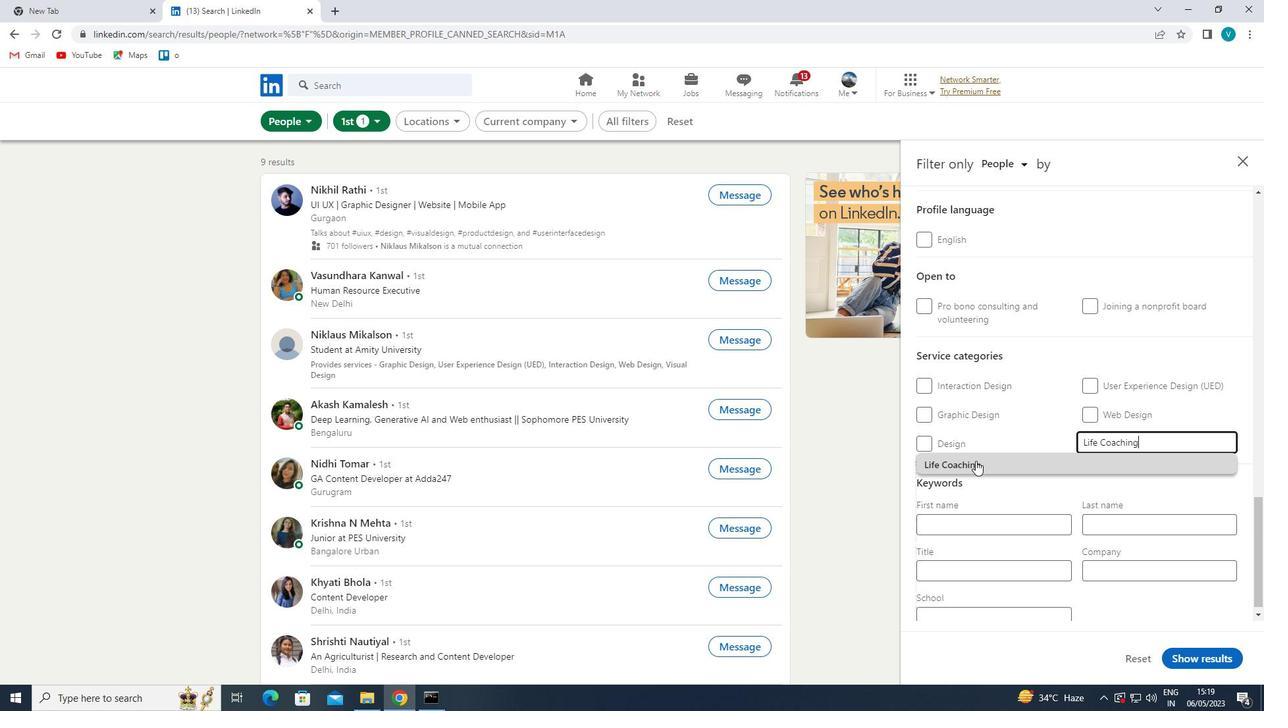 
Action: Mouse moved to (1000, 462)
Screenshot: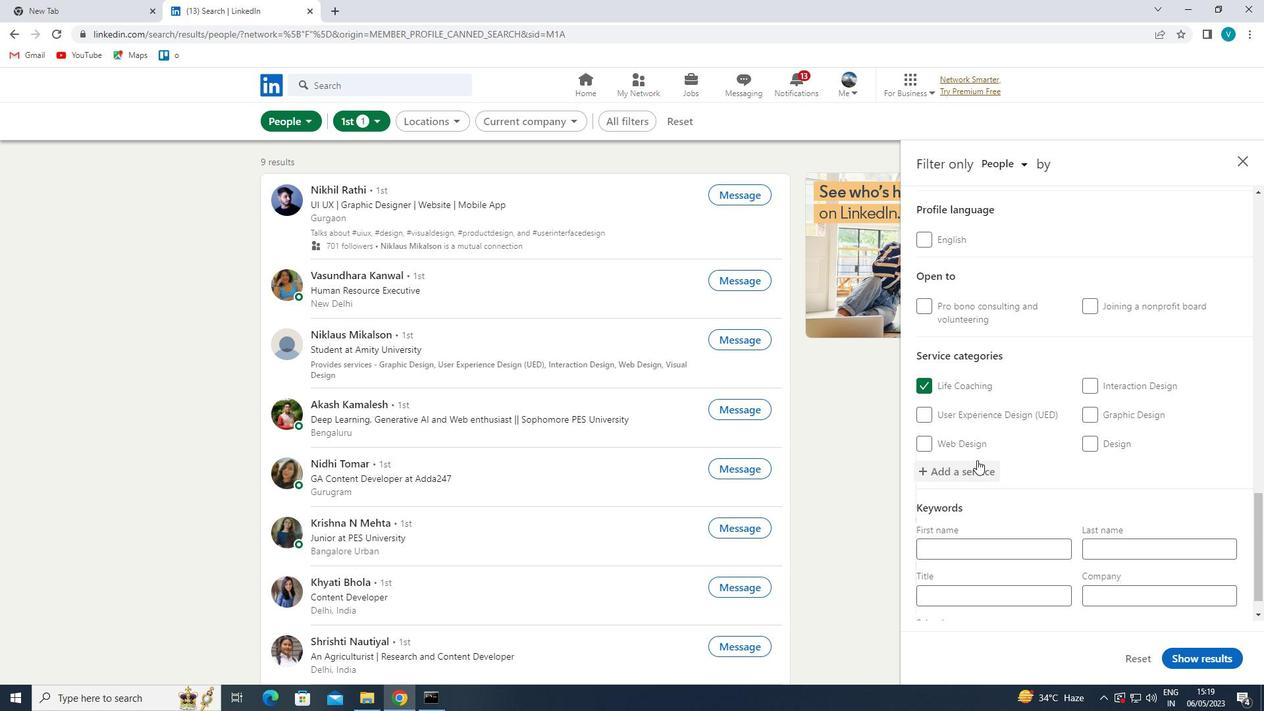 
Action: Mouse scrolled (1000, 462) with delta (0, 0)
Screenshot: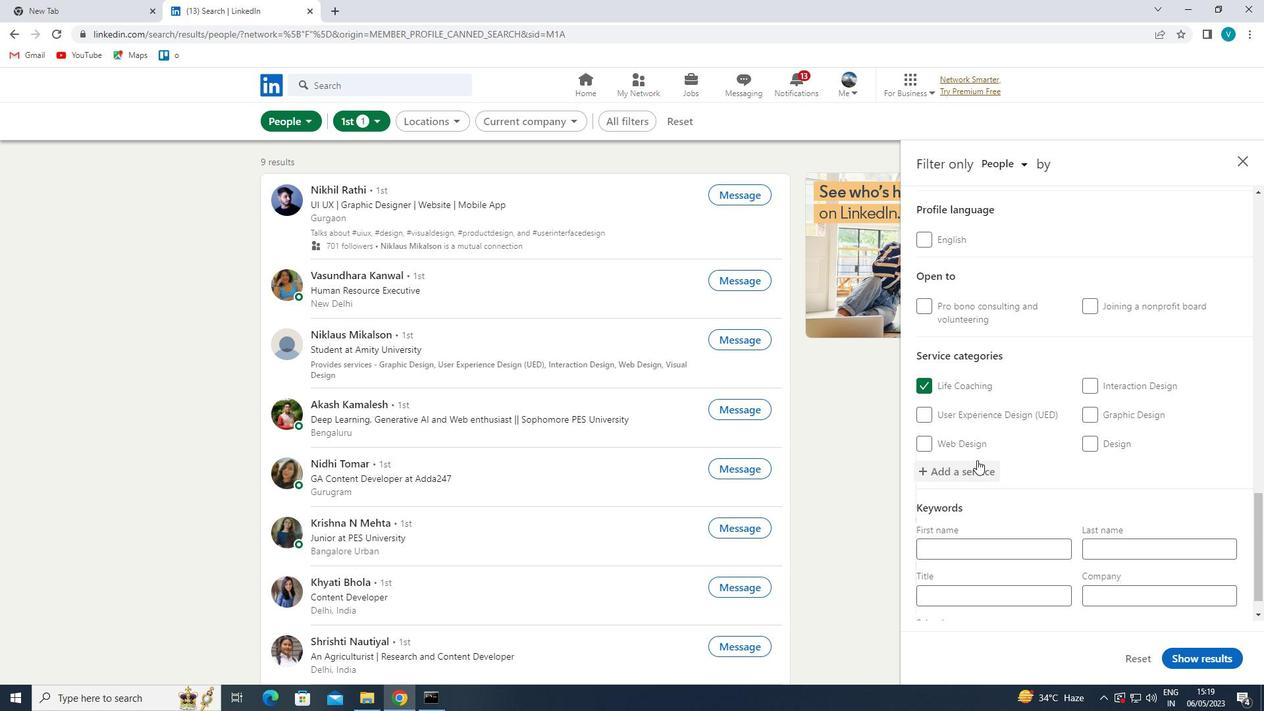 
Action: Mouse moved to (1004, 464)
Screenshot: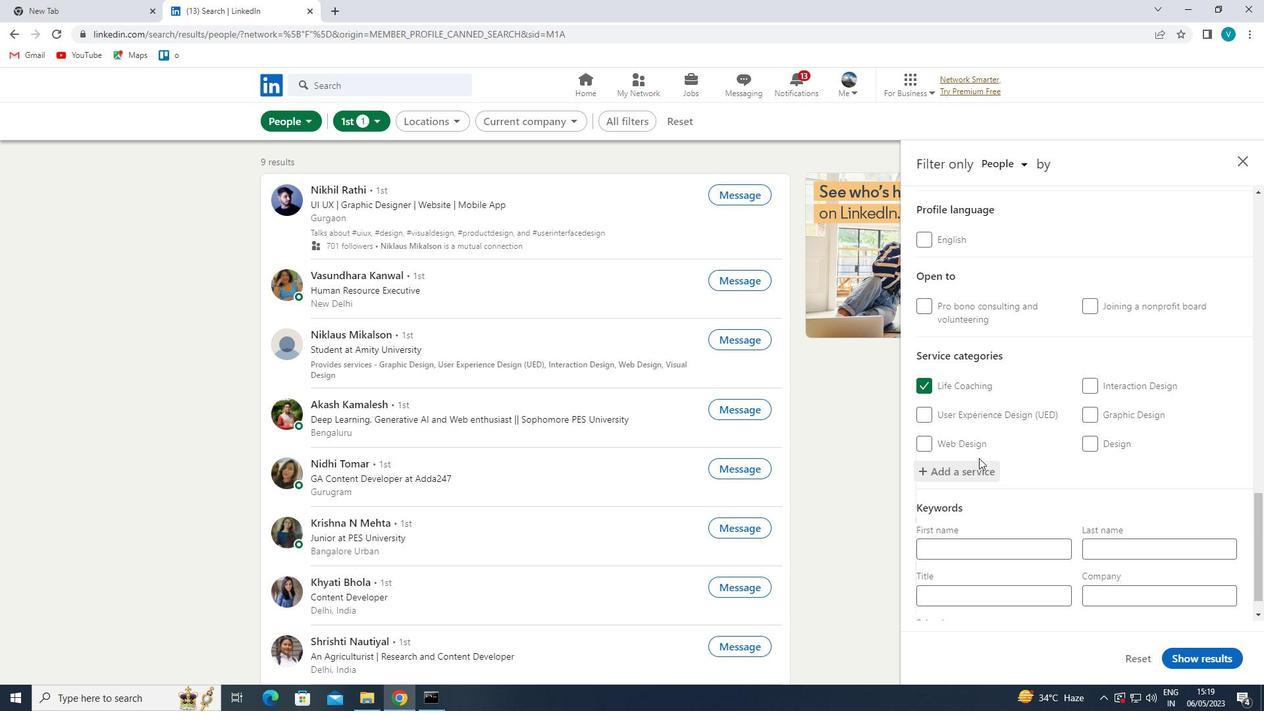 
Action: Mouse scrolled (1004, 464) with delta (0, 0)
Screenshot: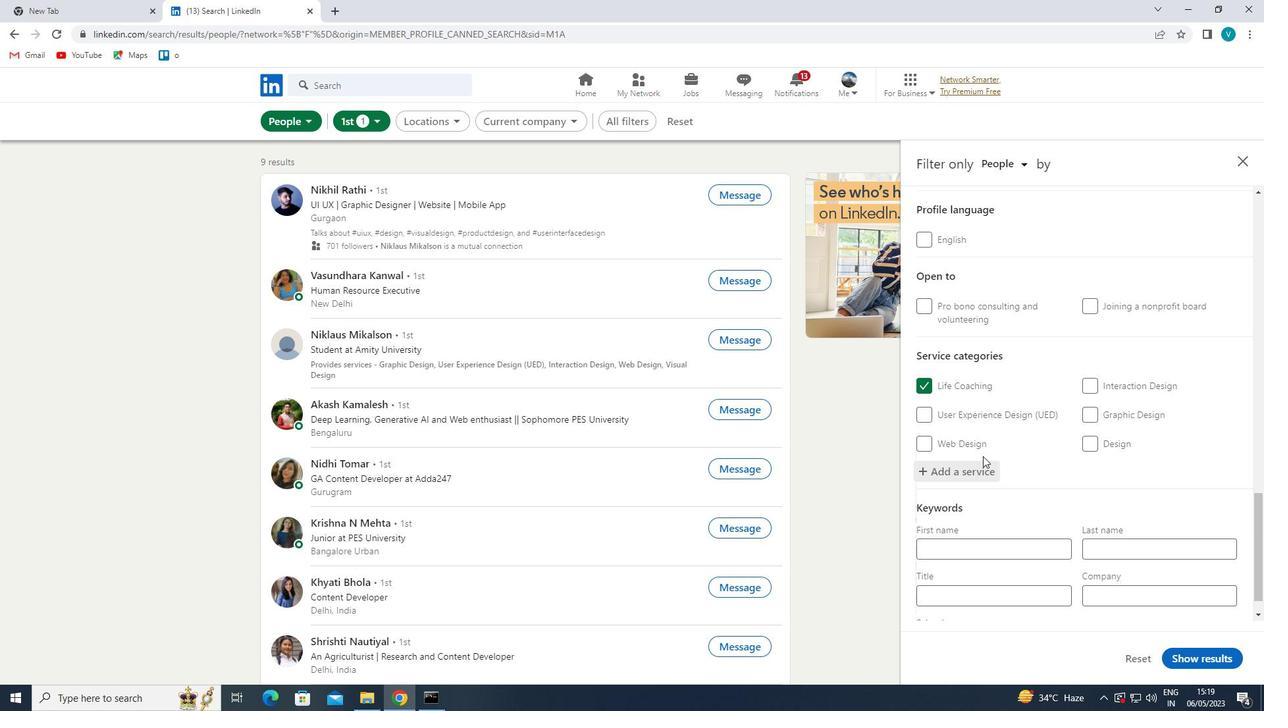 
Action: Mouse scrolled (1004, 464) with delta (0, 0)
Screenshot: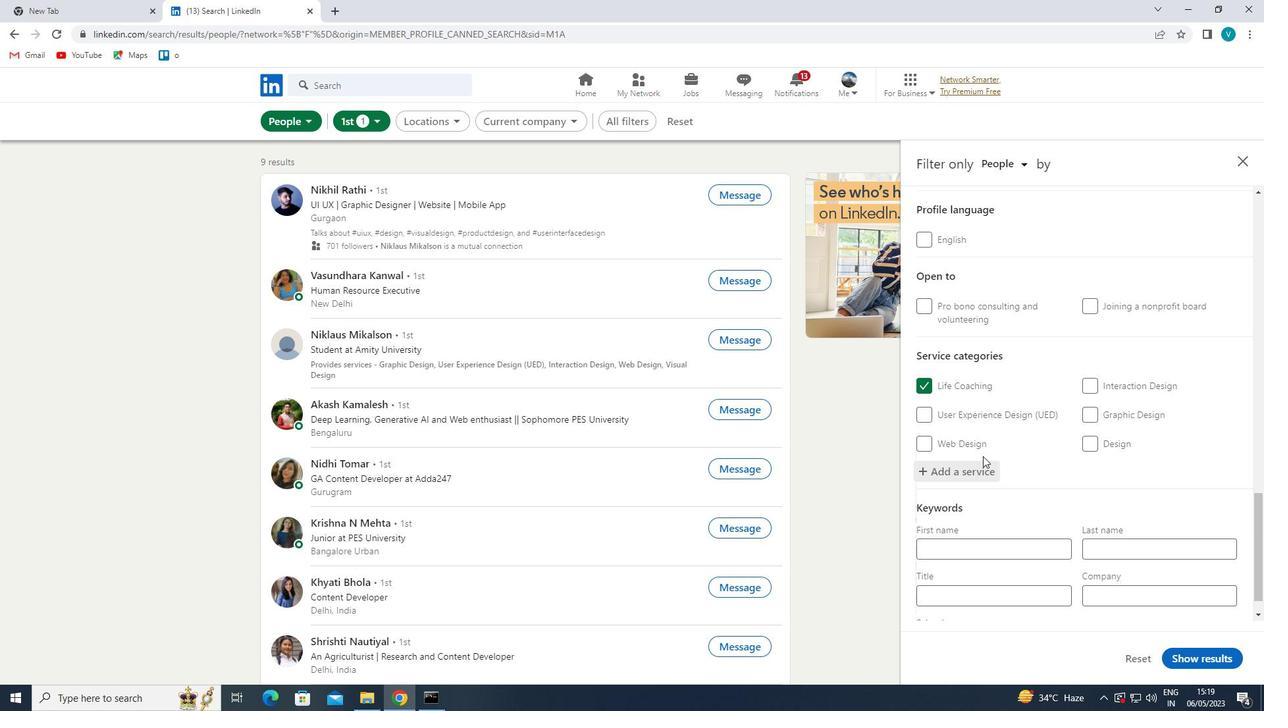 
Action: Mouse moved to (1001, 558)
Screenshot: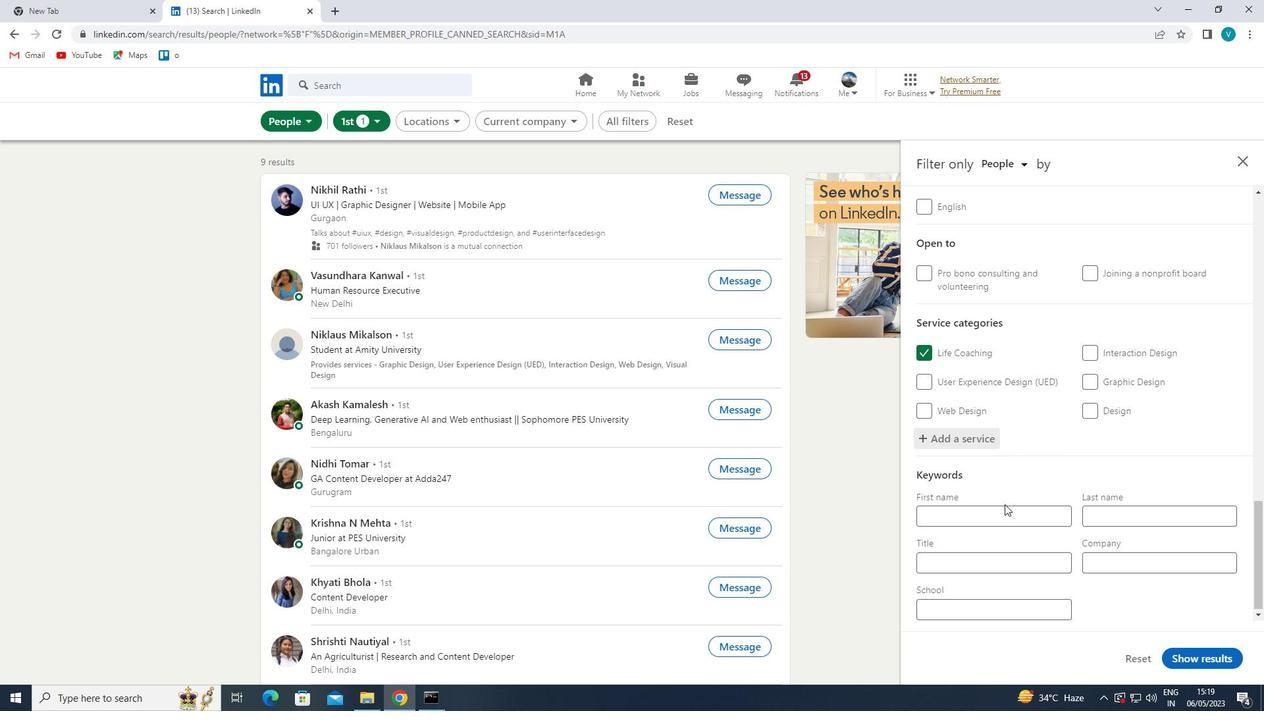 
Action: Mouse pressed left at (1001, 558)
Screenshot: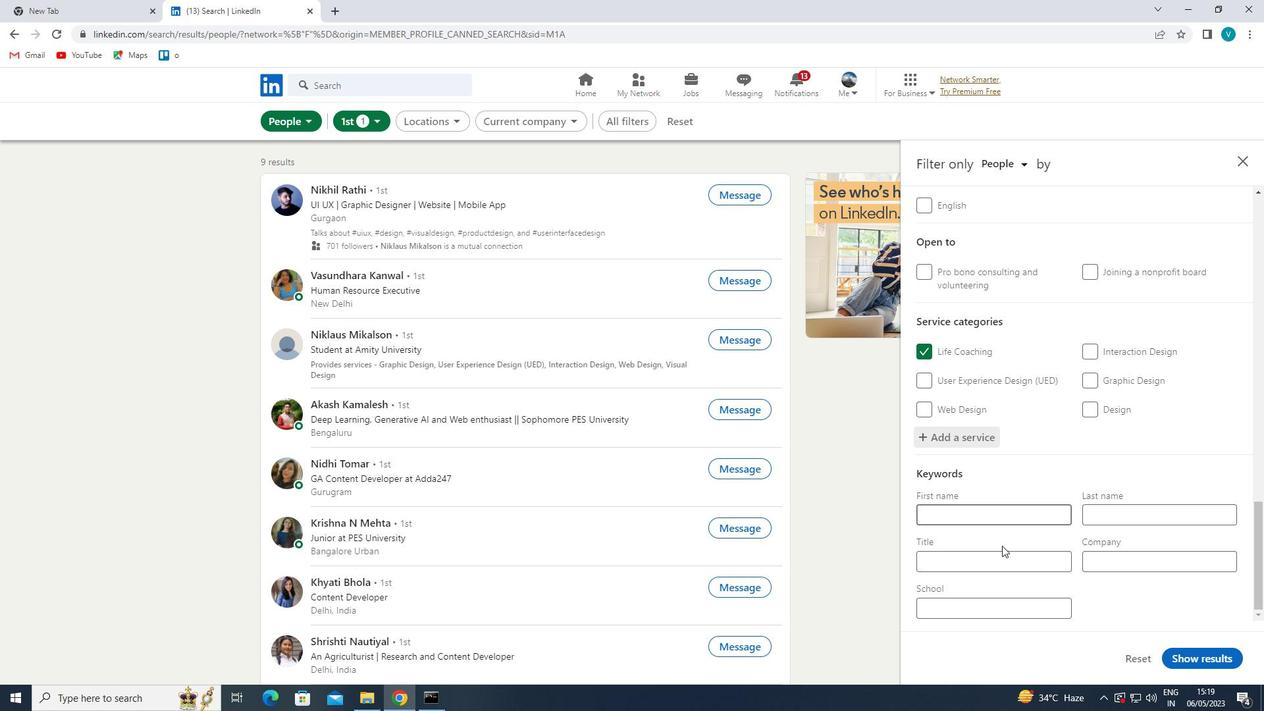 
Action: Mouse moved to (911, 480)
Screenshot: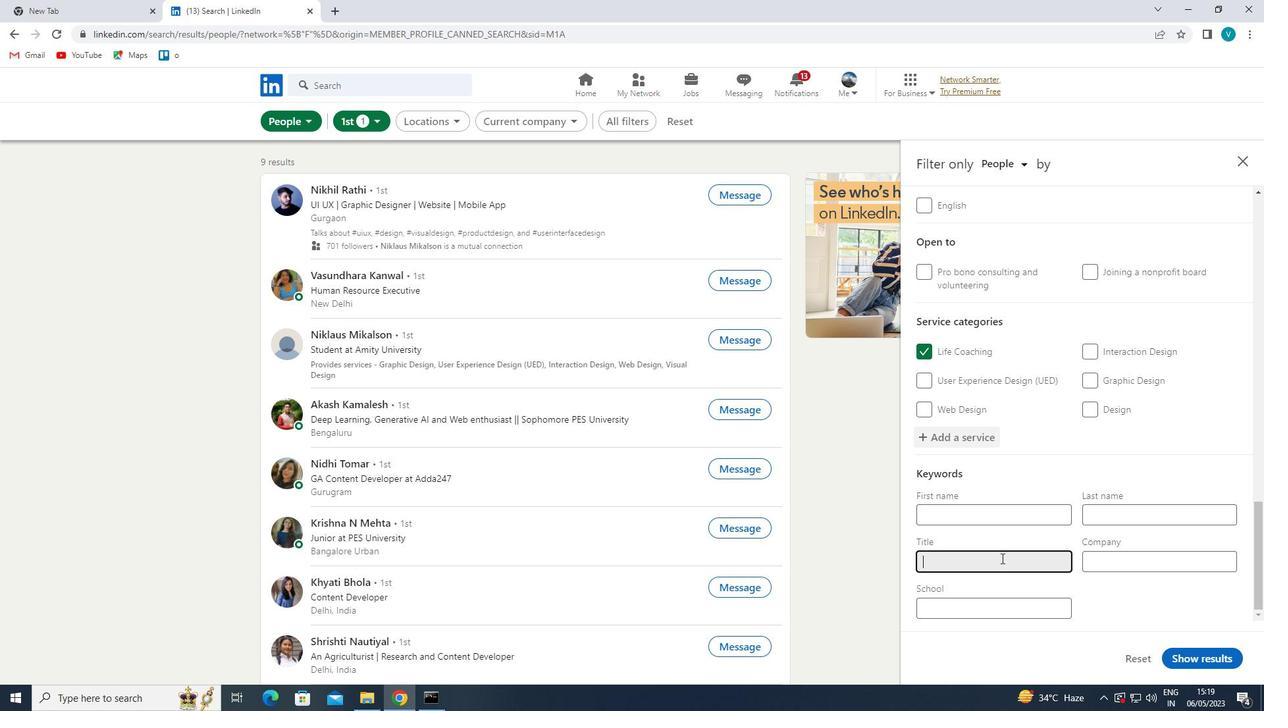 
Action: Key pressed <Key.shift>MENTAL<Key.space><Key.shift>HEALTH<Key.space><Key.shift>COUNSELOR
Screenshot: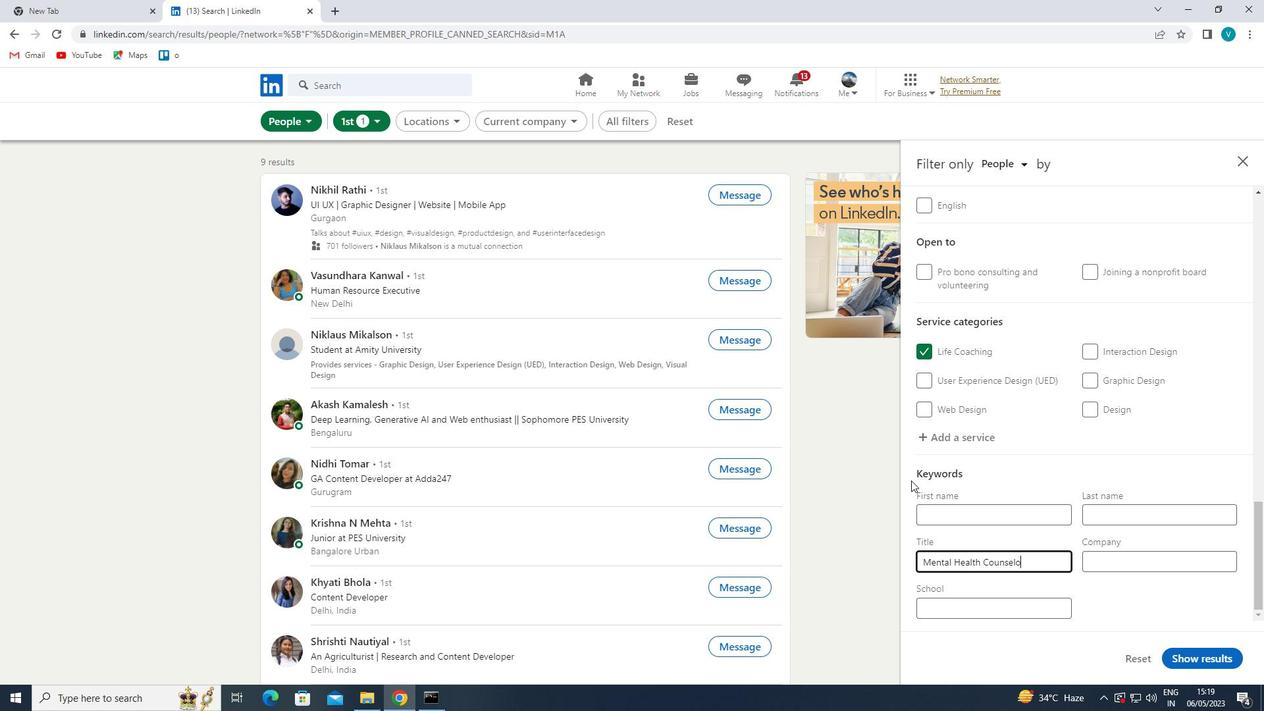 
Action: Mouse moved to (1187, 650)
Screenshot: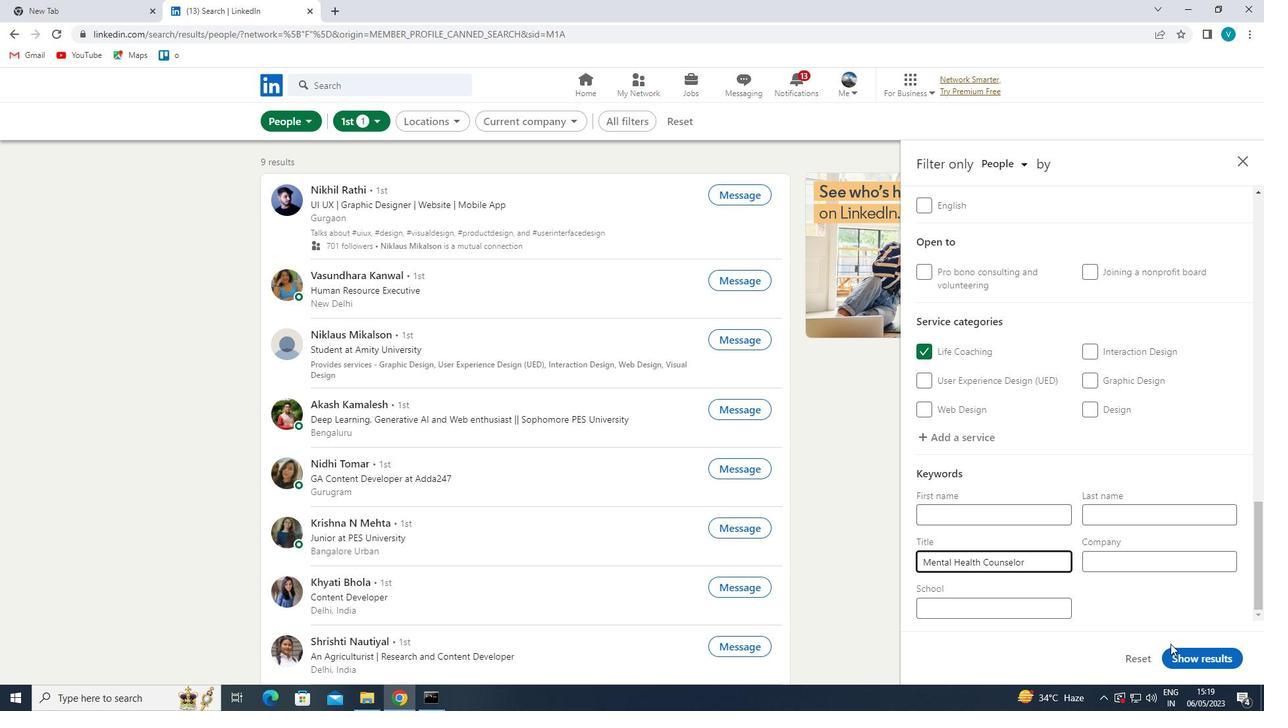 
Action: Mouse pressed left at (1187, 650)
Screenshot: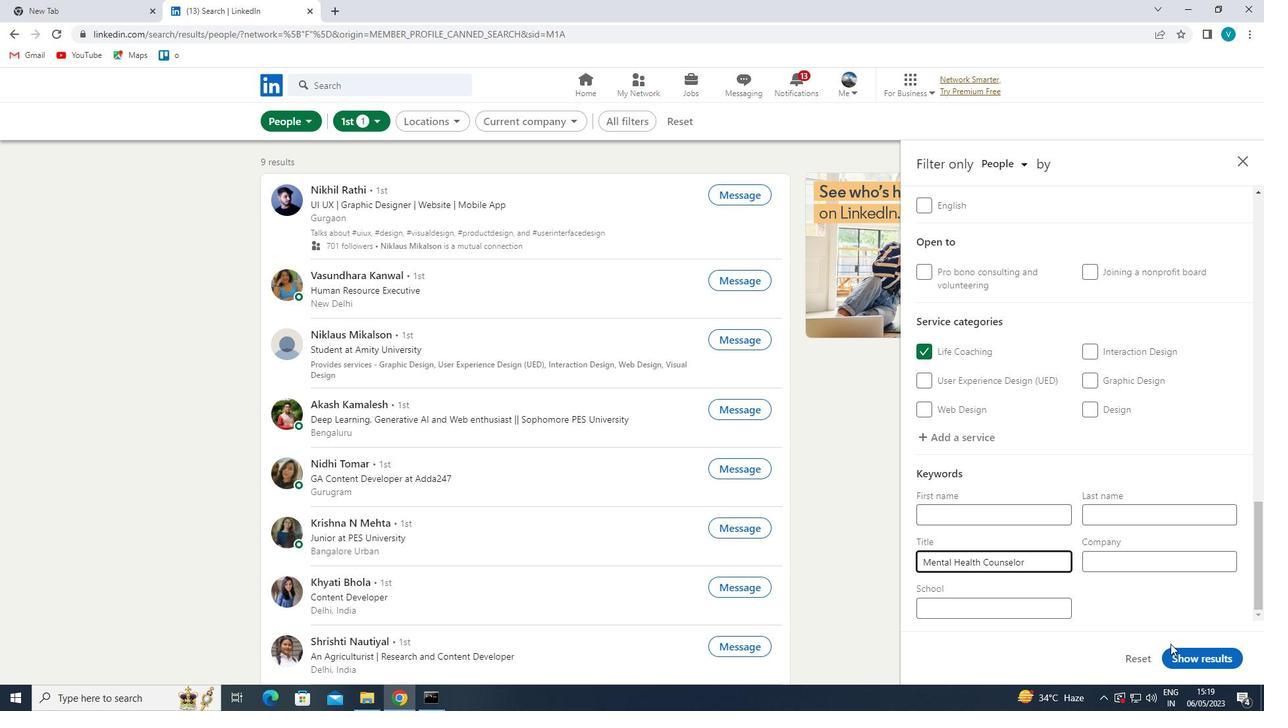 
Action: Mouse moved to (986, 265)
Screenshot: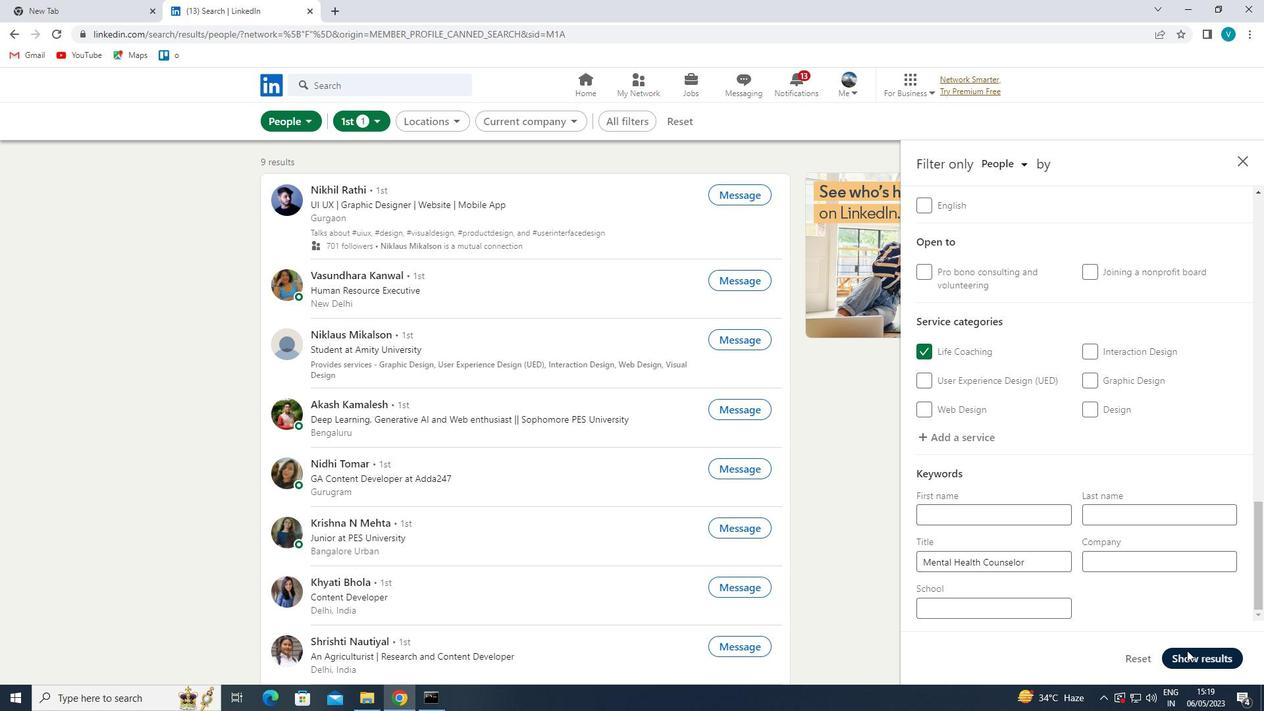 
